 Task: Find connections with filter location Danlí with filter topic #cybersecuritywith filter profile language Potuguese with filter current company ZF Group with filter school Dr. B. R. Ambedkar Open University, Hyderabad with filter industry Water, Waste, Steam, and Air Conditioning Services with filter service category Demand Generation with filter keywords title Account Executive
Action: Mouse pressed left at (698, 91)
Screenshot: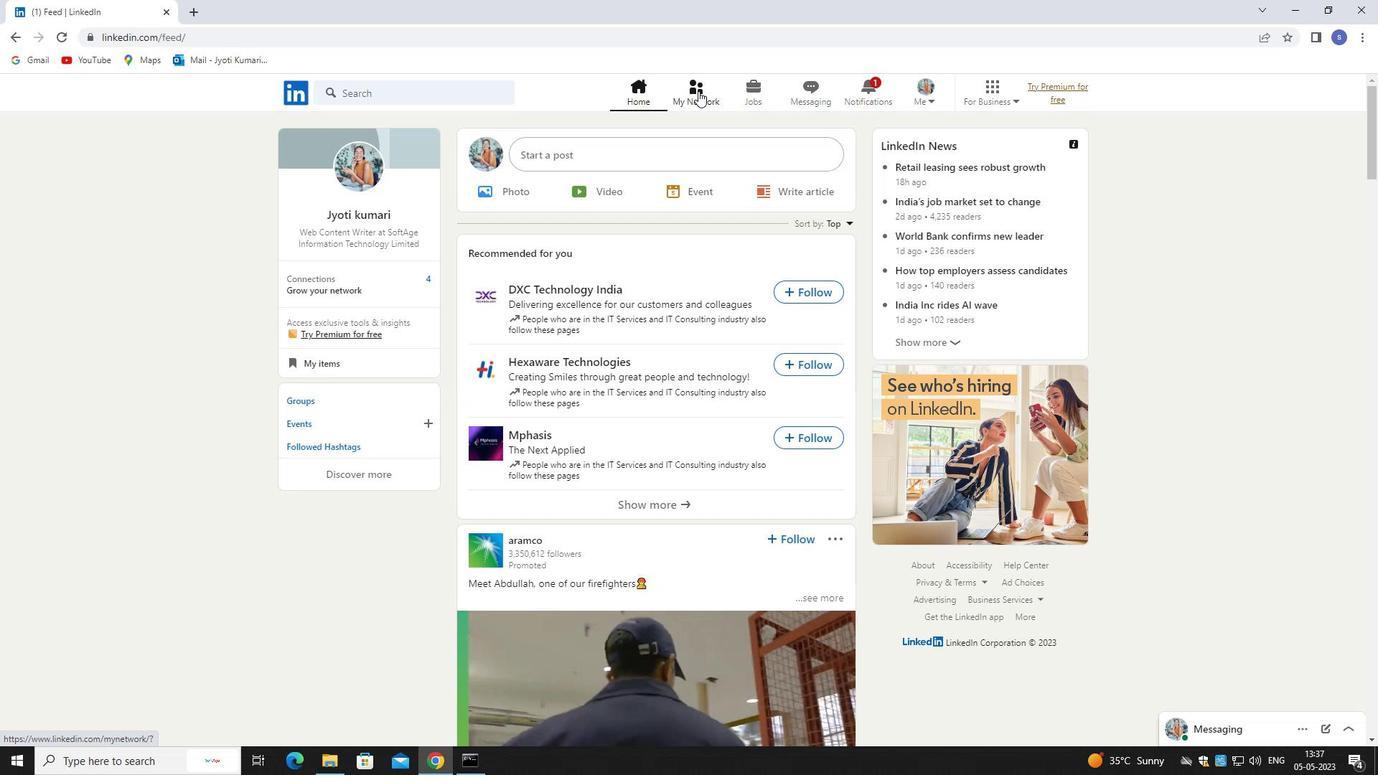 
Action: Mouse pressed left at (698, 91)
Screenshot: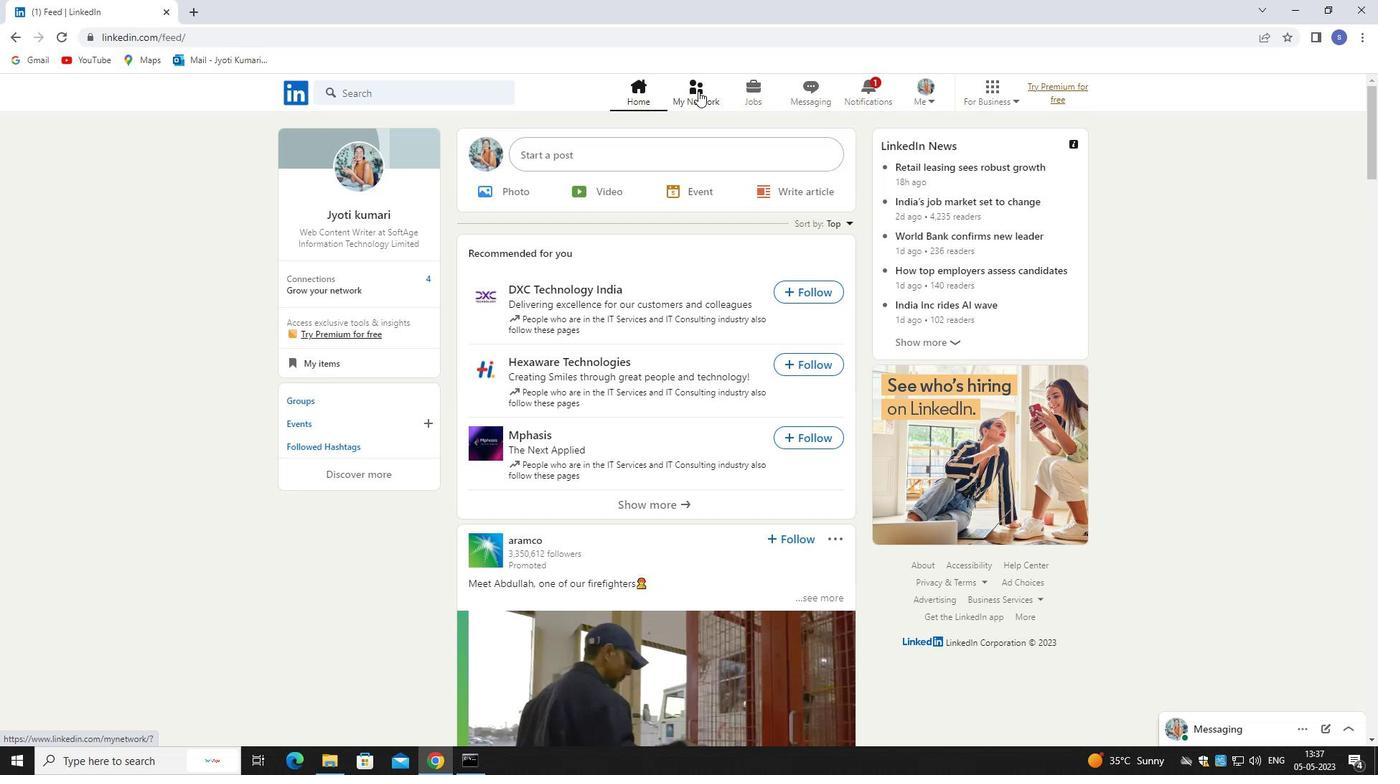 
Action: Mouse moved to (418, 167)
Screenshot: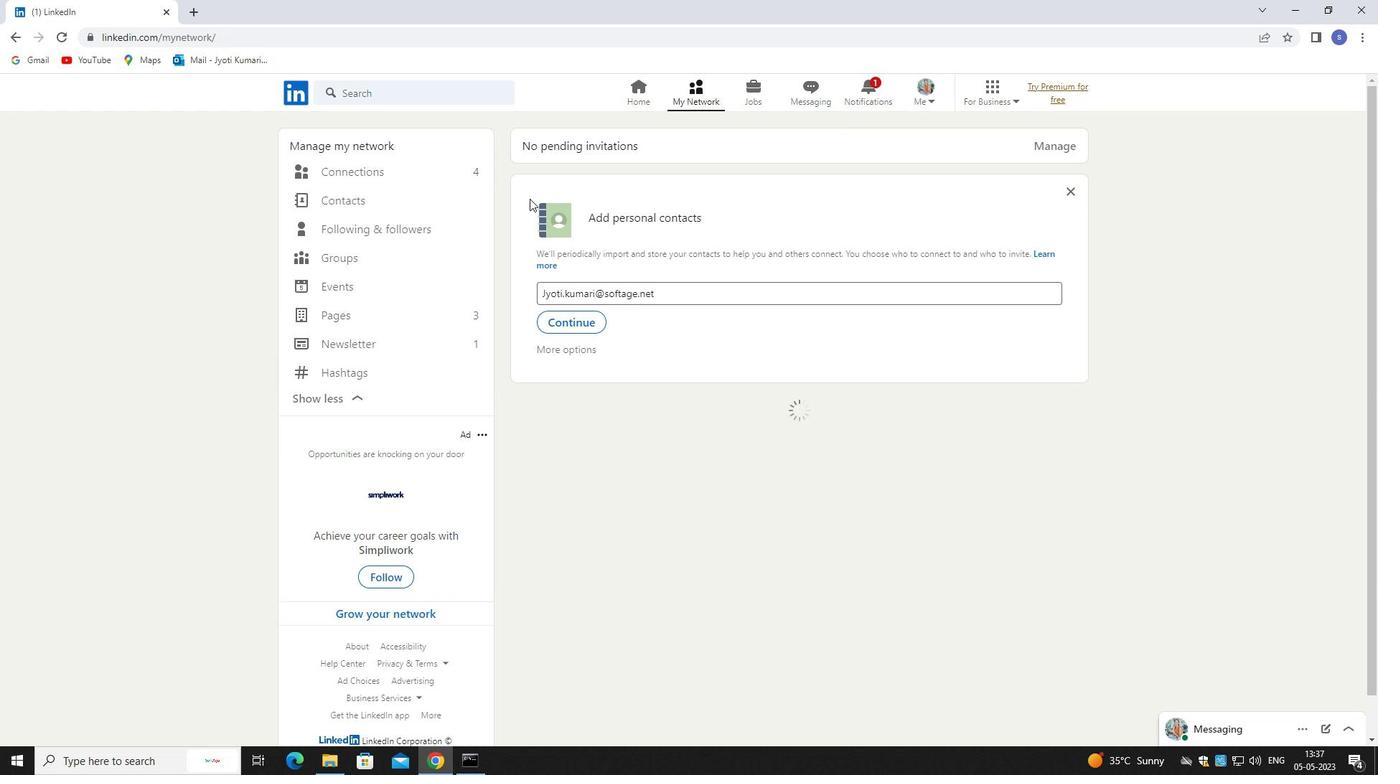 
Action: Mouse pressed left at (418, 167)
Screenshot: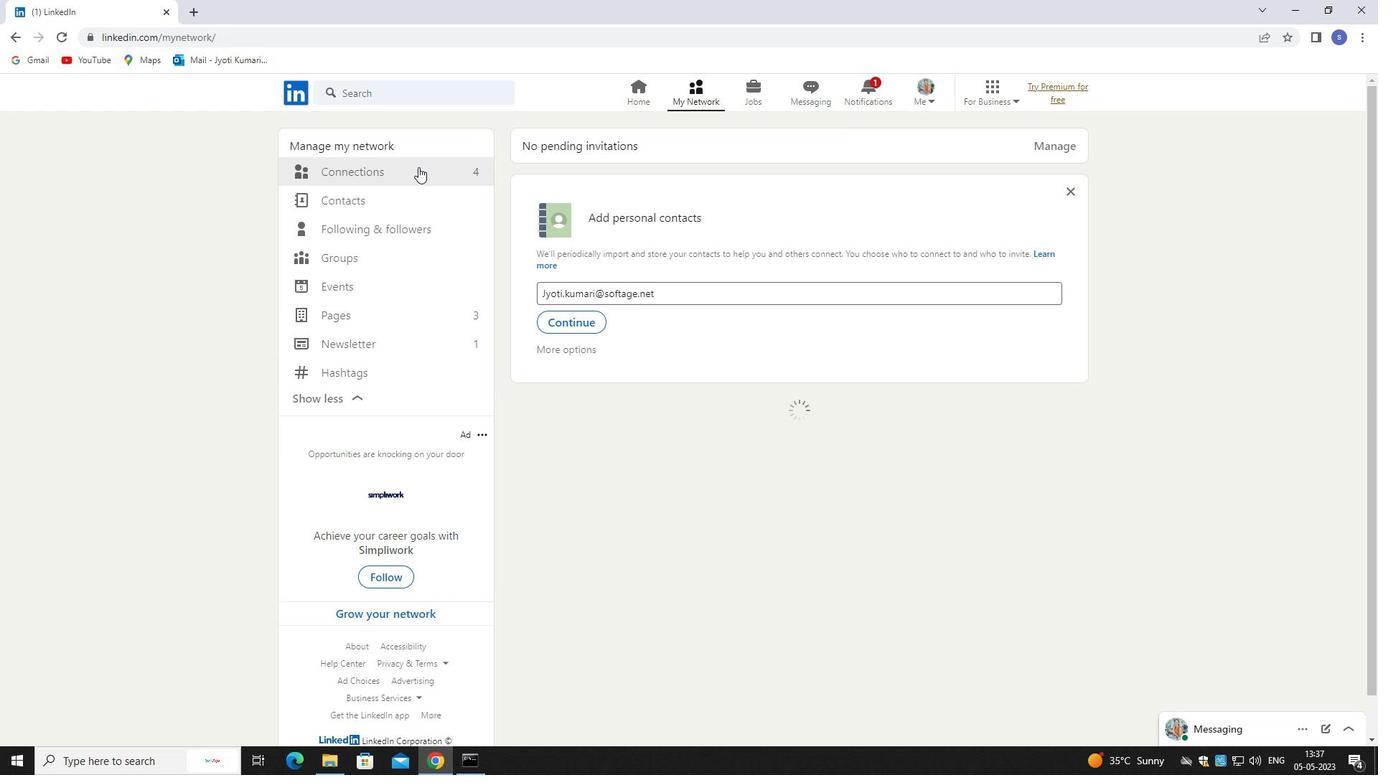 
Action: Mouse pressed left at (418, 167)
Screenshot: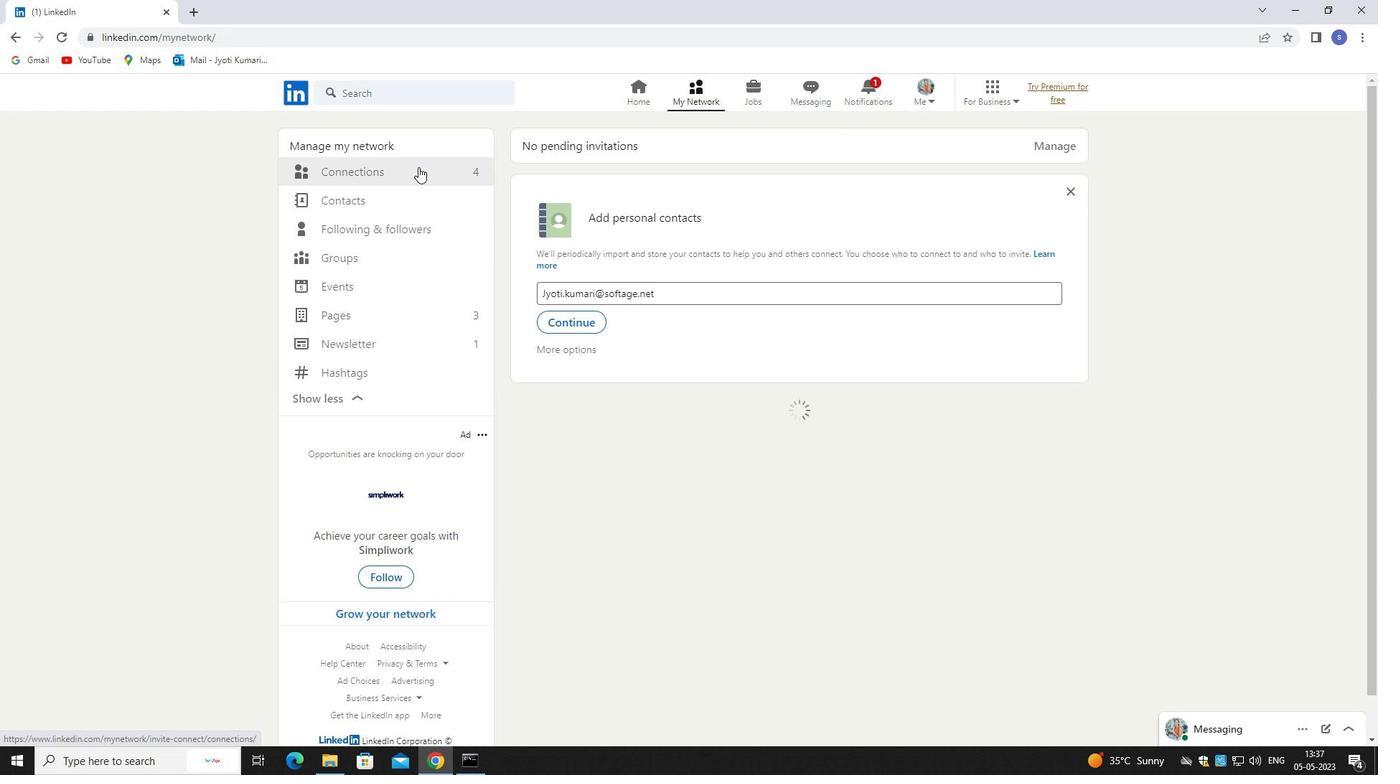 
Action: Mouse moved to (412, 163)
Screenshot: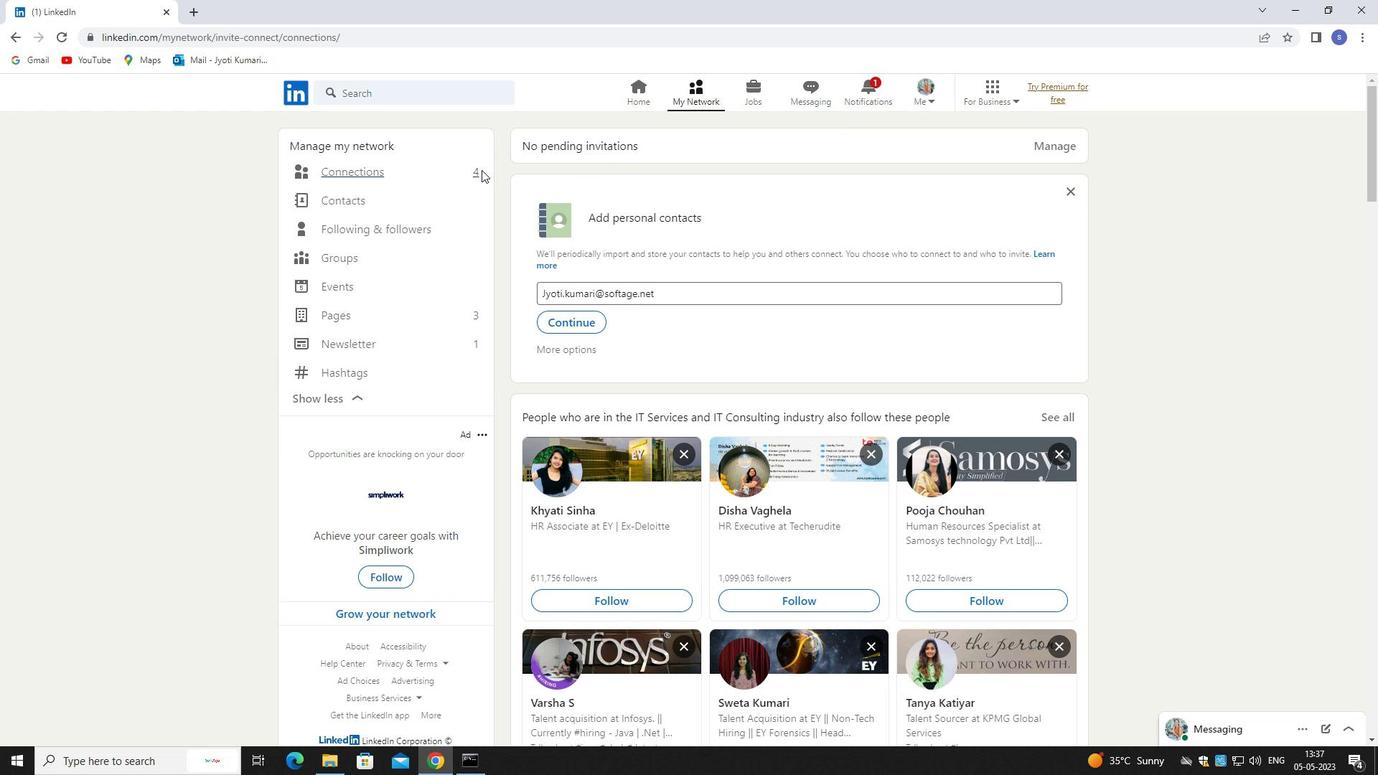 
Action: Mouse pressed left at (412, 163)
Screenshot: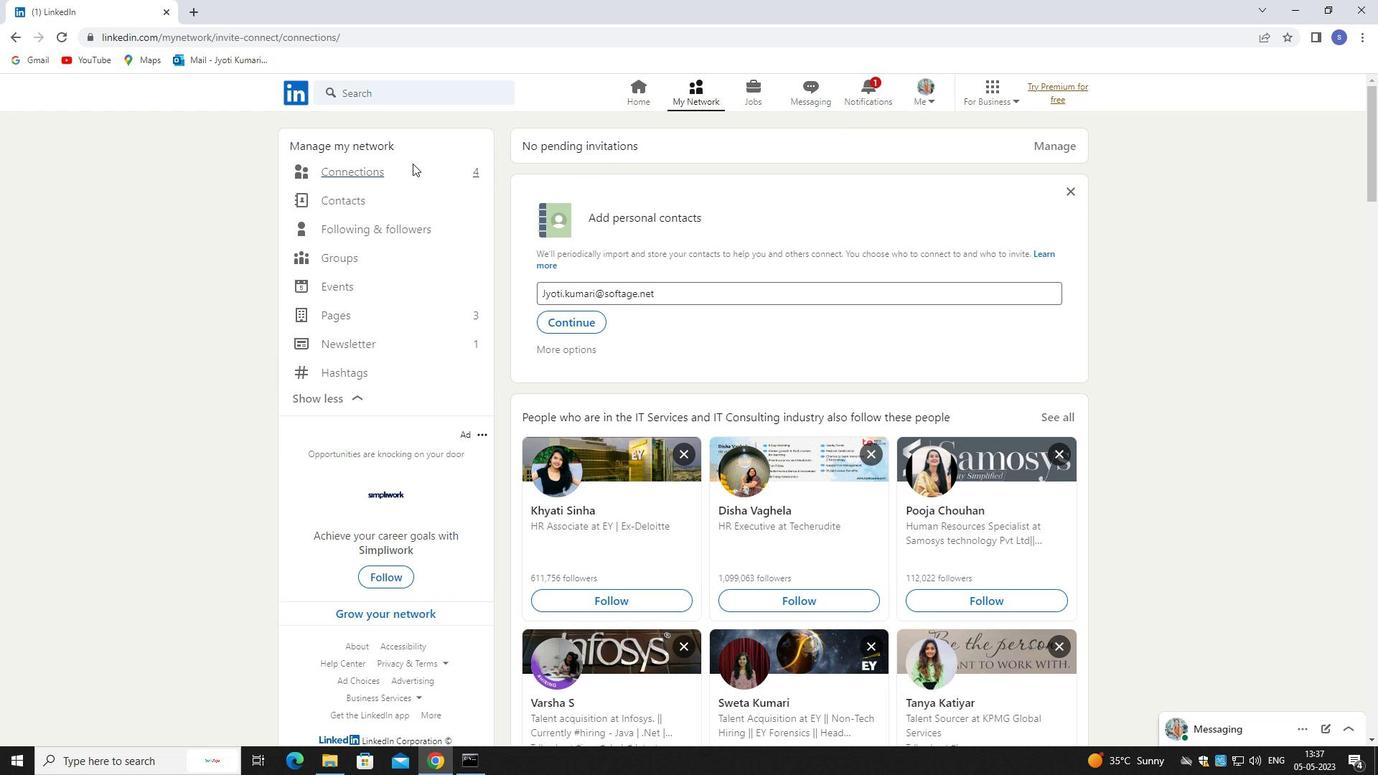 
Action: Mouse pressed left at (412, 163)
Screenshot: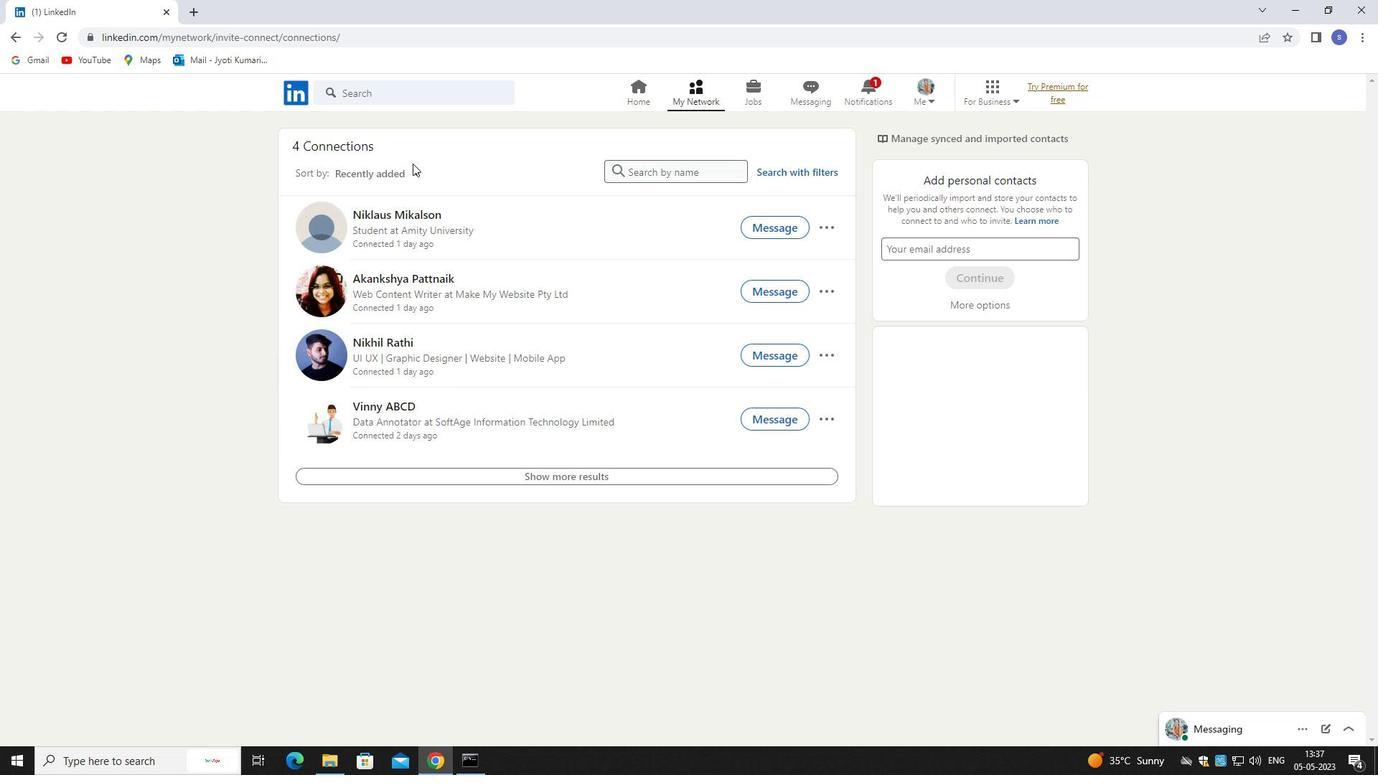 
Action: Mouse moved to (807, 169)
Screenshot: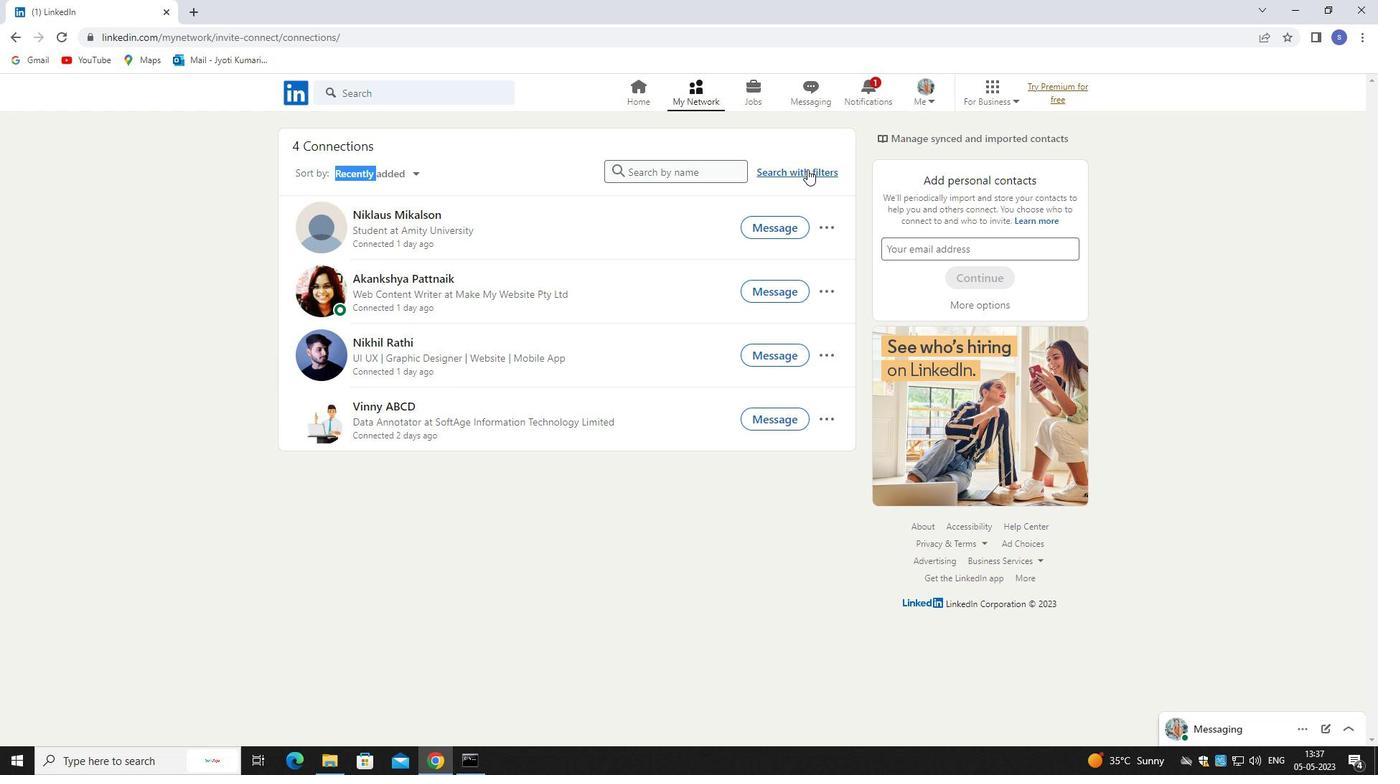 
Action: Mouse pressed left at (807, 169)
Screenshot: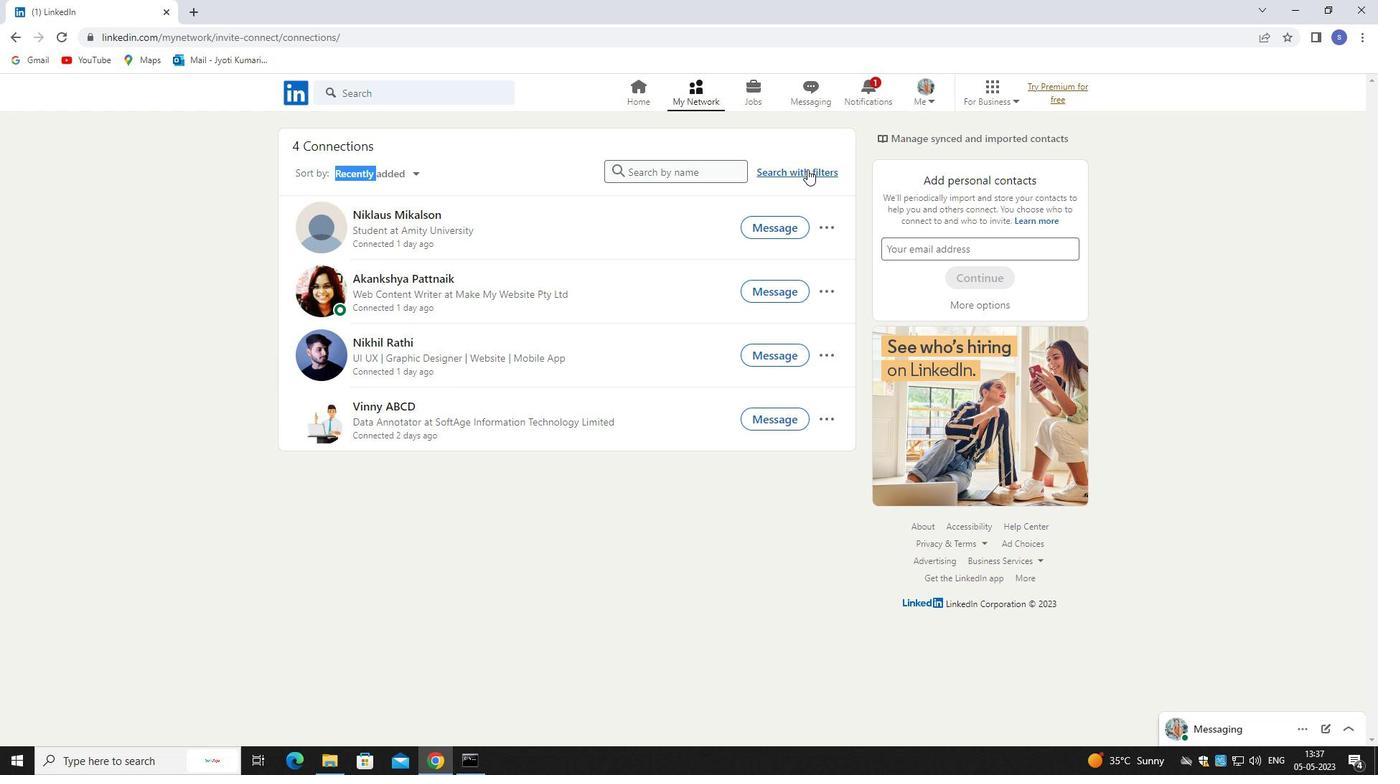 
Action: Mouse moved to (725, 130)
Screenshot: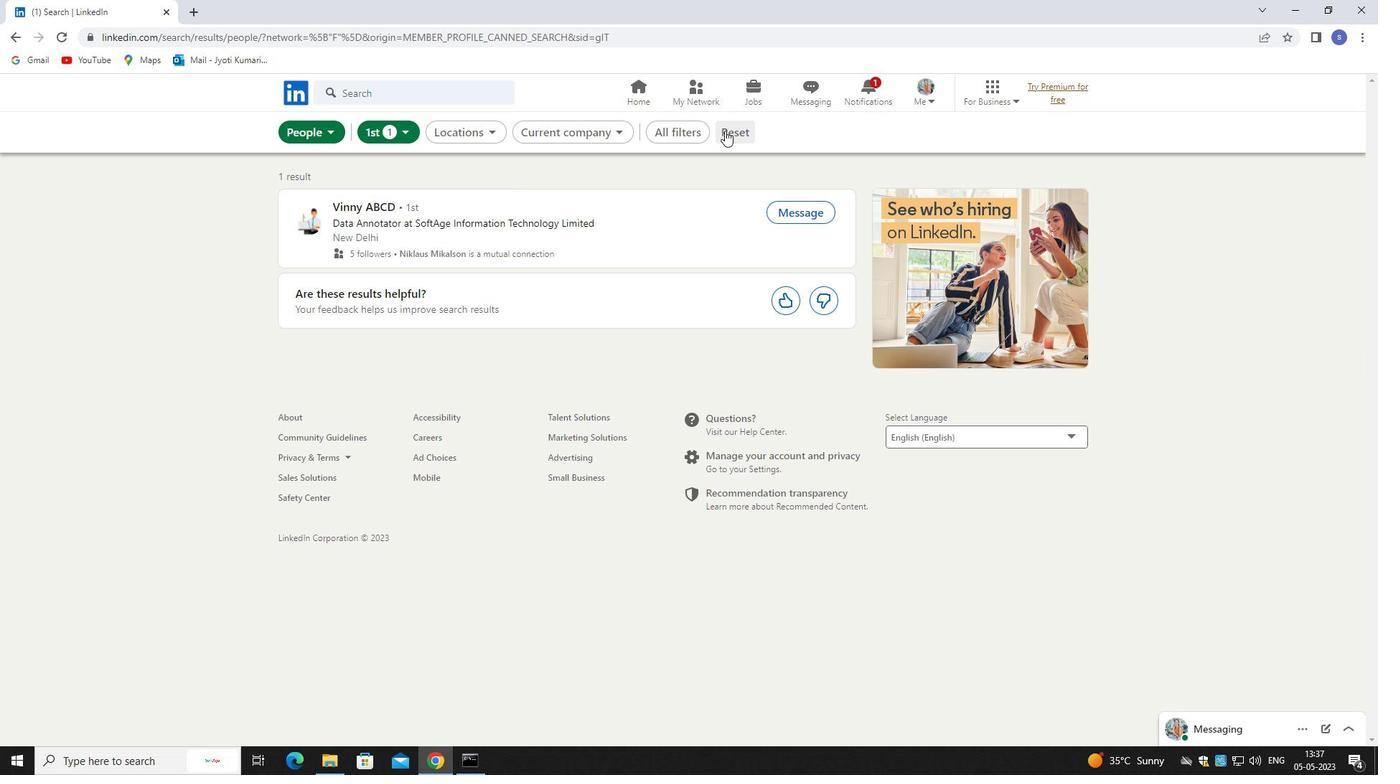 
Action: Mouse pressed left at (725, 130)
Screenshot: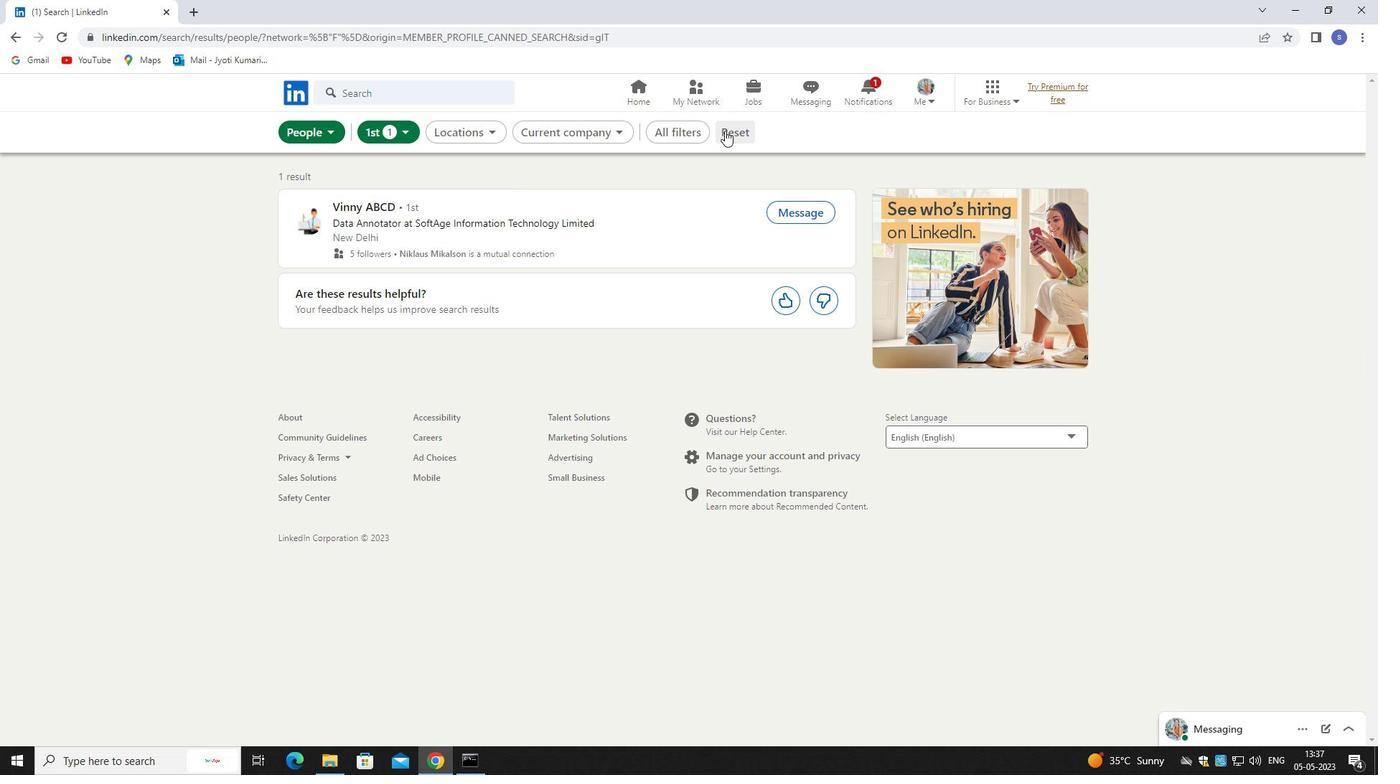 
Action: Mouse moved to (697, 133)
Screenshot: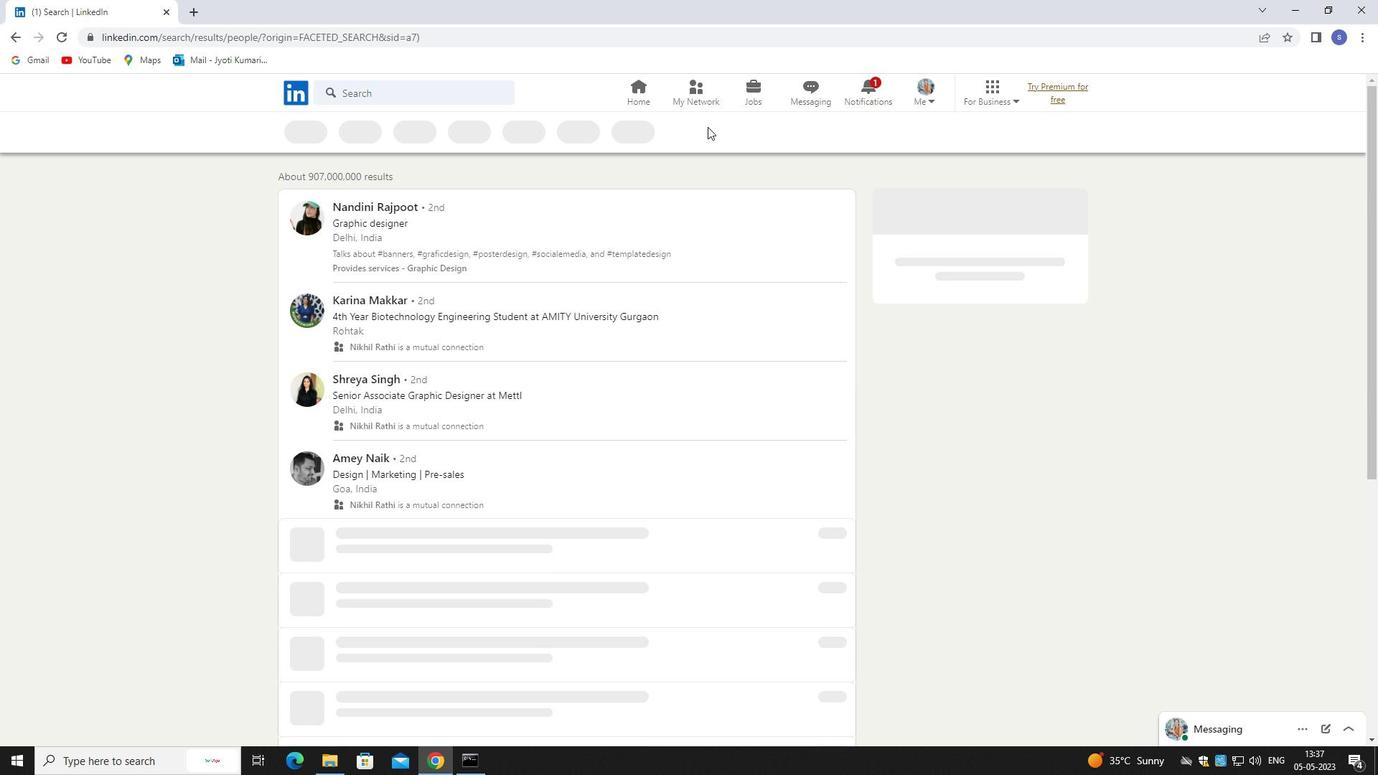 
Action: Mouse pressed left at (697, 133)
Screenshot: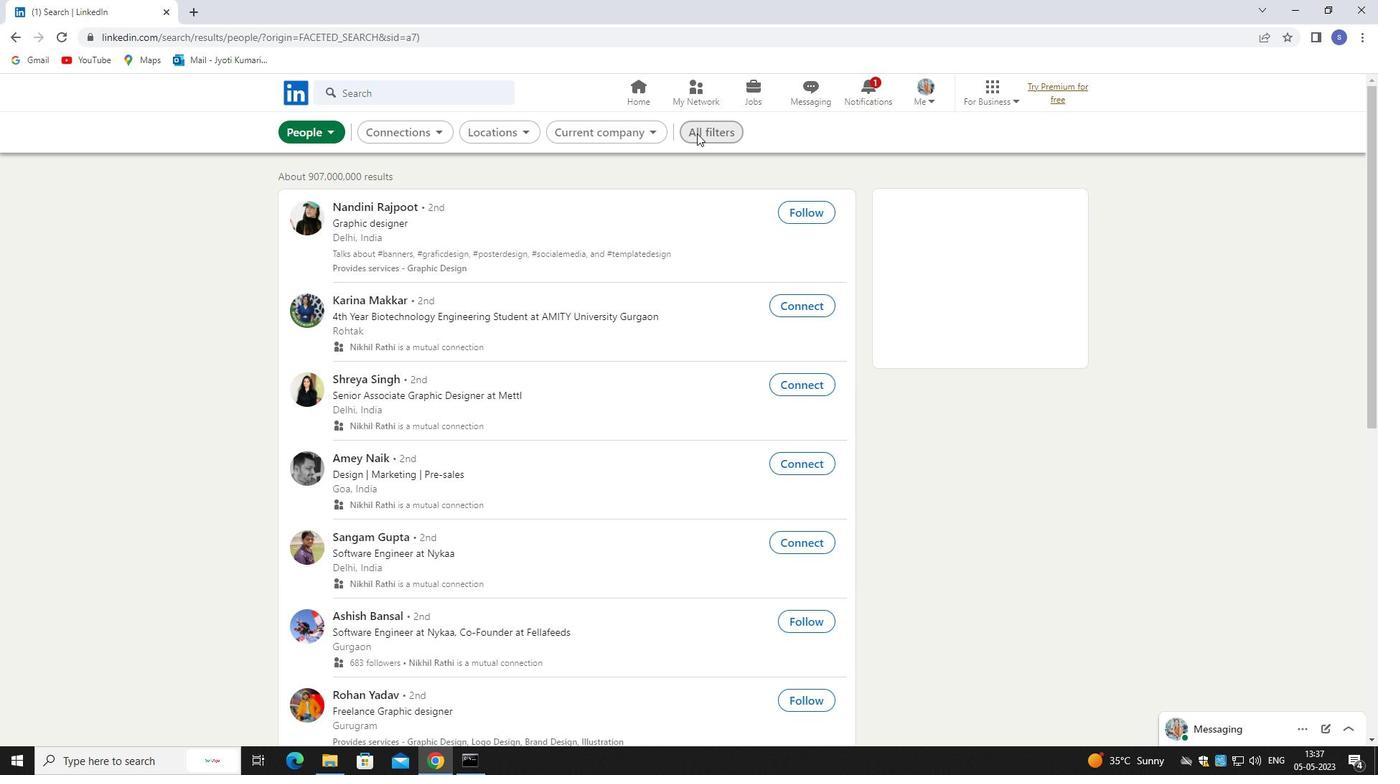 
Action: Mouse moved to (1210, 566)
Screenshot: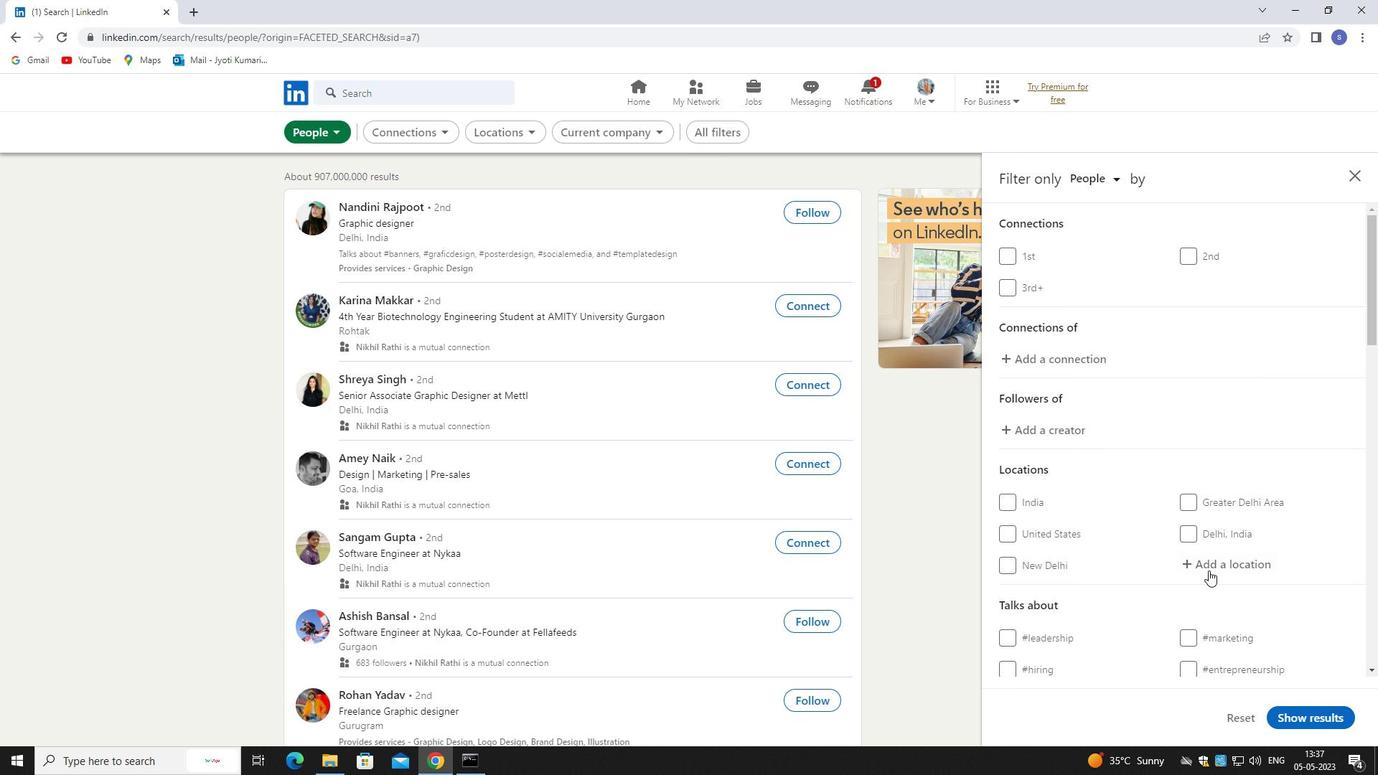 
Action: Mouse pressed left at (1210, 566)
Screenshot: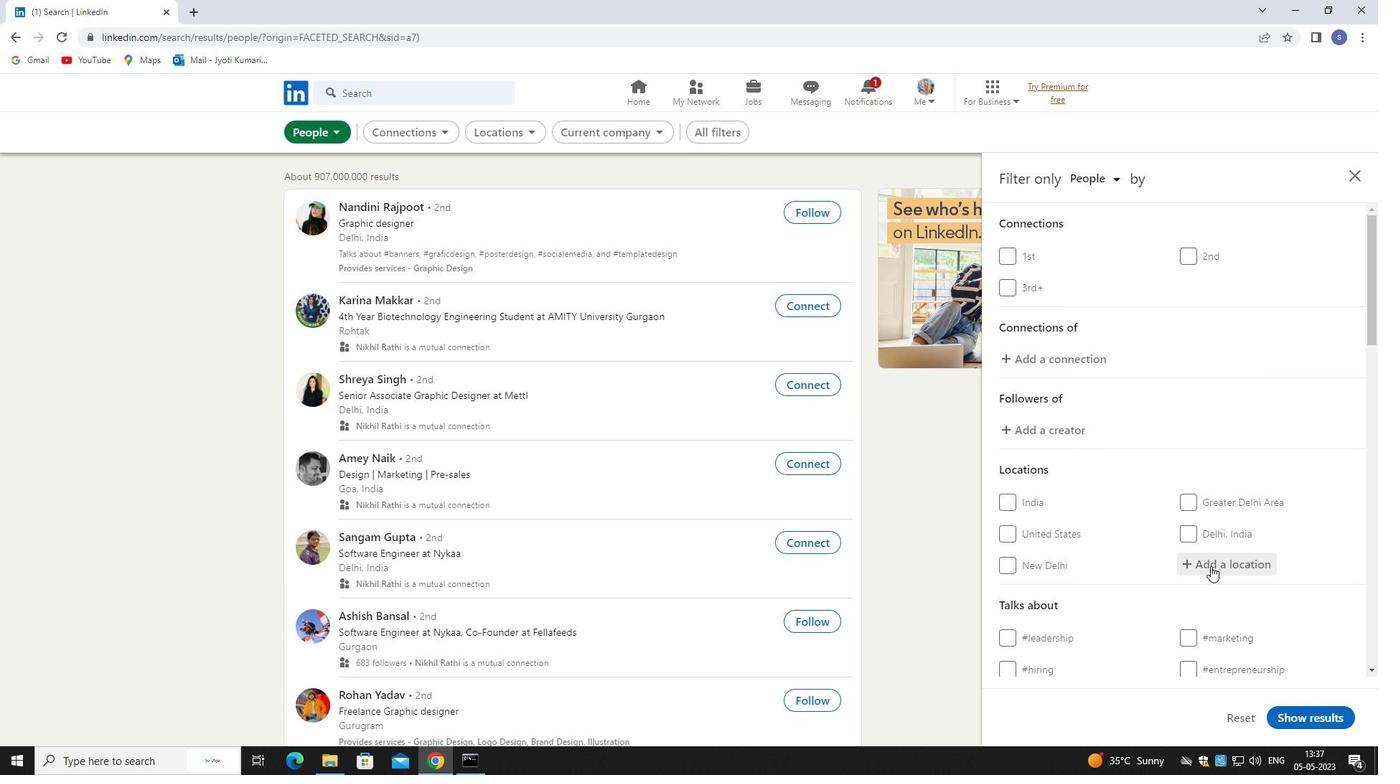 
Action: Key pressed danli
Screenshot: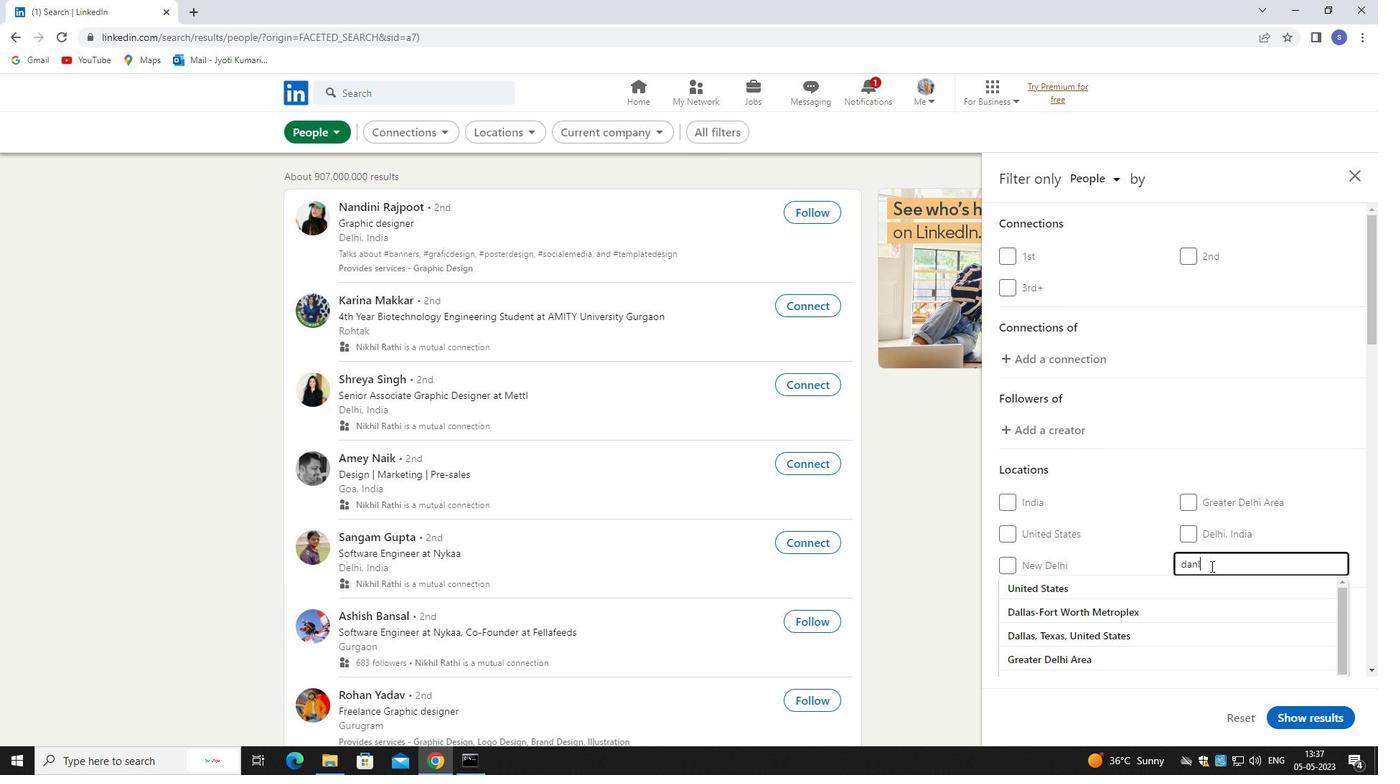 
Action: Mouse moved to (1205, 587)
Screenshot: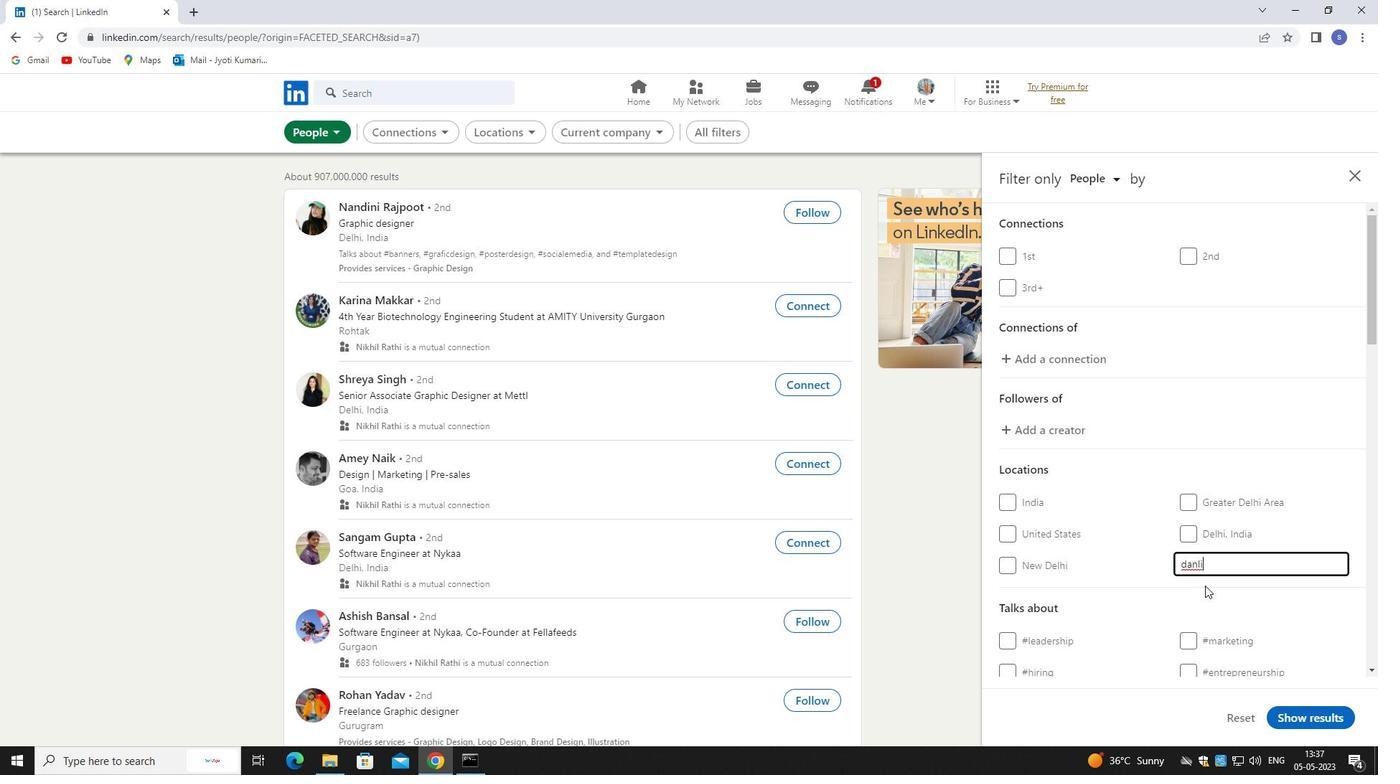 
Action: Mouse scrolled (1205, 586) with delta (0, 0)
Screenshot: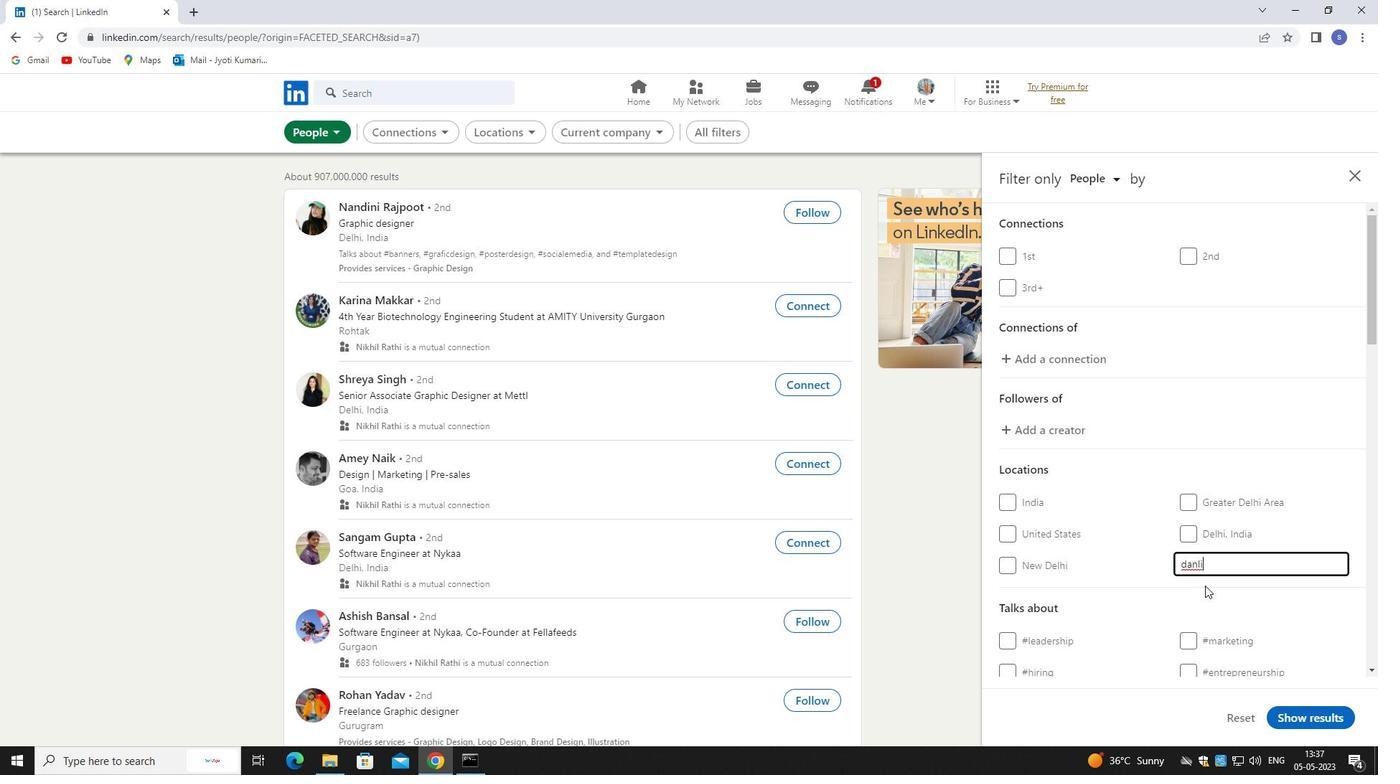 
Action: Mouse moved to (1205, 587)
Screenshot: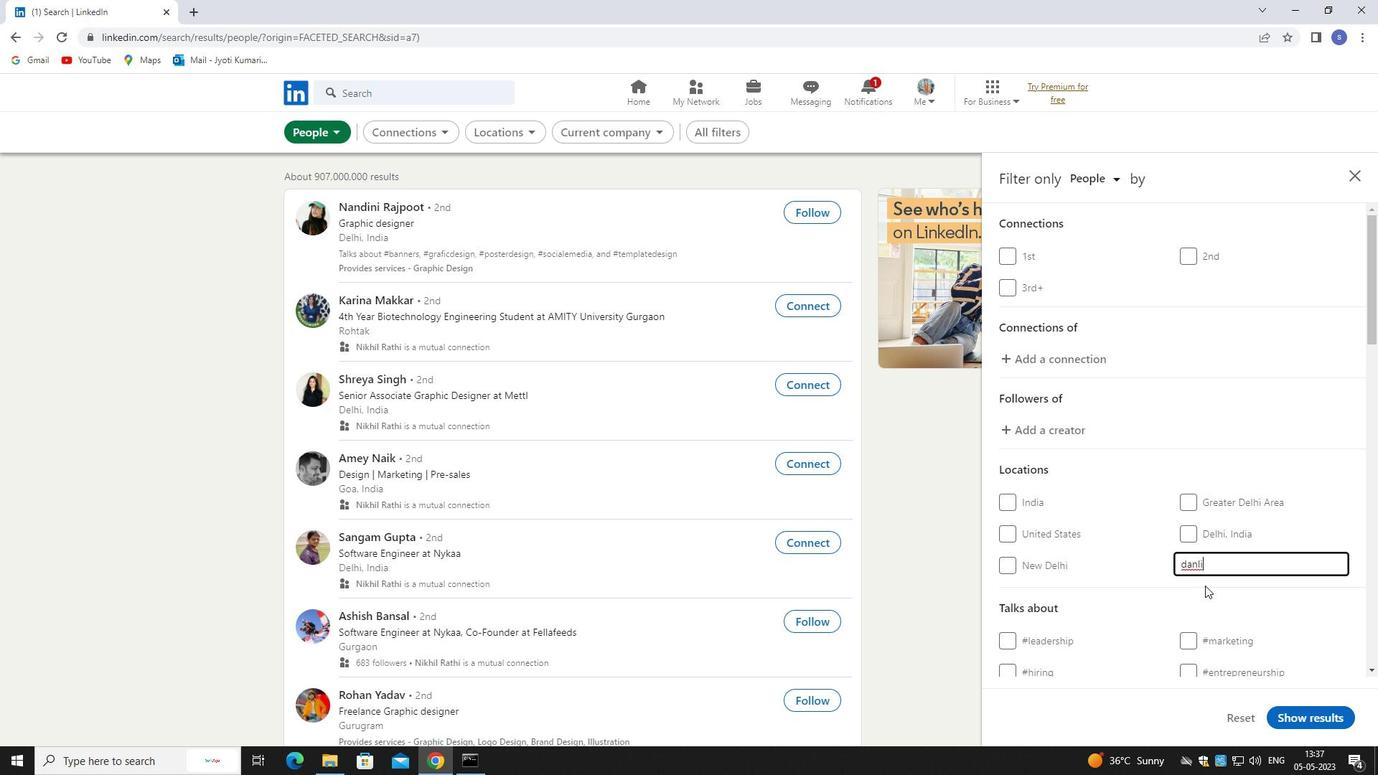 
Action: Mouse scrolled (1205, 587) with delta (0, 0)
Screenshot: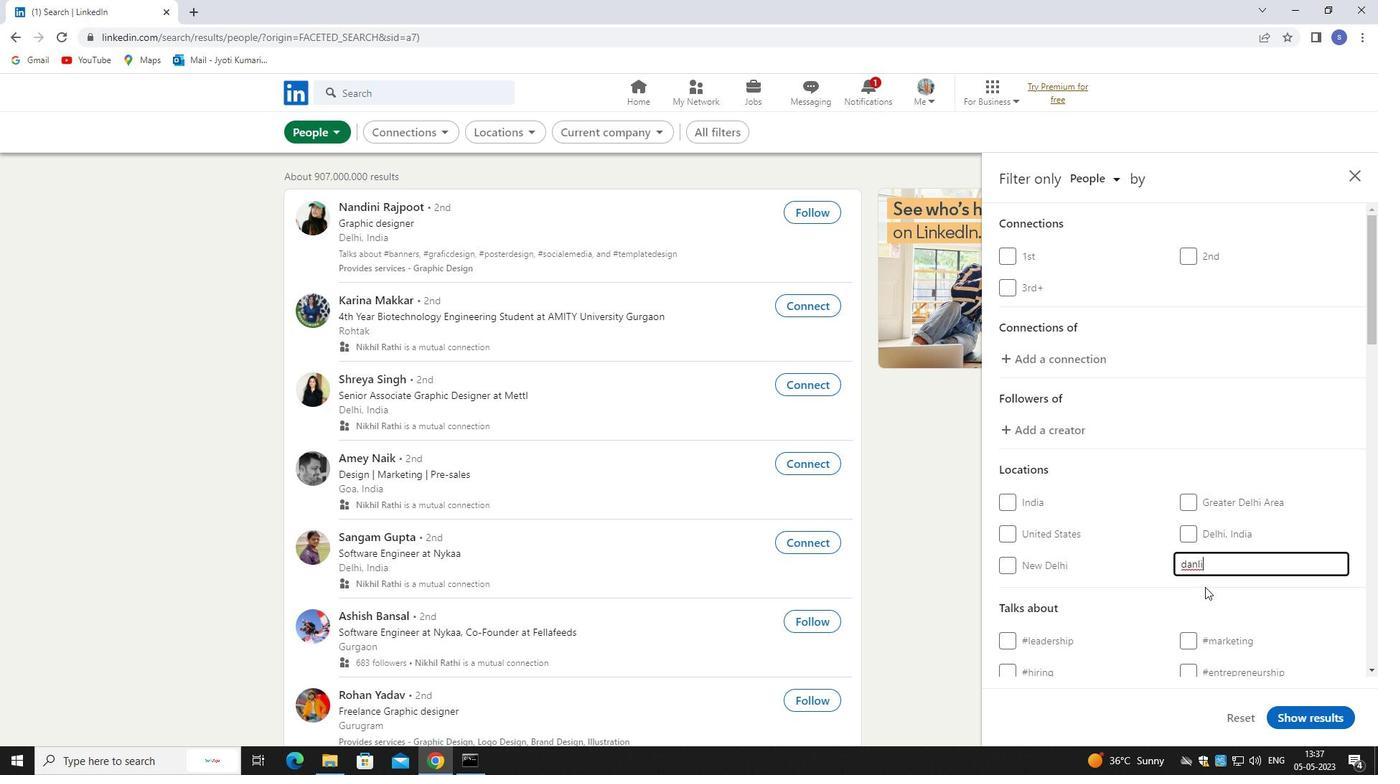 
Action: Mouse moved to (1205, 590)
Screenshot: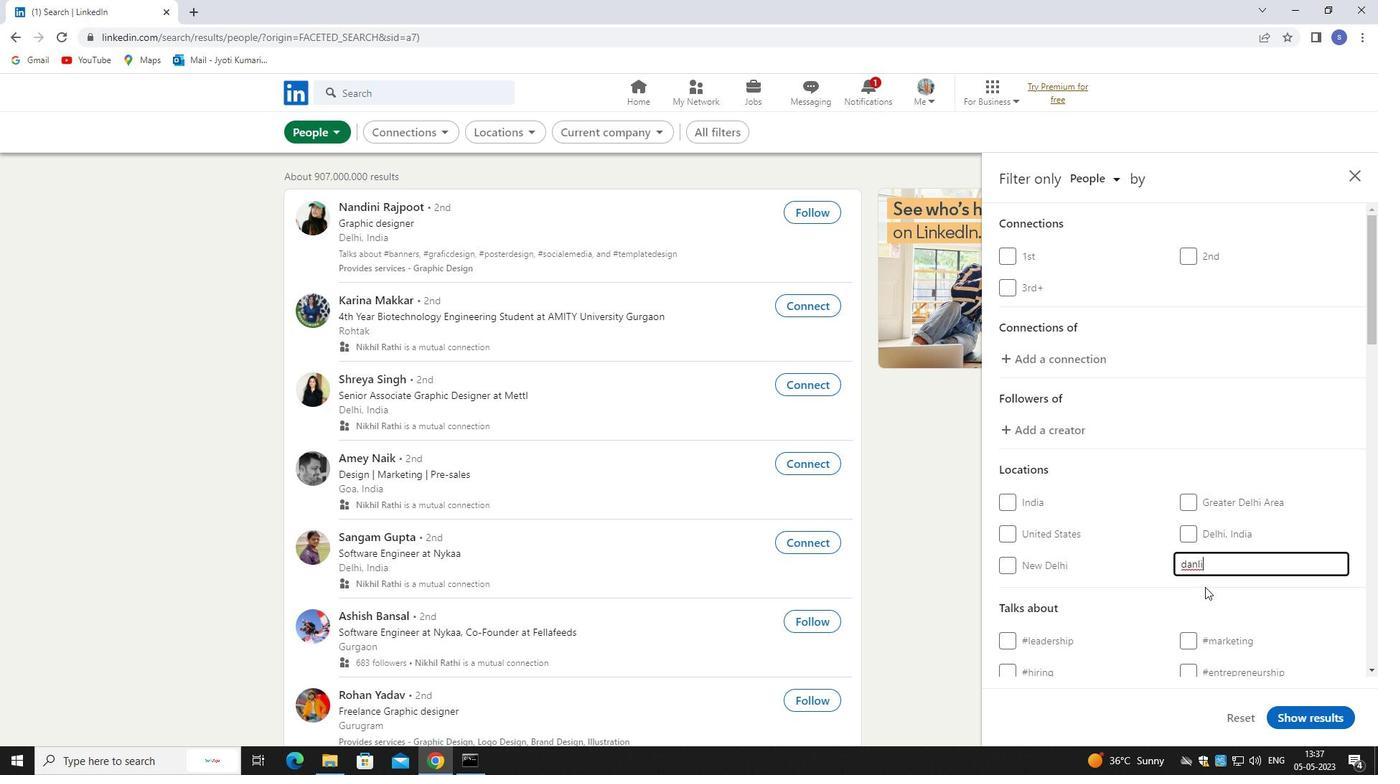 
Action: Mouse scrolled (1205, 589) with delta (0, 0)
Screenshot: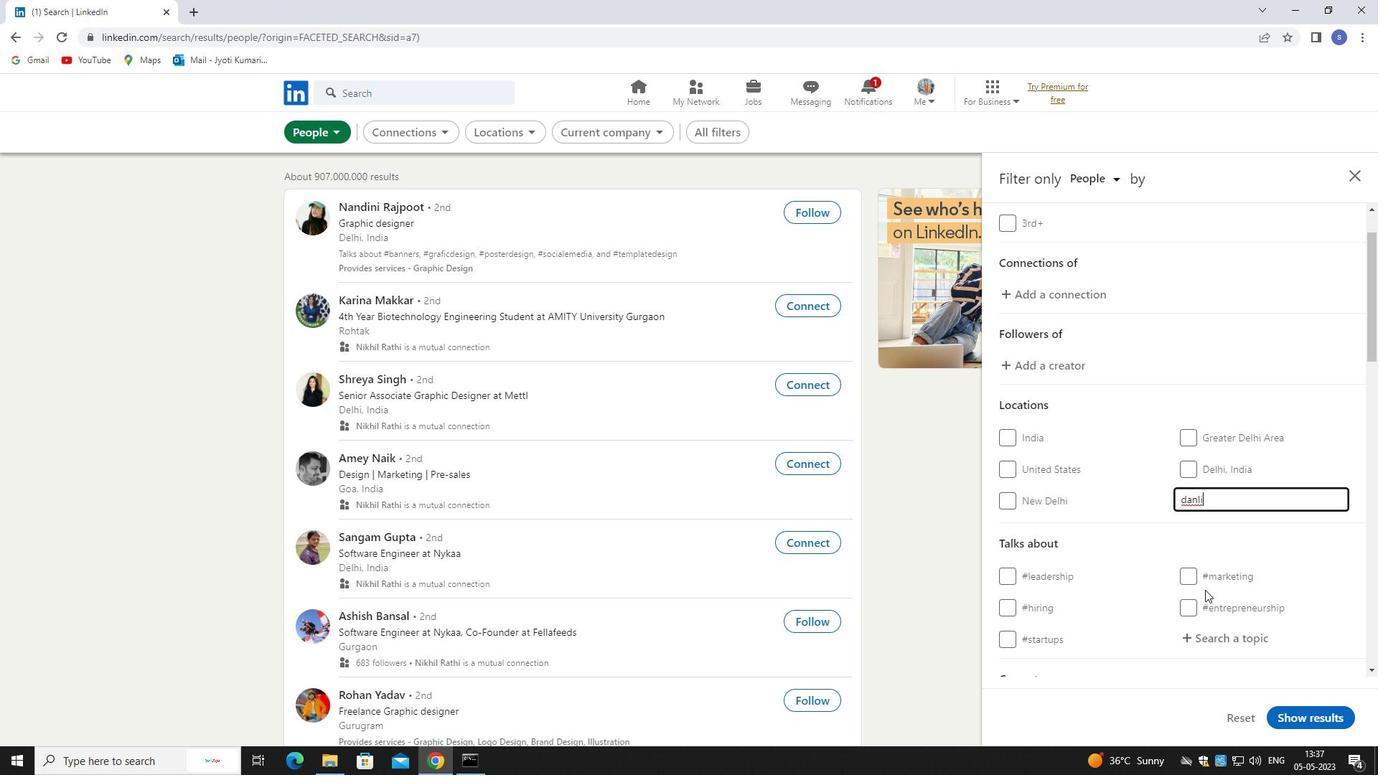 
Action: Mouse moved to (1222, 490)
Screenshot: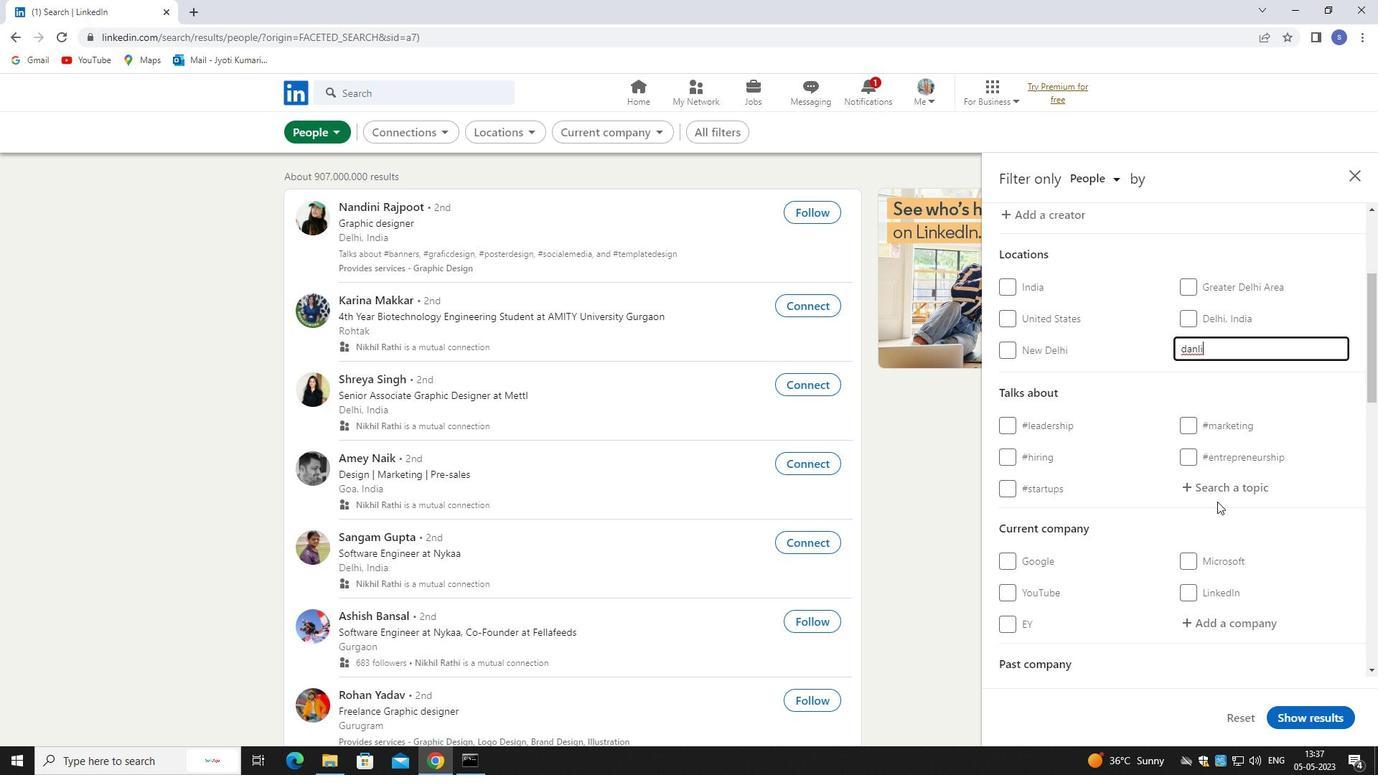 
Action: Mouse pressed left at (1222, 490)
Screenshot: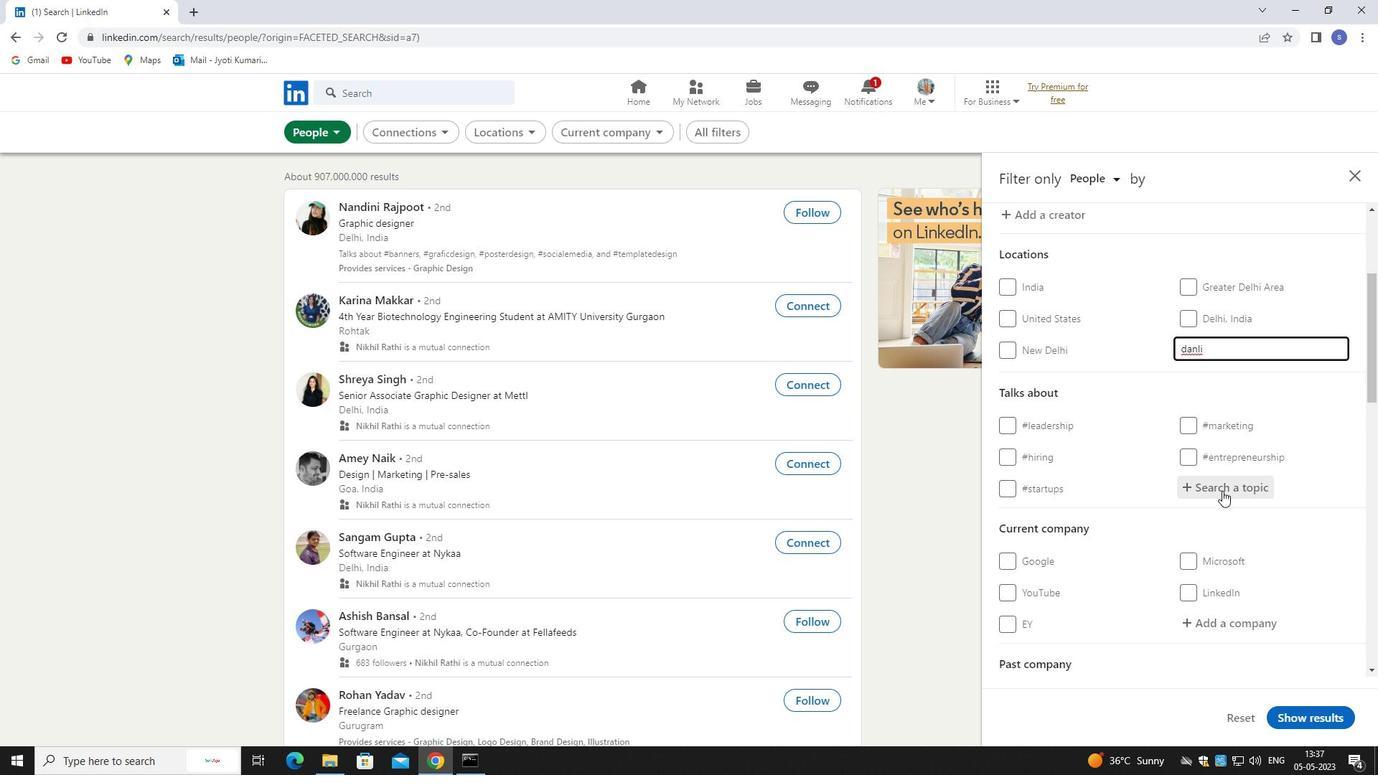 
Action: Mouse moved to (1203, 490)
Screenshot: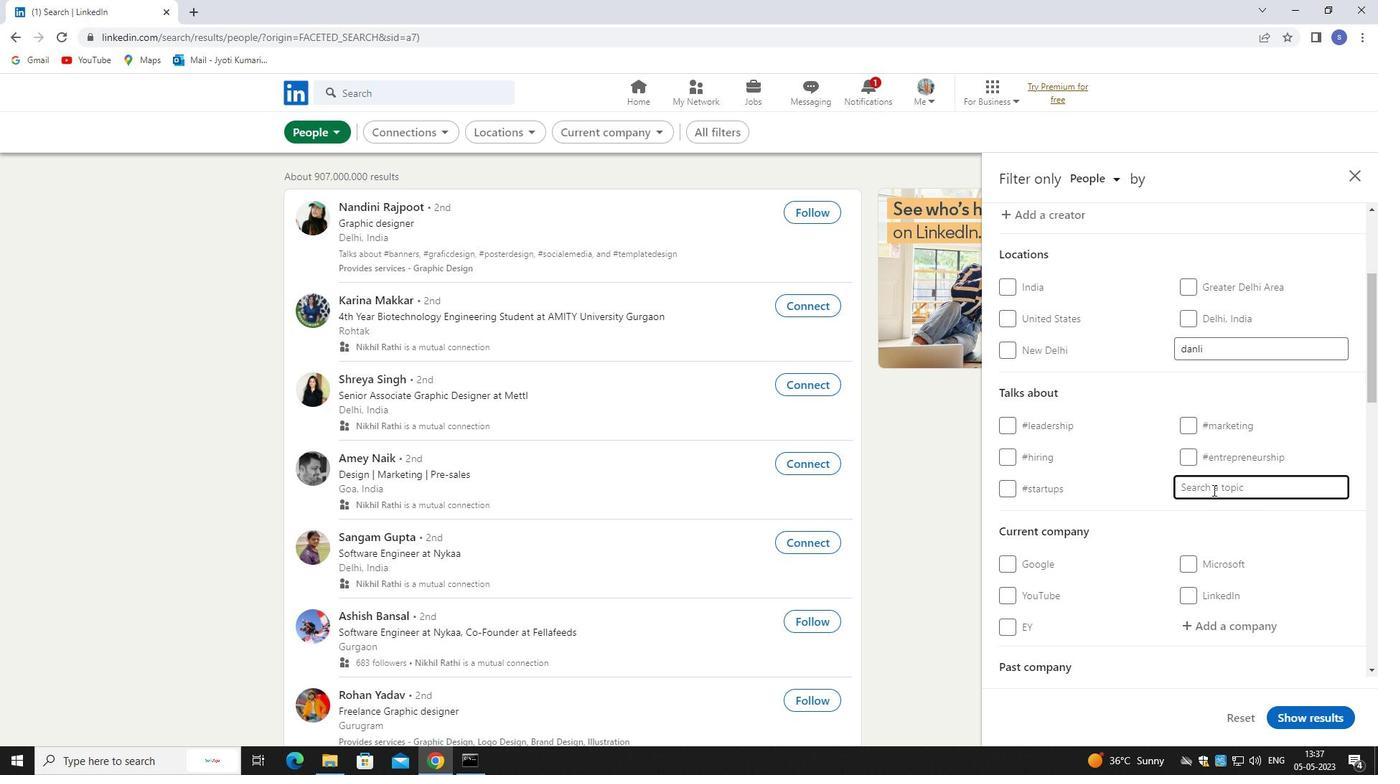 
Action: Key pressed cyberse
Screenshot: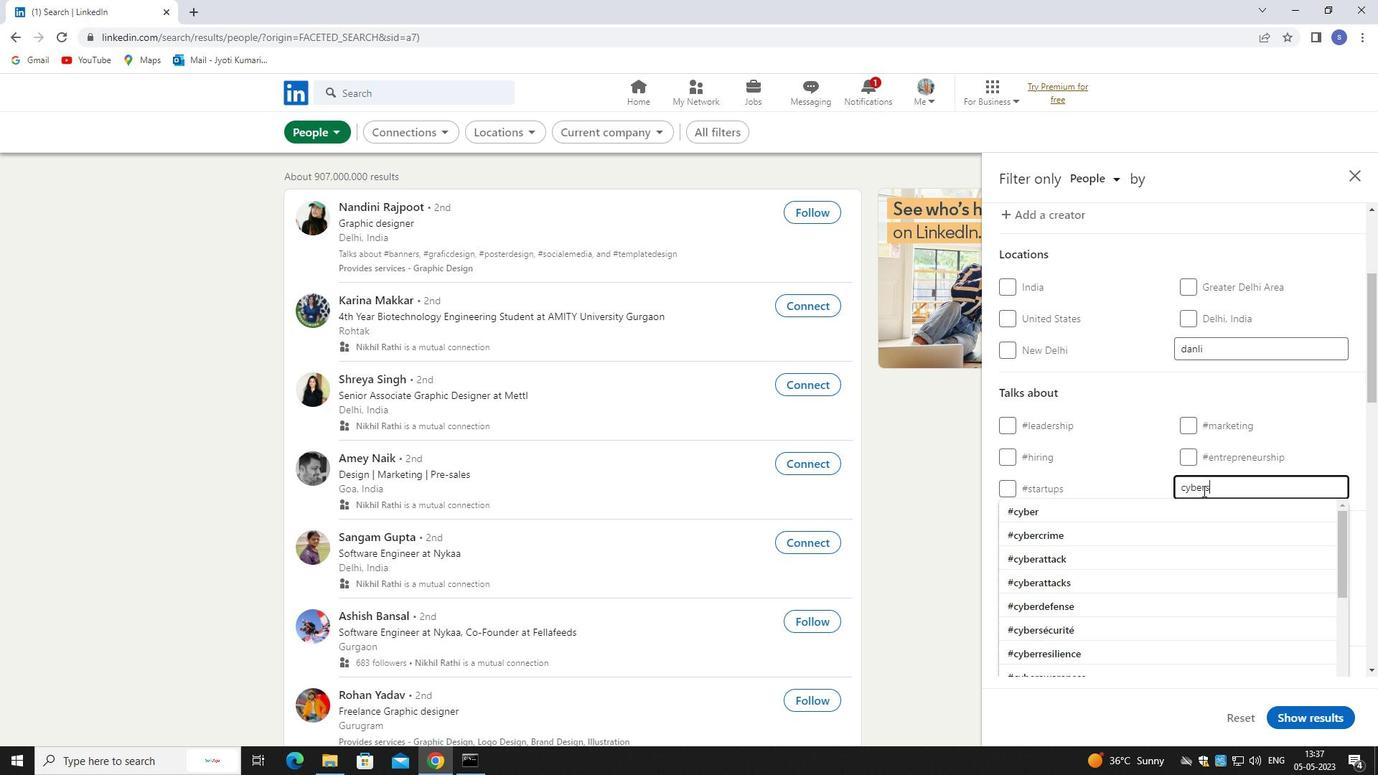 
Action: Mouse moved to (1208, 502)
Screenshot: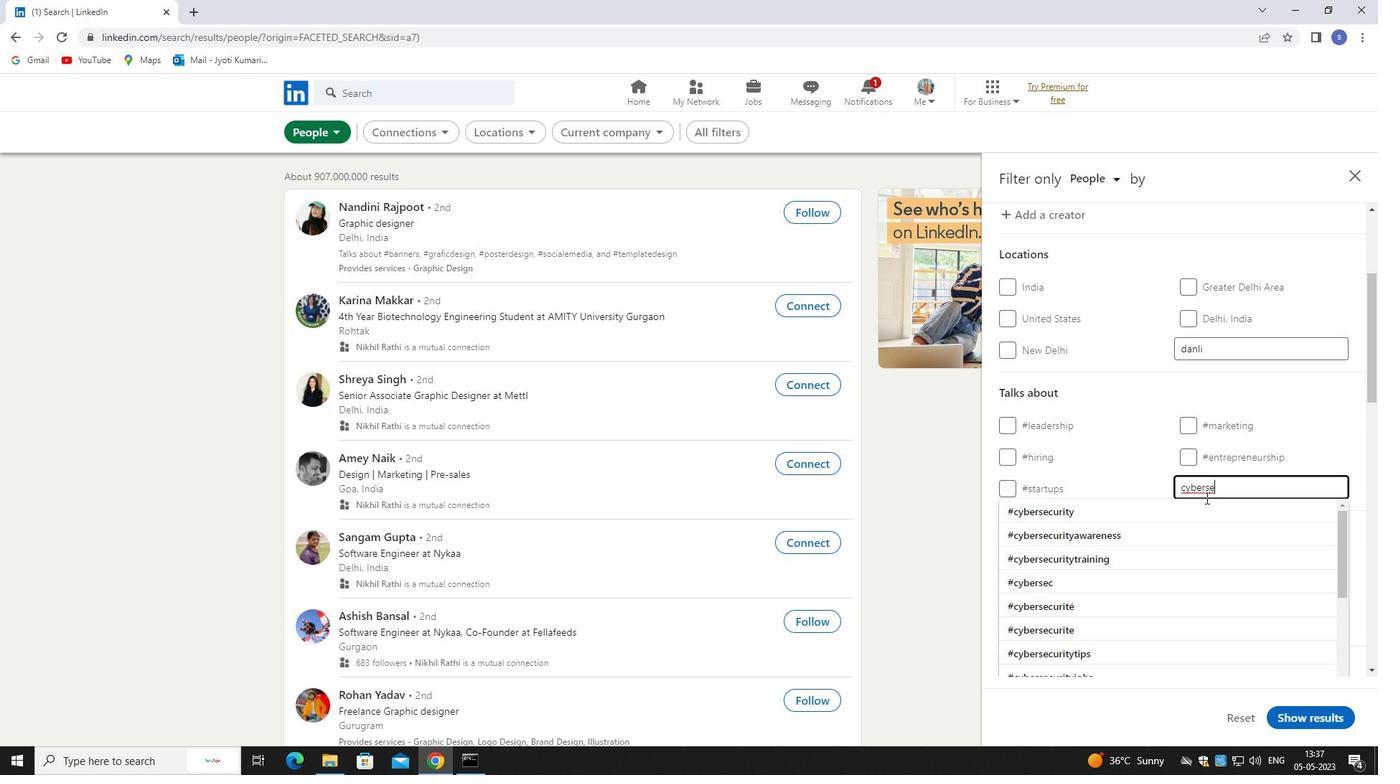 
Action: Mouse pressed left at (1208, 502)
Screenshot: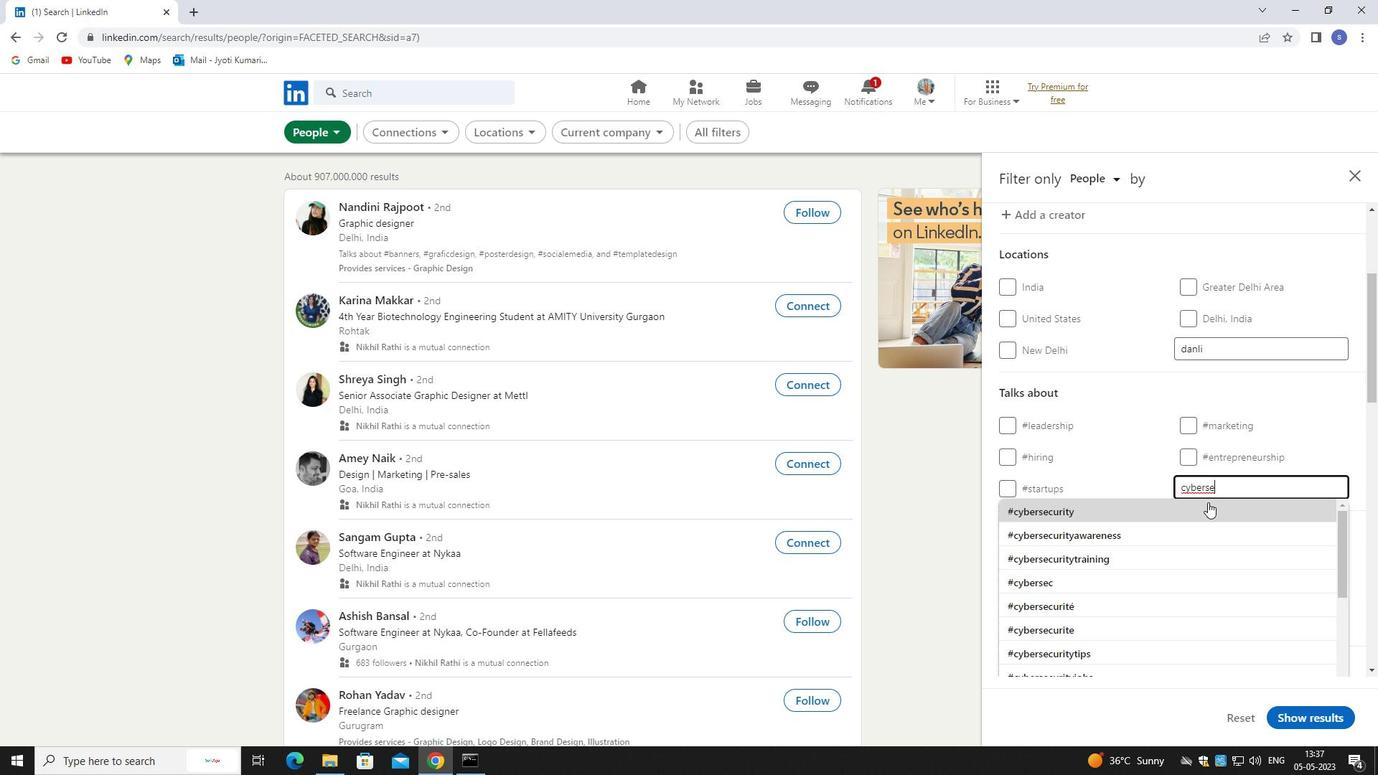 
Action: Mouse scrolled (1208, 501) with delta (0, 0)
Screenshot: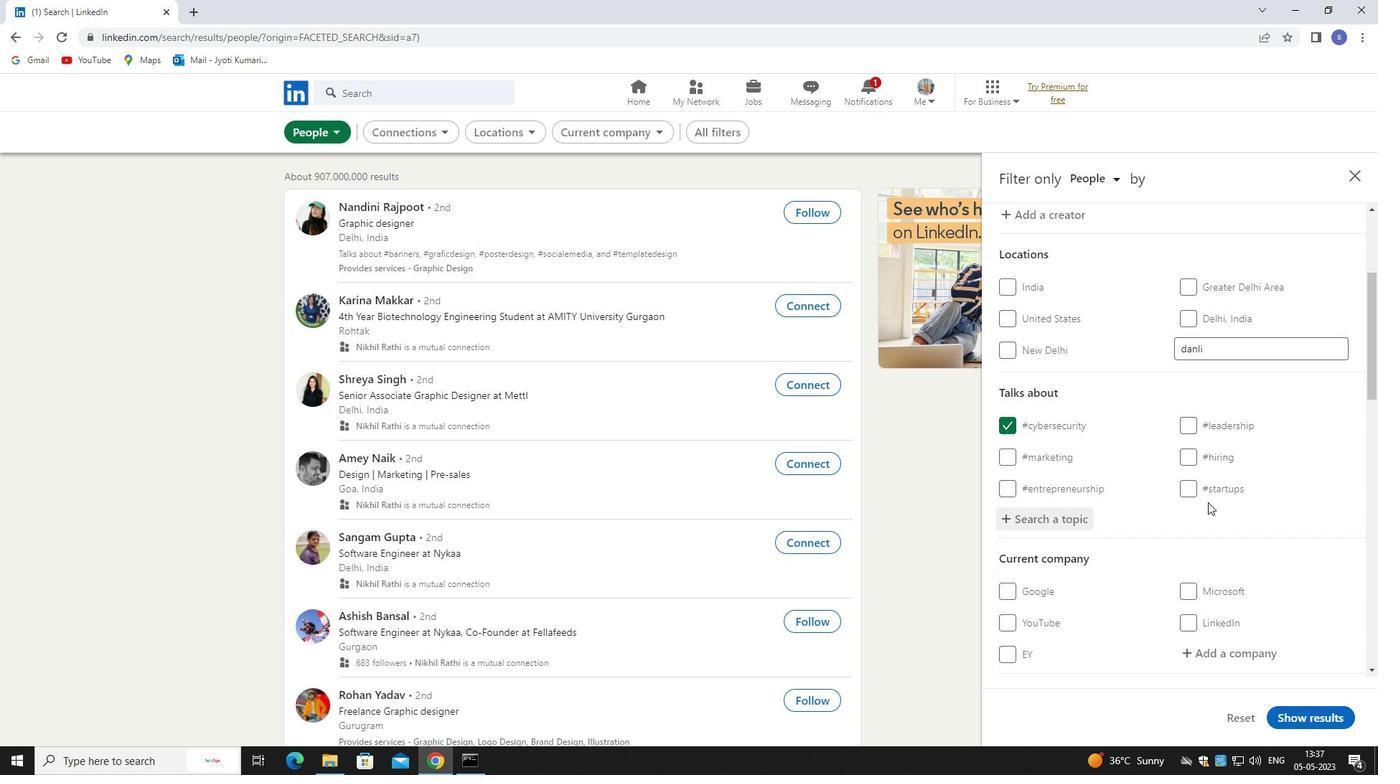 
Action: Mouse scrolled (1208, 501) with delta (0, 0)
Screenshot: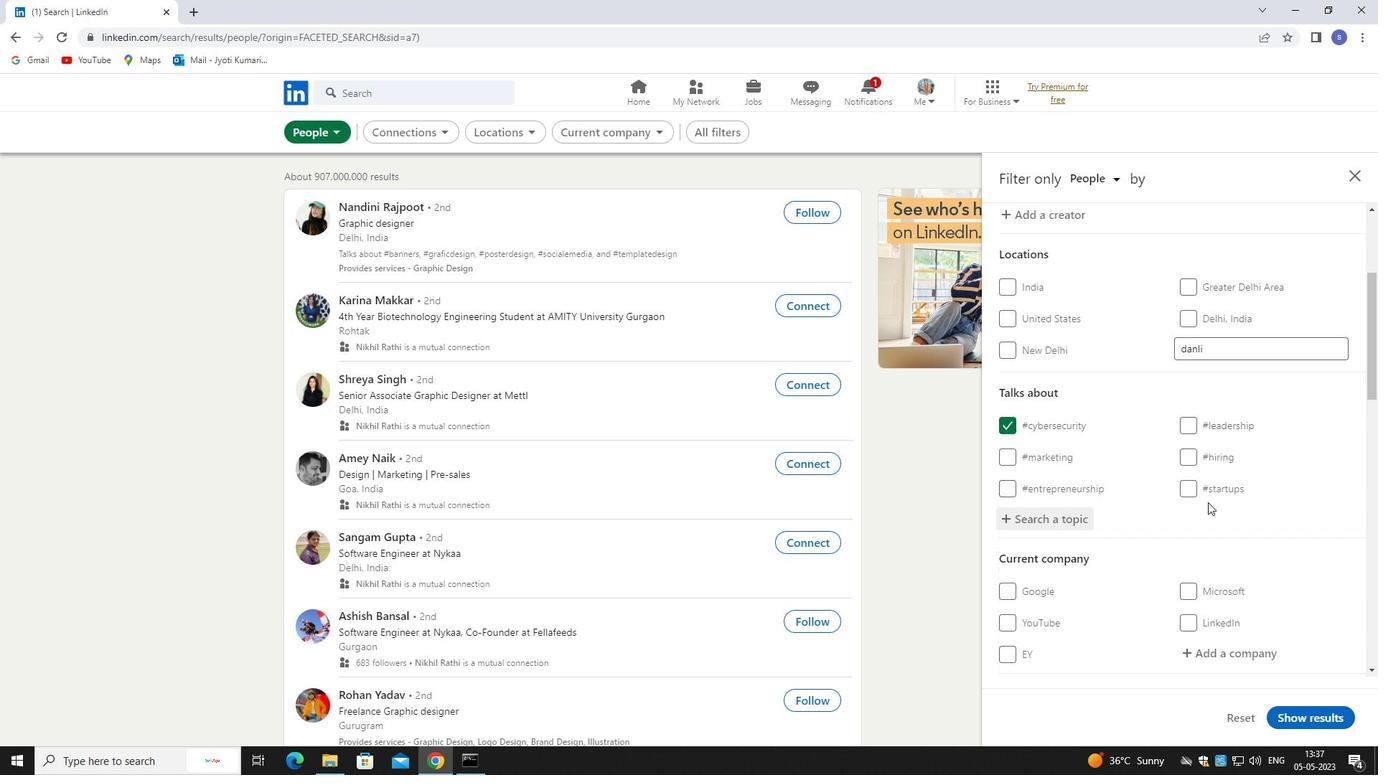 
Action: Mouse scrolled (1208, 501) with delta (0, 0)
Screenshot: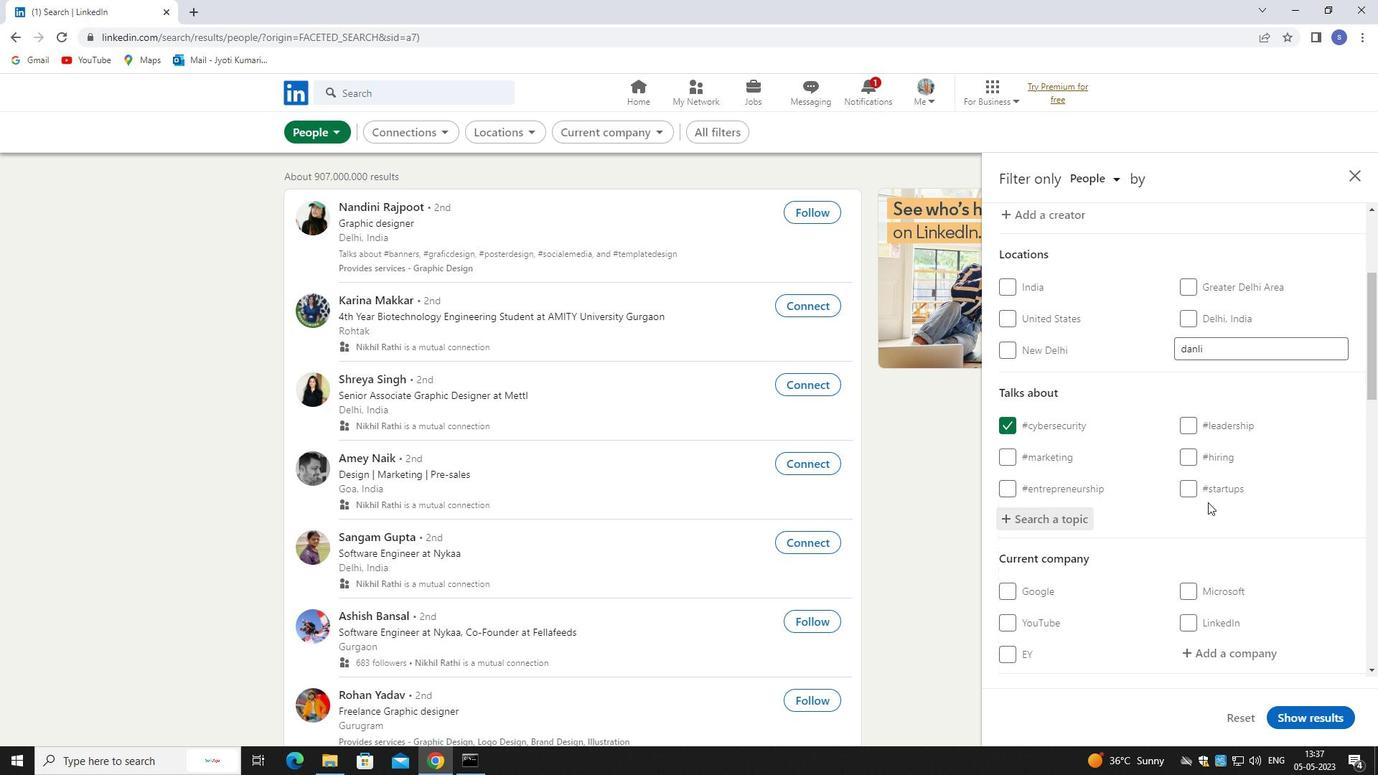 
Action: Mouse scrolled (1208, 501) with delta (0, 0)
Screenshot: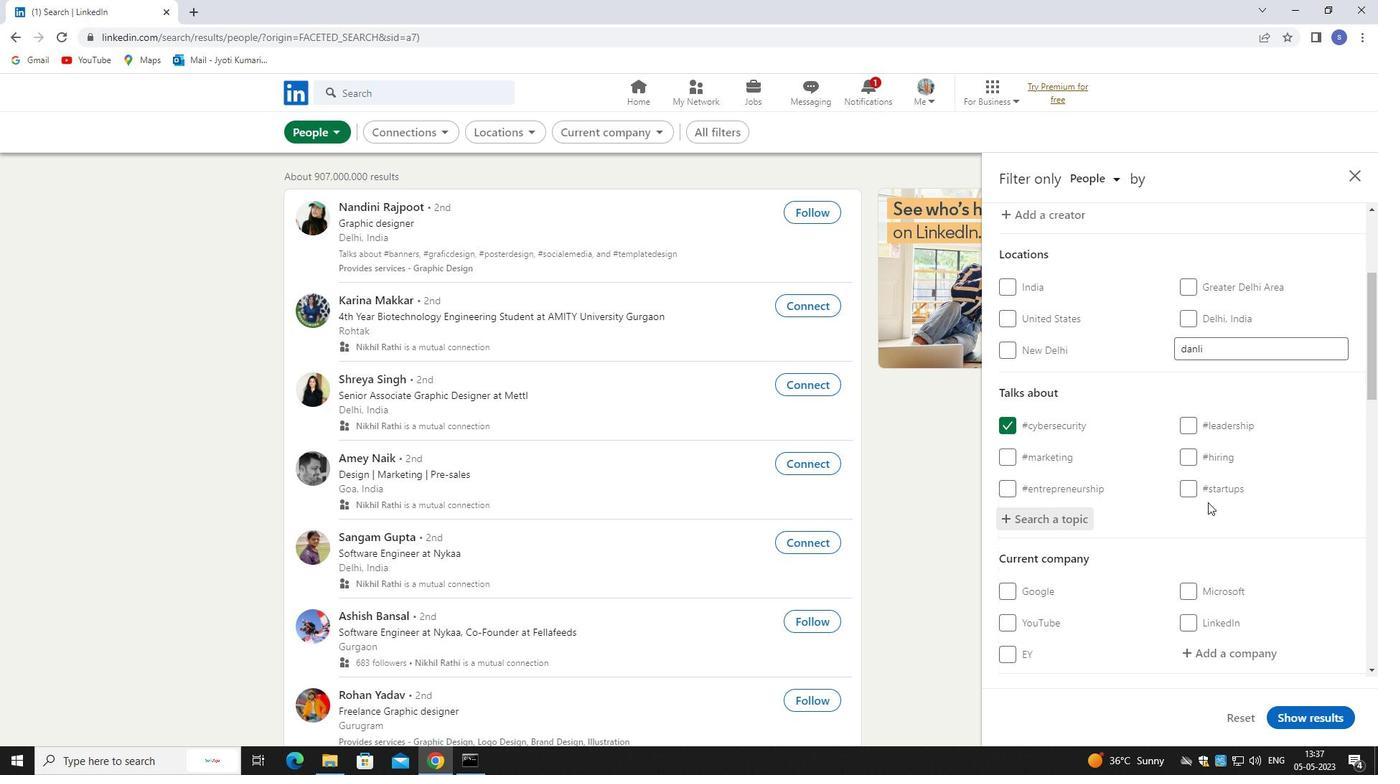 
Action: Mouse moved to (1236, 363)
Screenshot: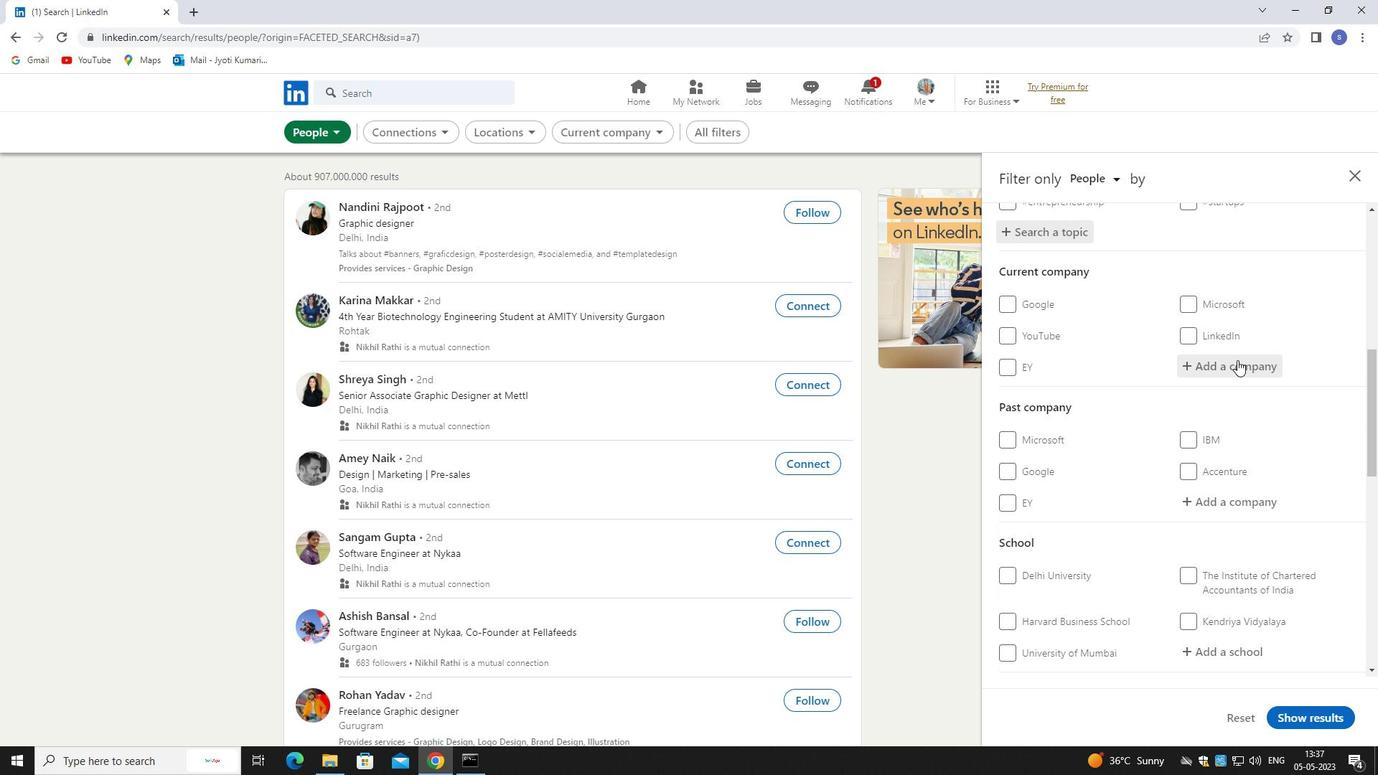 
Action: Mouse pressed left at (1236, 363)
Screenshot: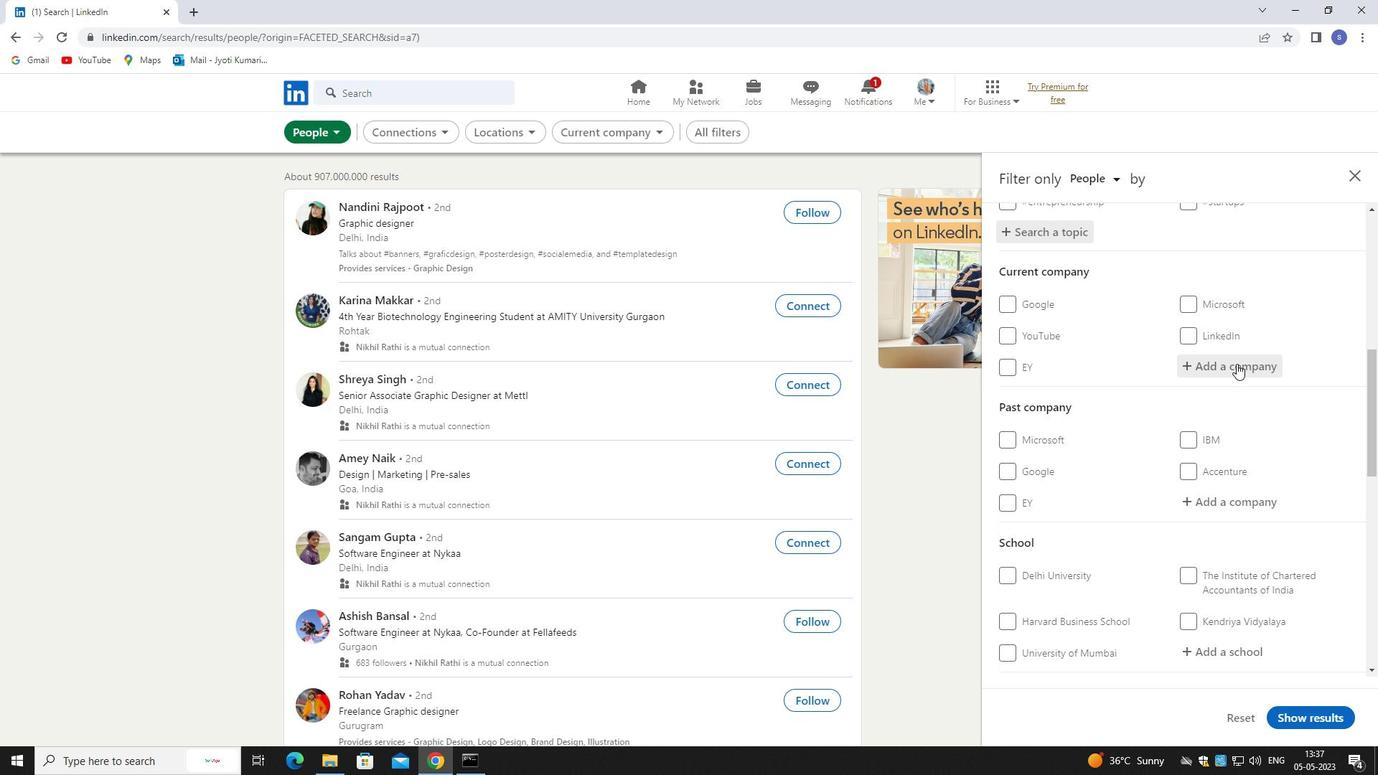 
Action: Mouse moved to (1221, 364)
Screenshot: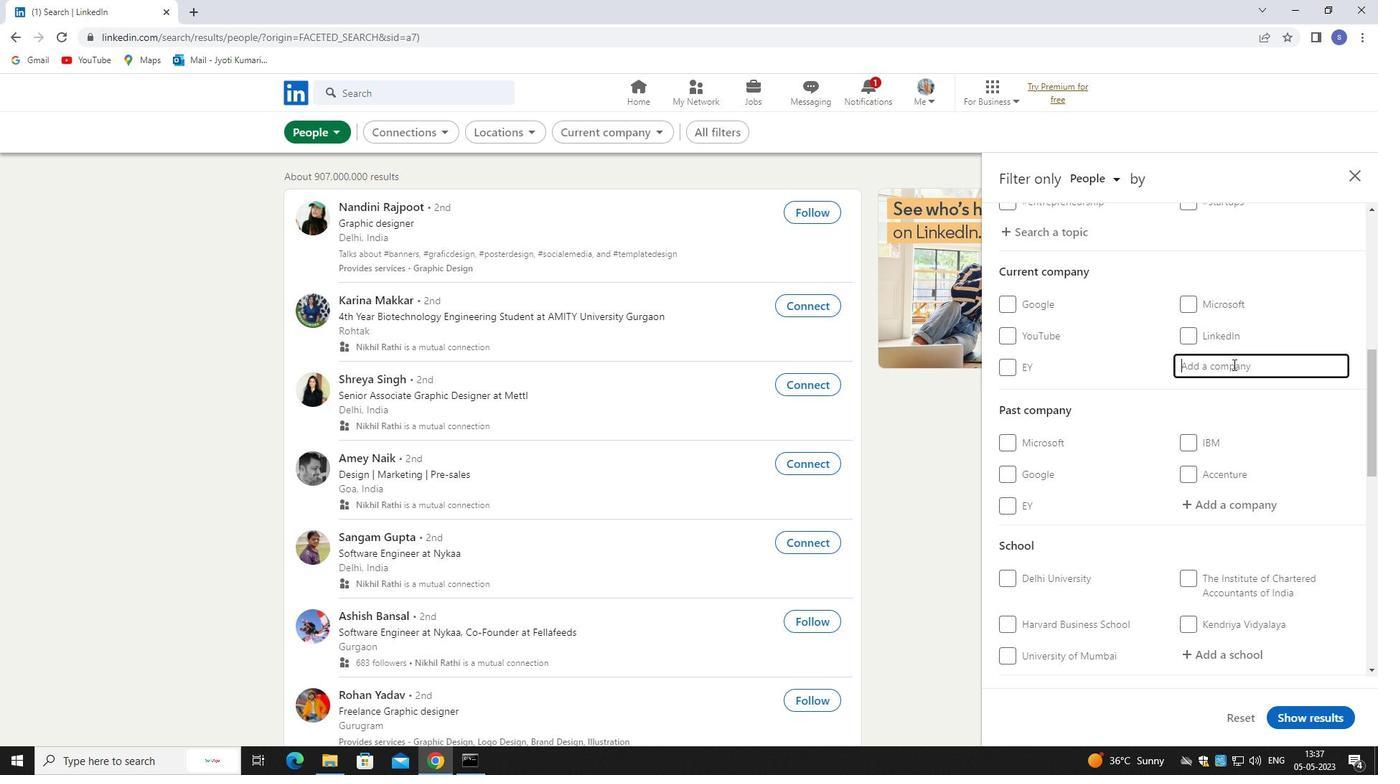 
Action: Key pressed ze<Key.space>grou[
Screenshot: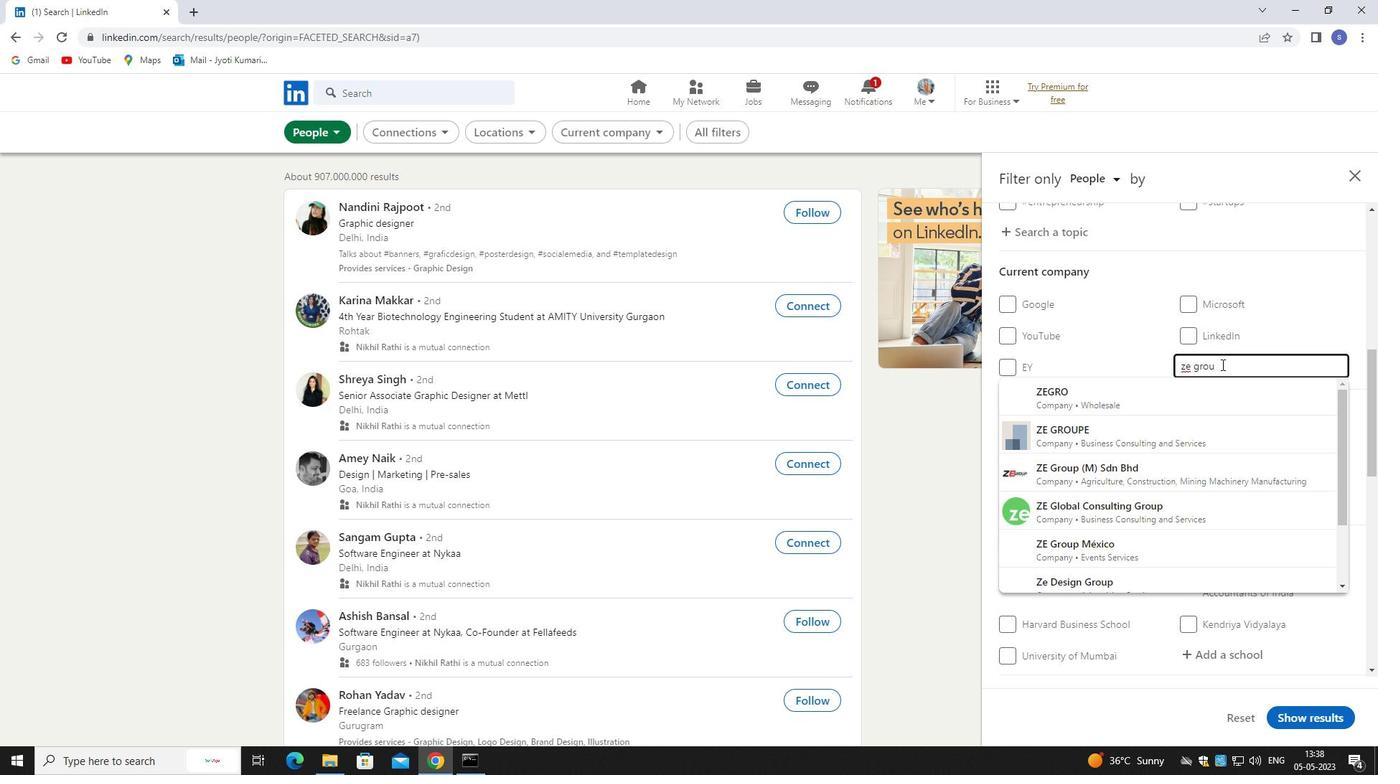 
Action: Mouse moved to (1230, 389)
Screenshot: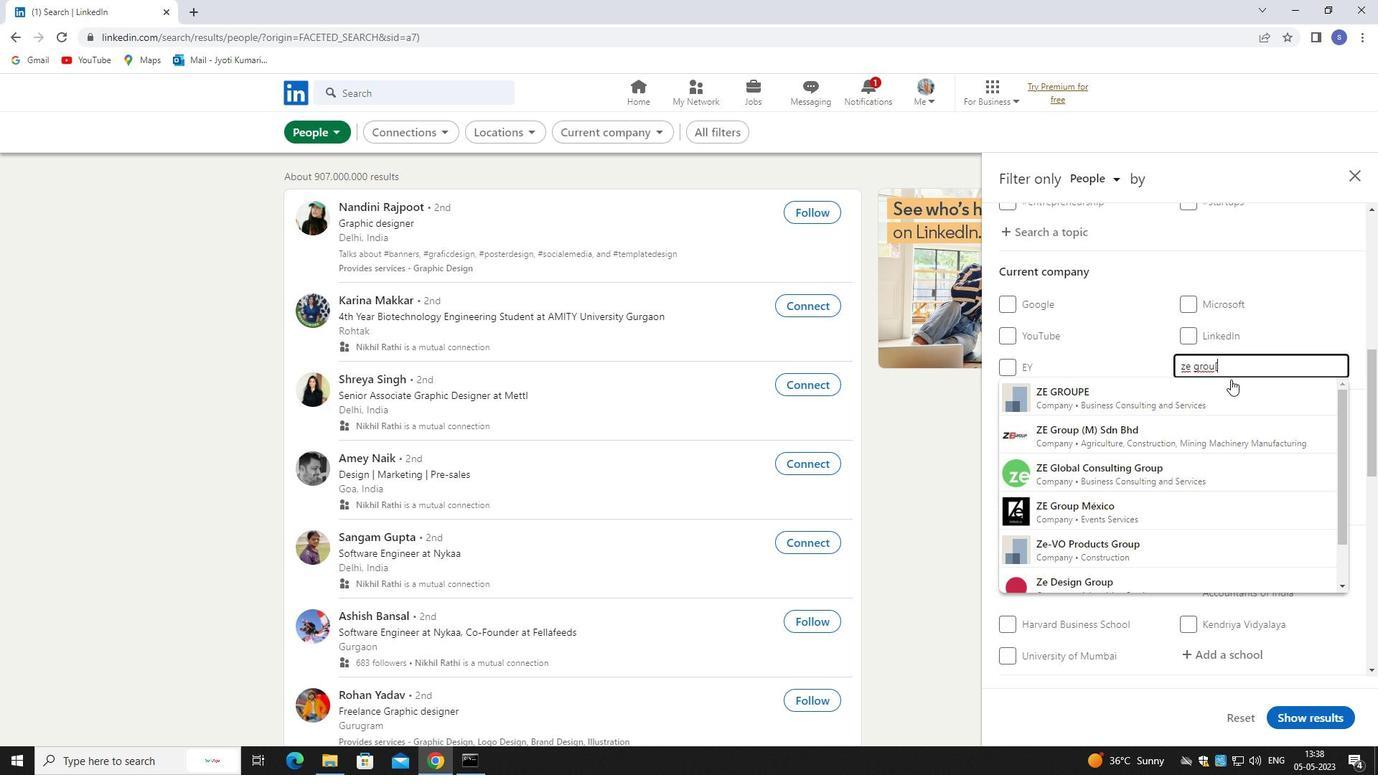 
Action: Mouse pressed left at (1230, 389)
Screenshot: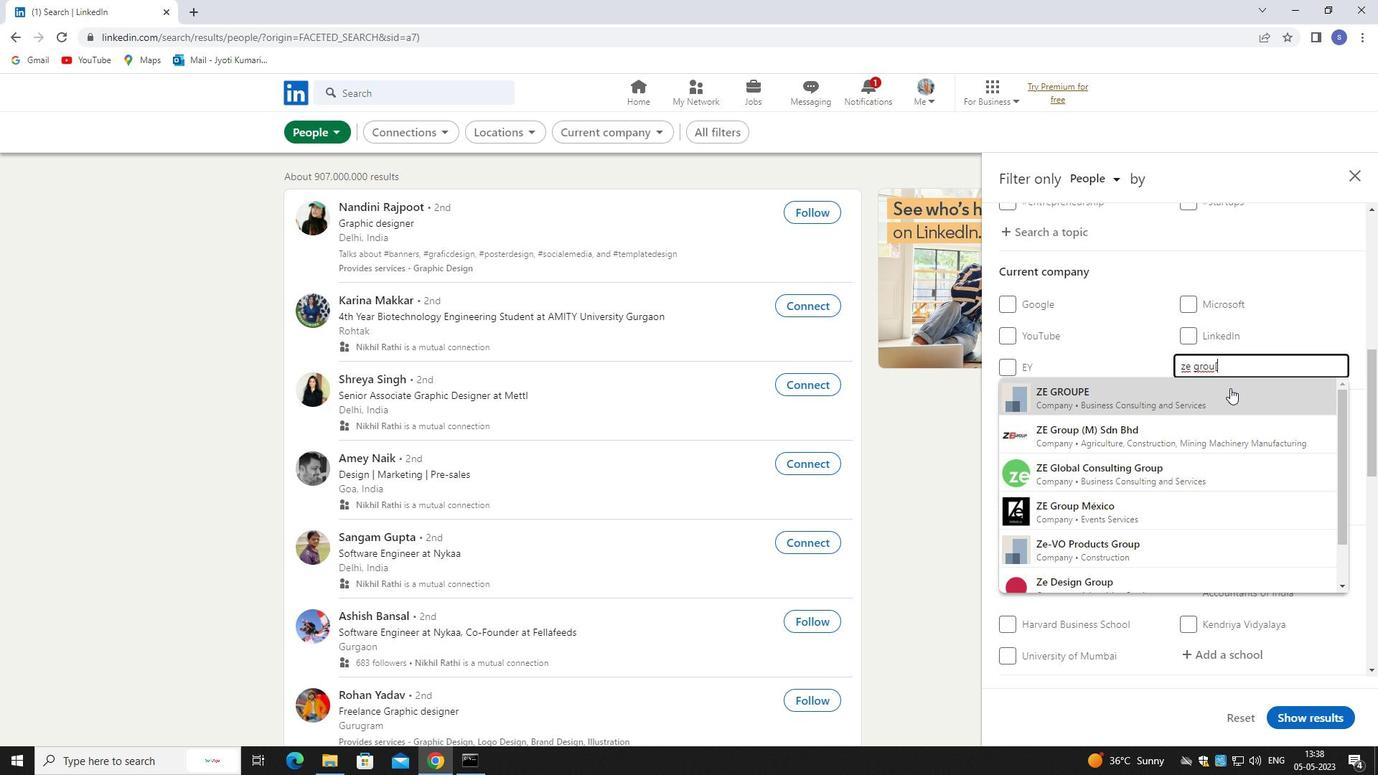 
Action: Mouse moved to (1232, 391)
Screenshot: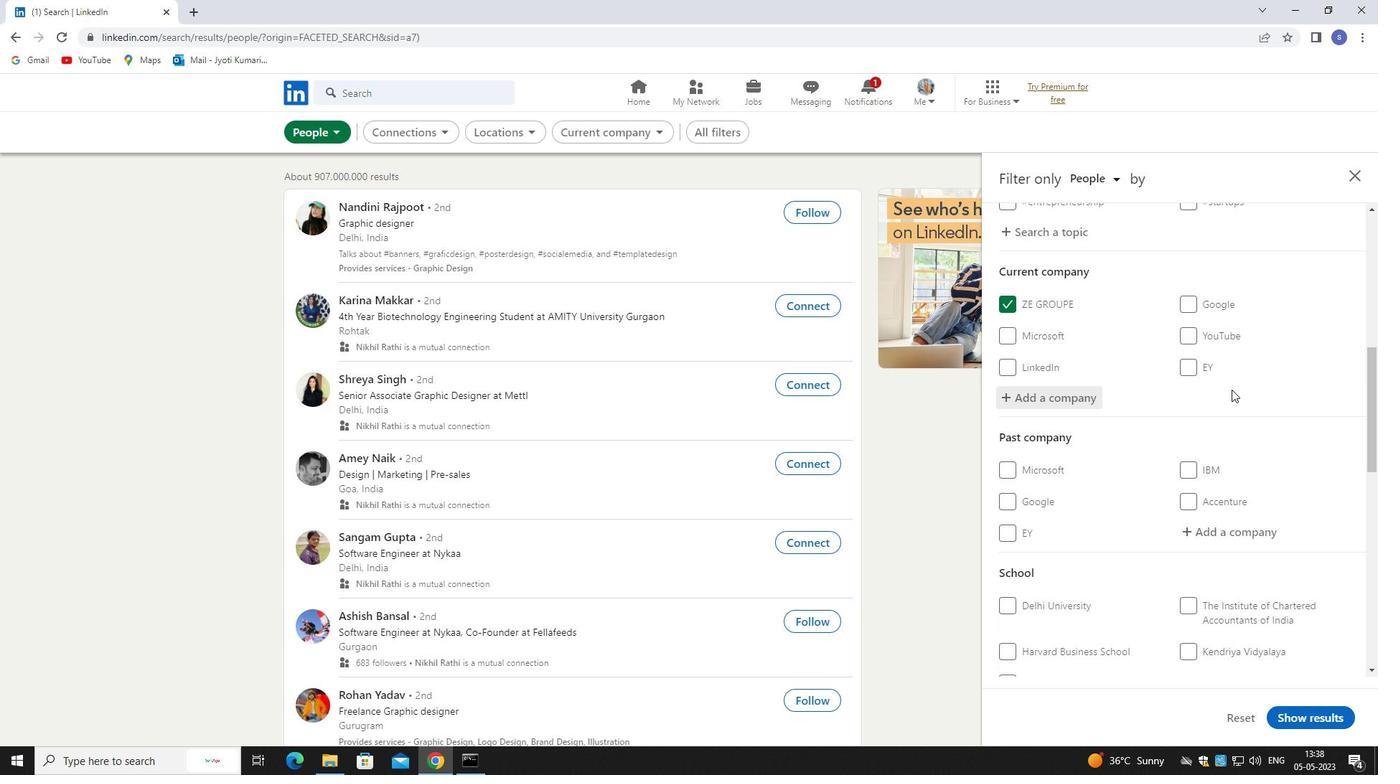 
Action: Mouse scrolled (1232, 390) with delta (0, 0)
Screenshot: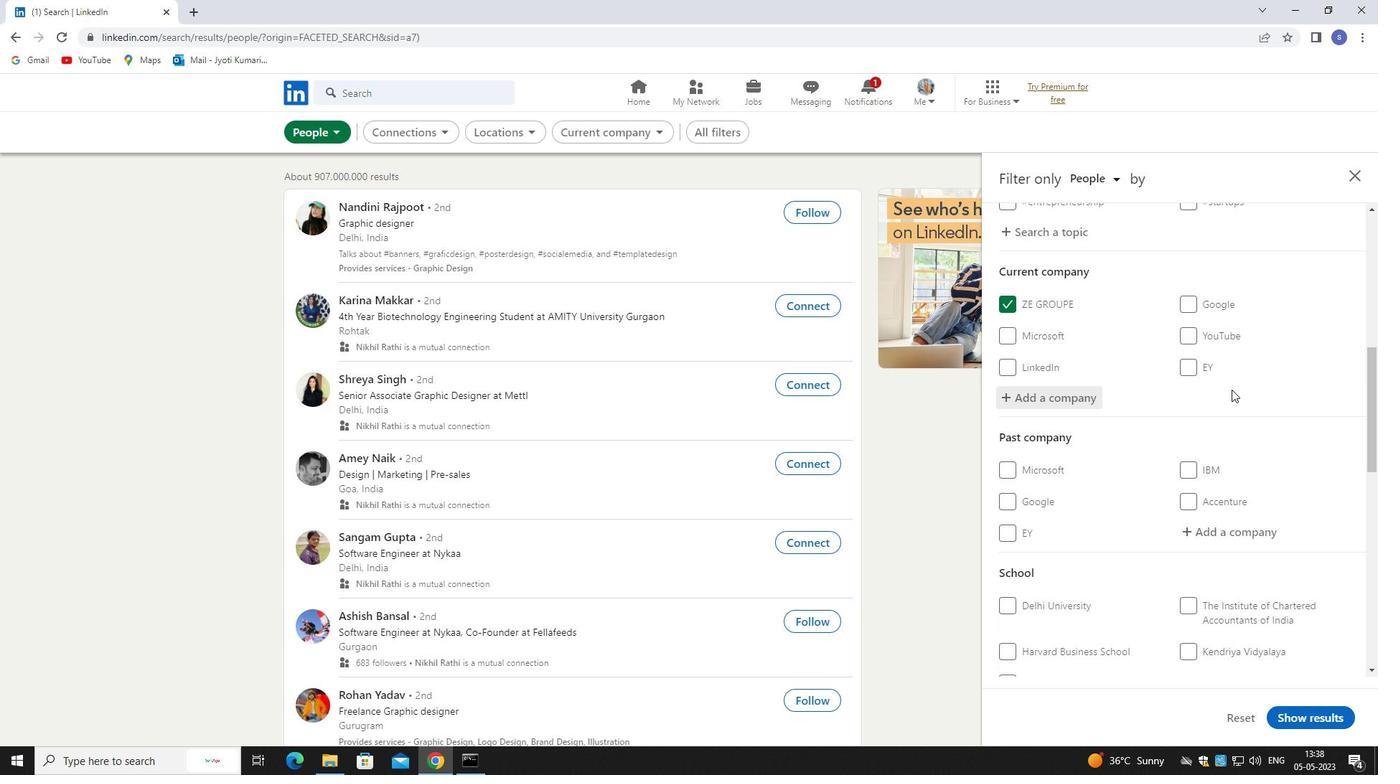 
Action: Mouse moved to (1241, 402)
Screenshot: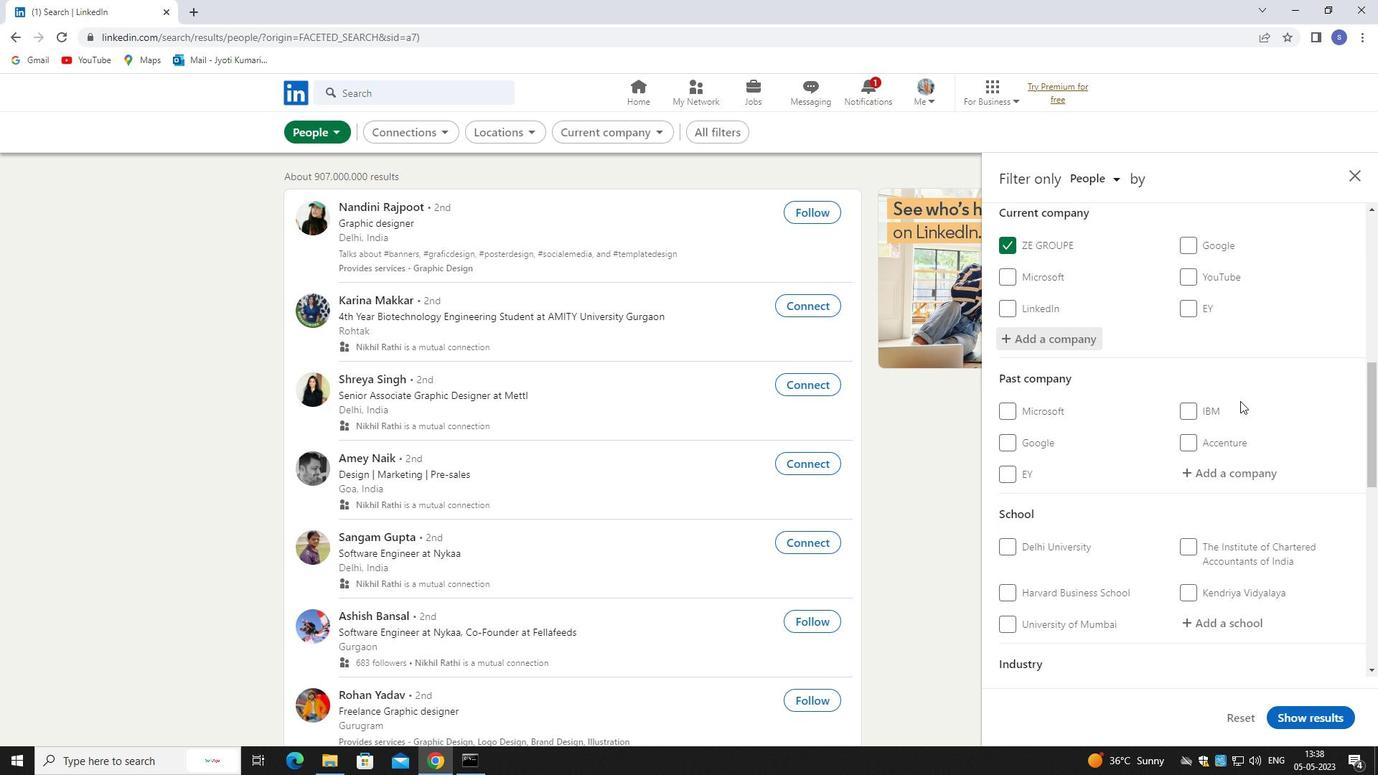 
Action: Mouse scrolled (1241, 401) with delta (0, 0)
Screenshot: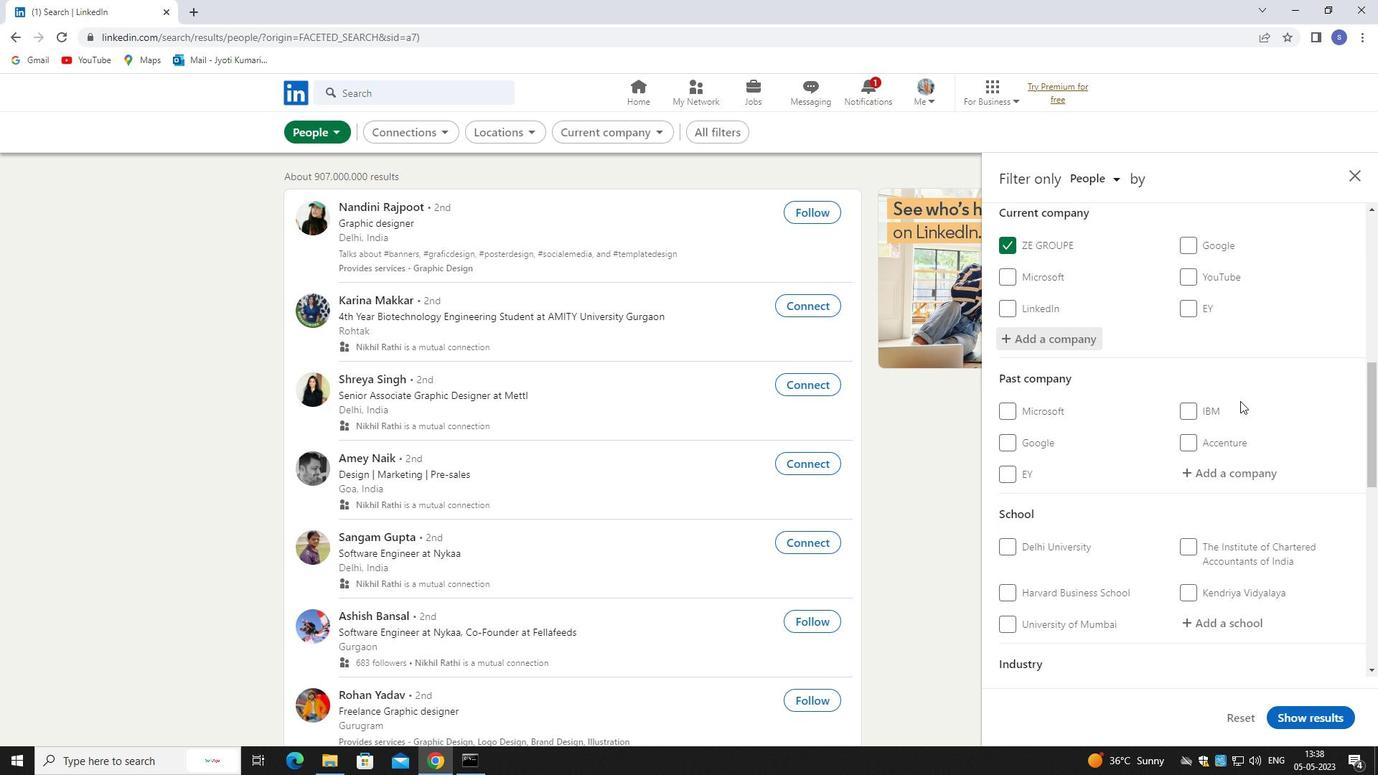 
Action: Mouse moved to (1215, 544)
Screenshot: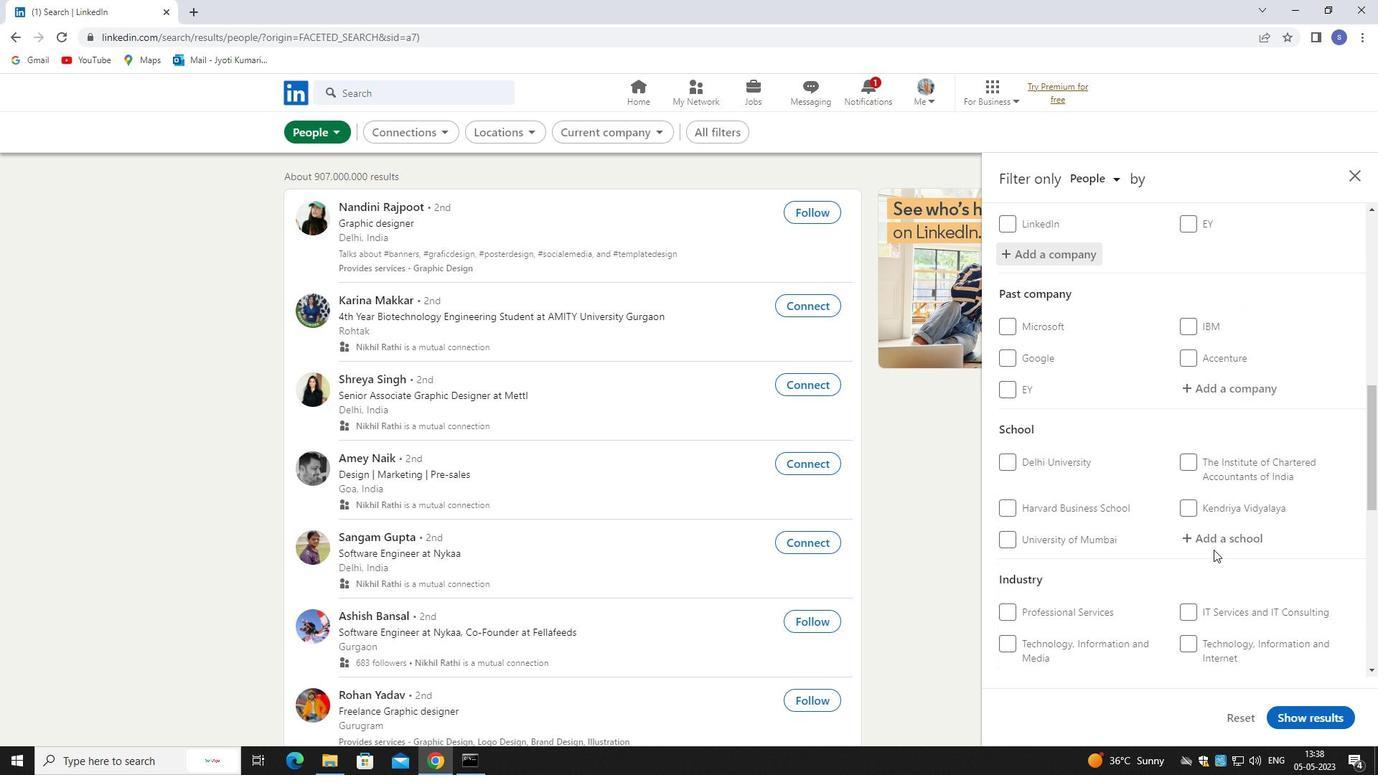 
Action: Mouse pressed left at (1215, 544)
Screenshot: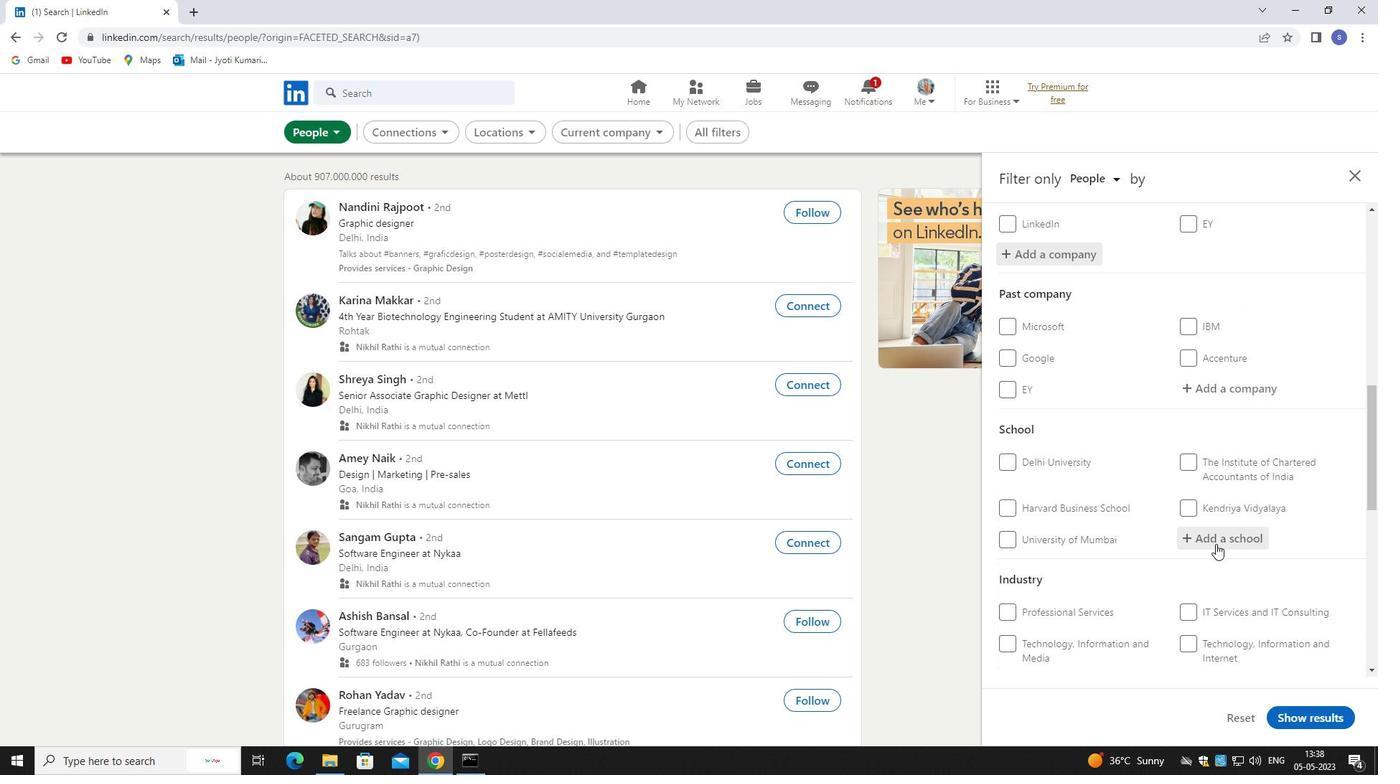 
Action: Mouse moved to (1218, 541)
Screenshot: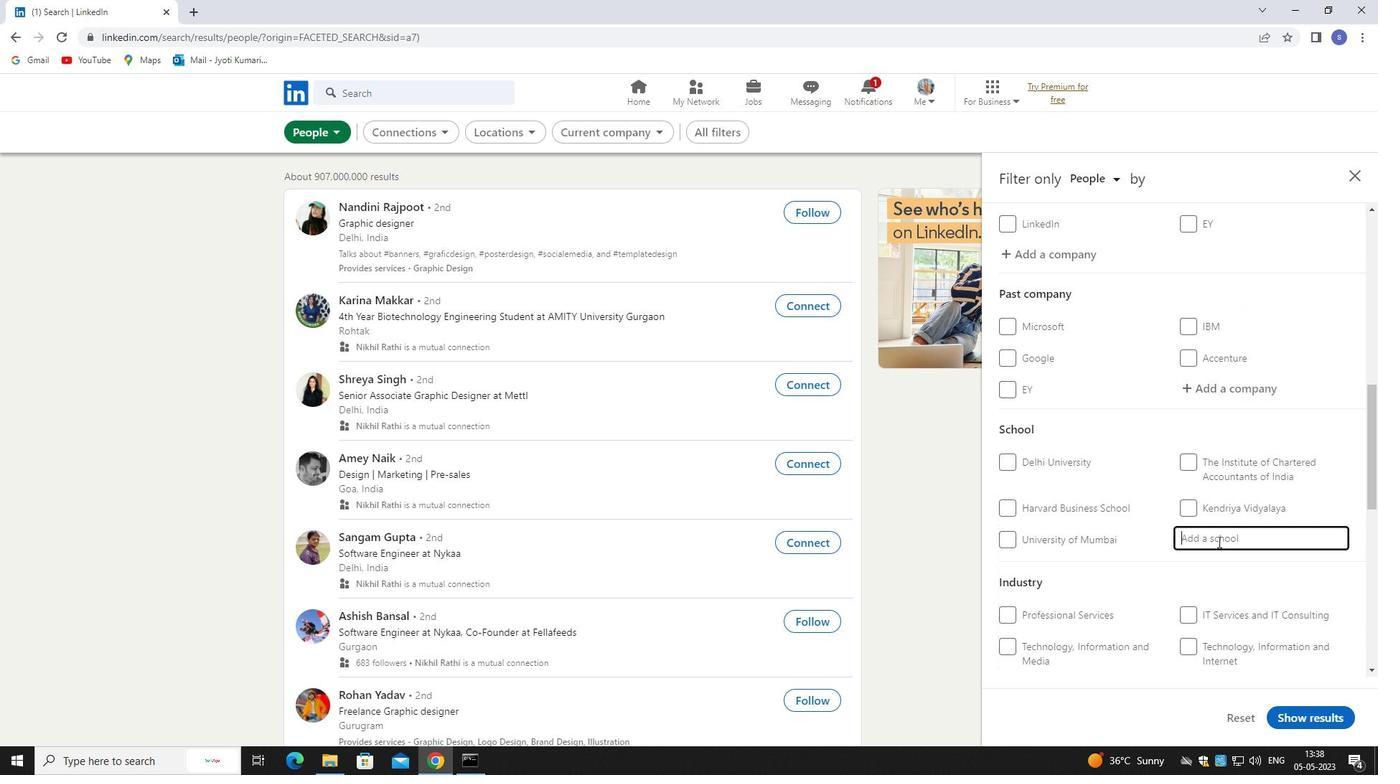 
Action: Key pressed de.<Key.space>b<Key.space>r.<Key.left><Key.left><Key.left><Key.left><Key.left><Key.left><Key.backspace>r<Key.right><Key.right><Key.right><Key.right><Key.right><Key.right>
Screenshot: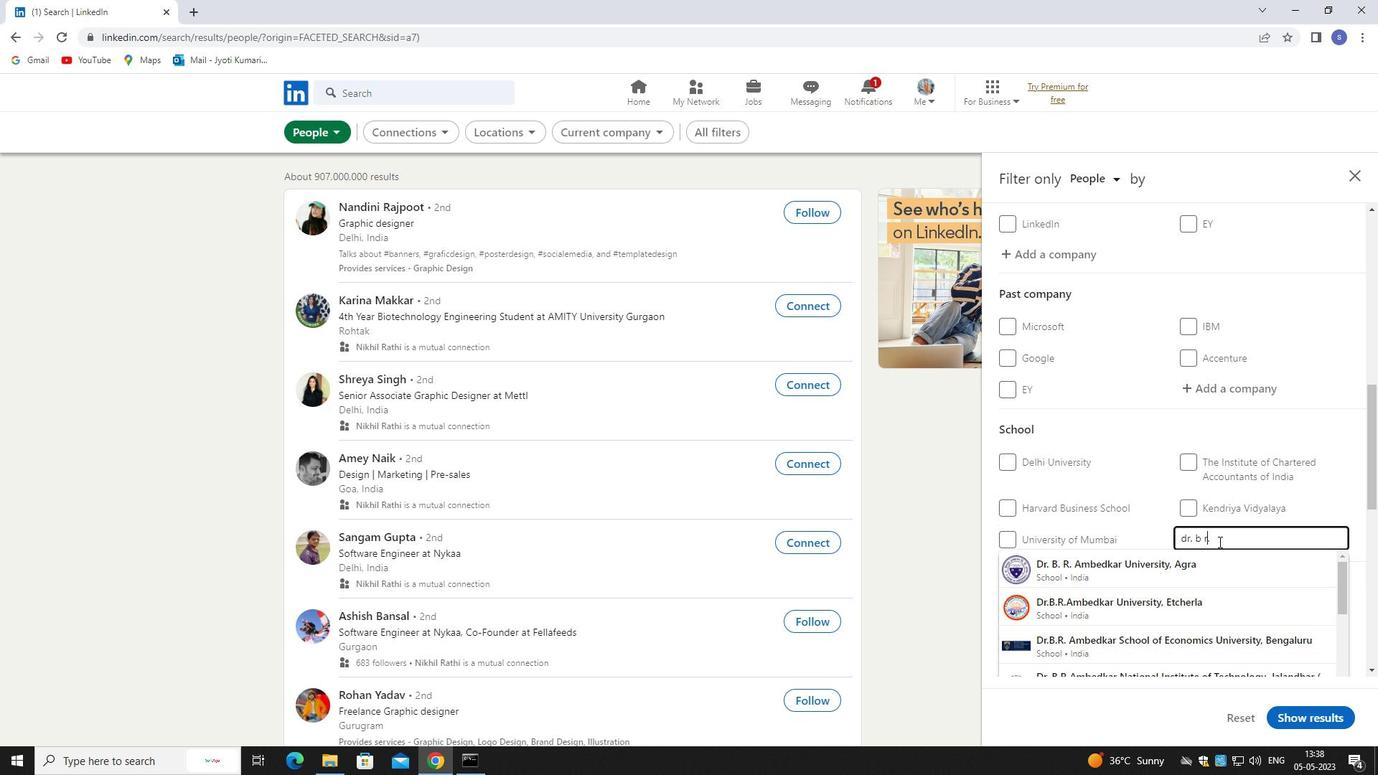 
Action: Mouse moved to (1151, 613)
Screenshot: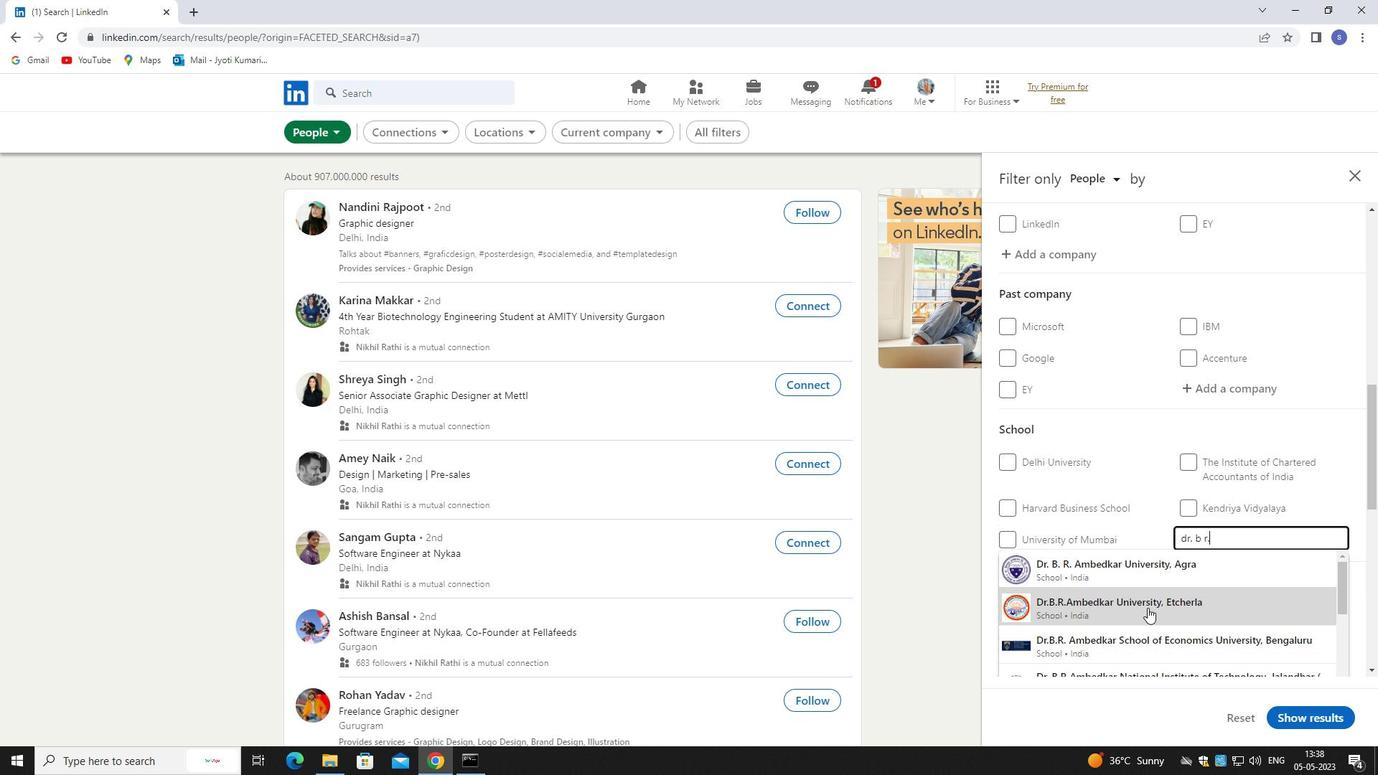 
Action: Mouse scrolled (1151, 613) with delta (0, 0)
Screenshot: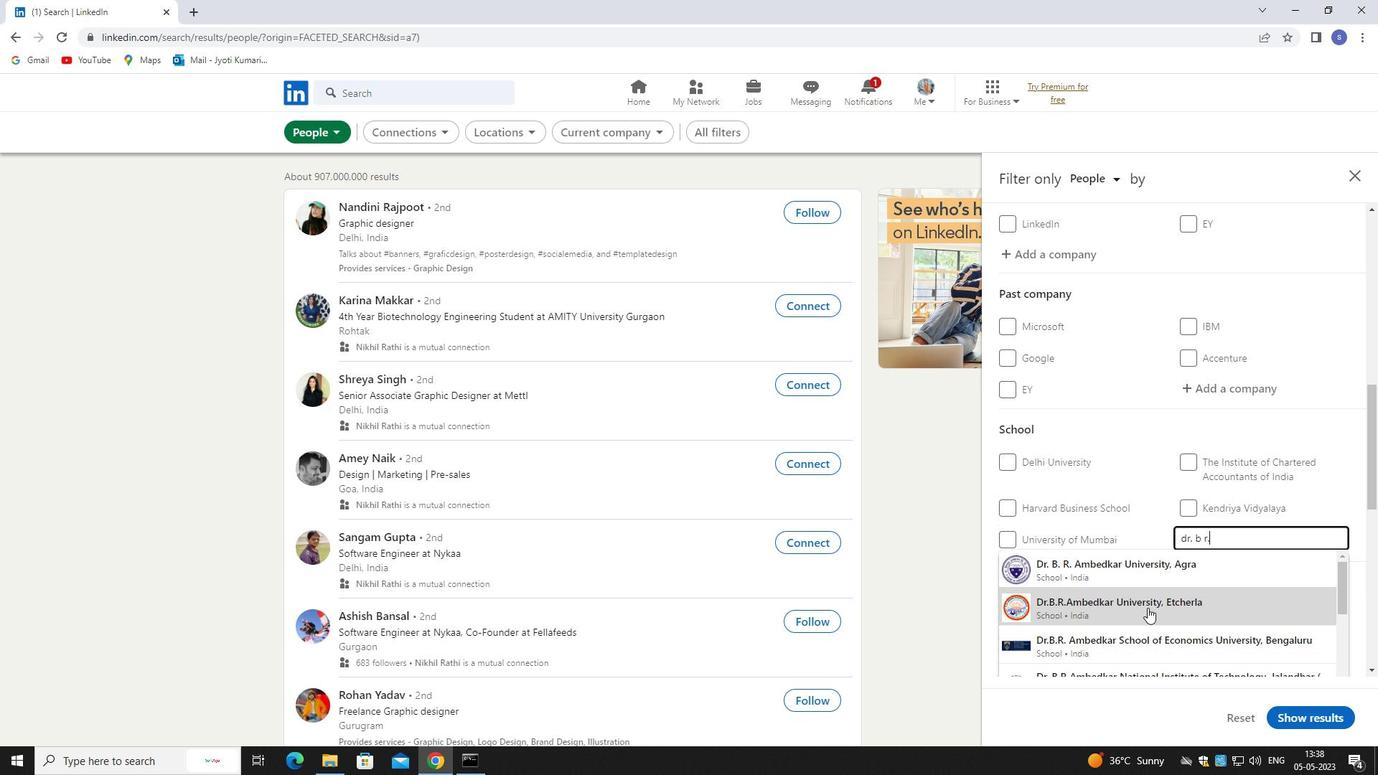 
Action: Mouse moved to (1152, 615)
Screenshot: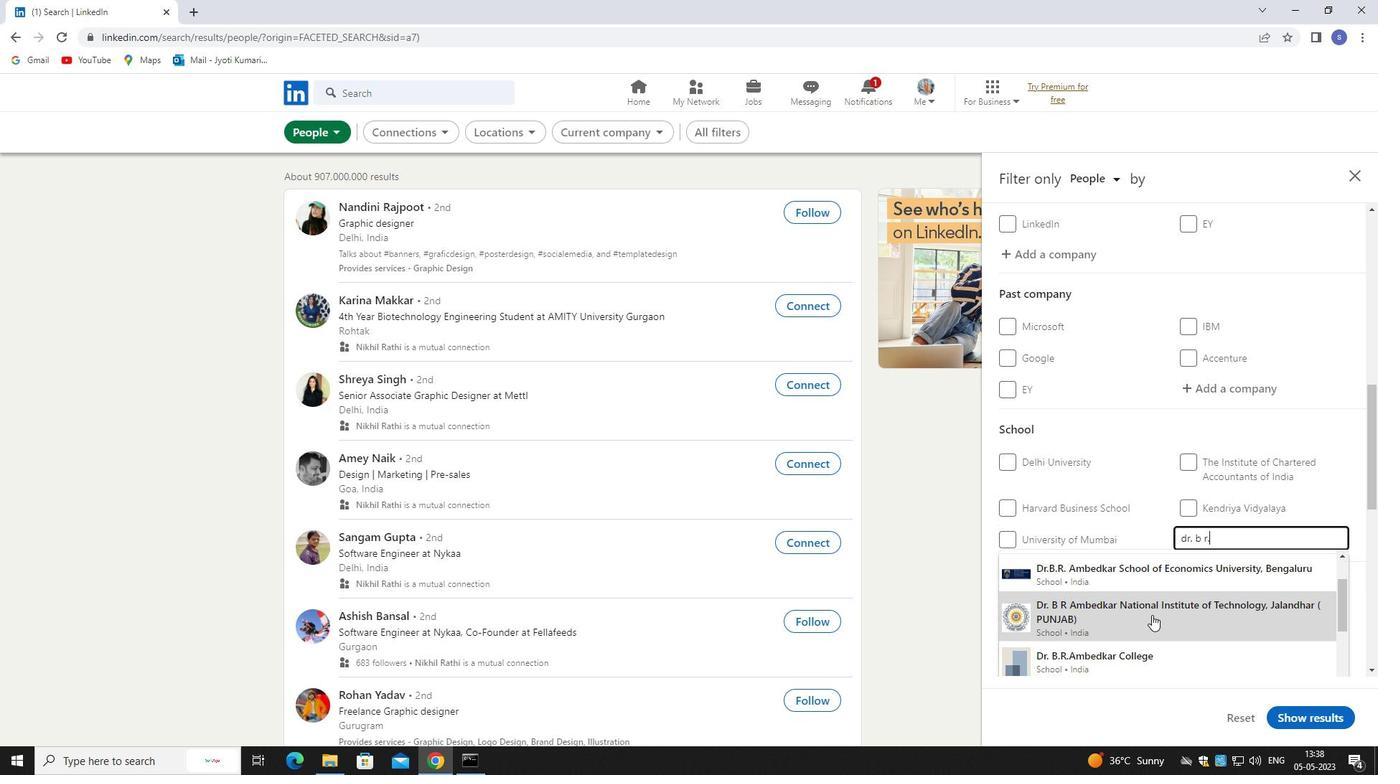 
Action: Mouse scrolled (1152, 615) with delta (0, 0)
Screenshot: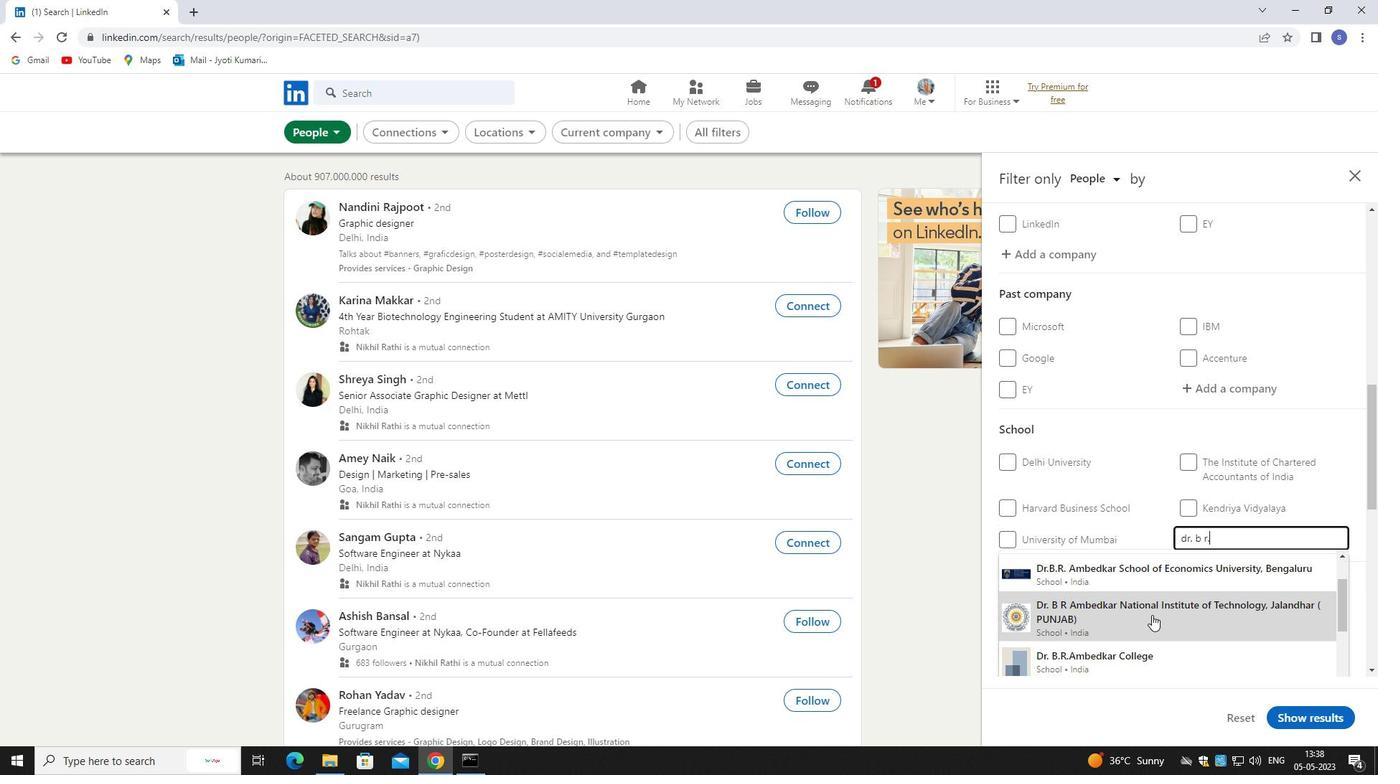
Action: Mouse moved to (1153, 616)
Screenshot: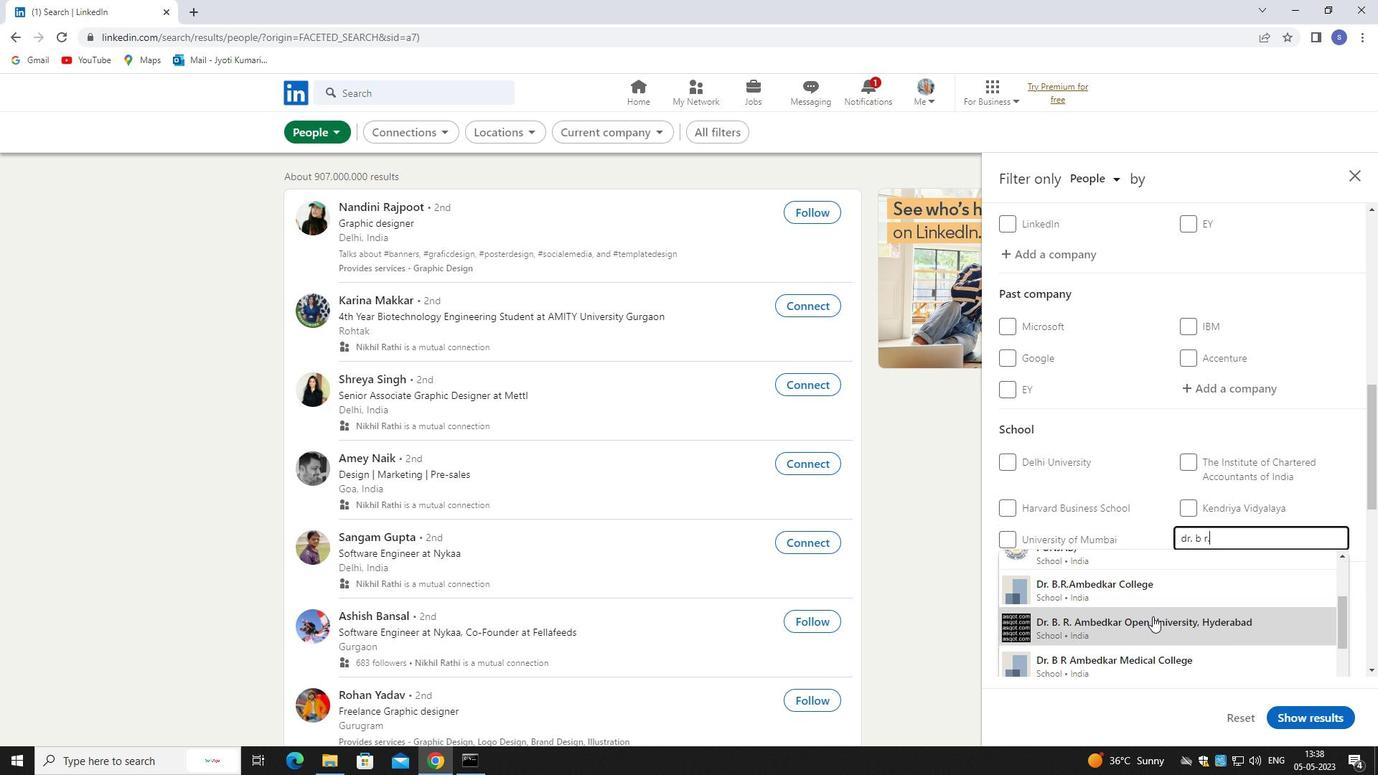 
Action: Mouse pressed left at (1153, 616)
Screenshot: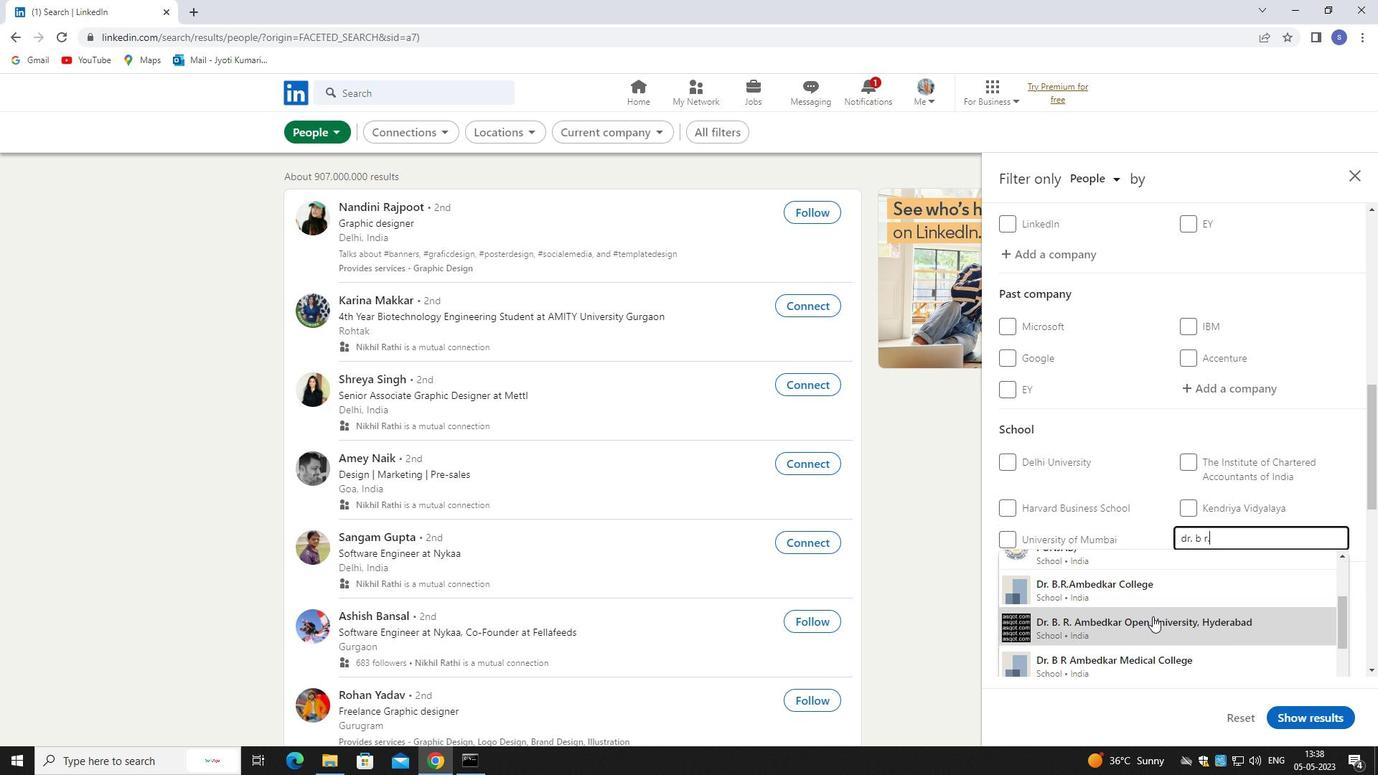 
Action: Mouse moved to (1153, 613)
Screenshot: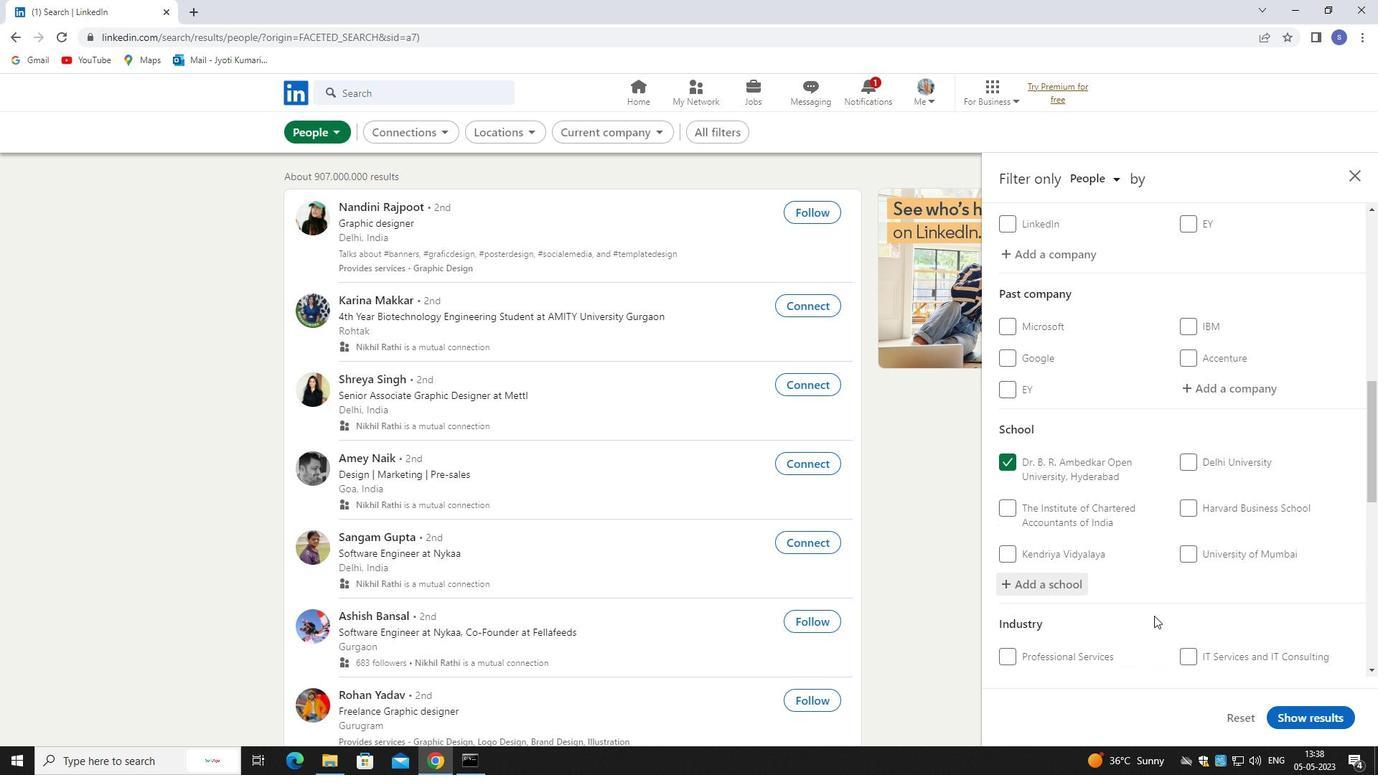 
Action: Mouse scrolled (1153, 613) with delta (0, 0)
Screenshot: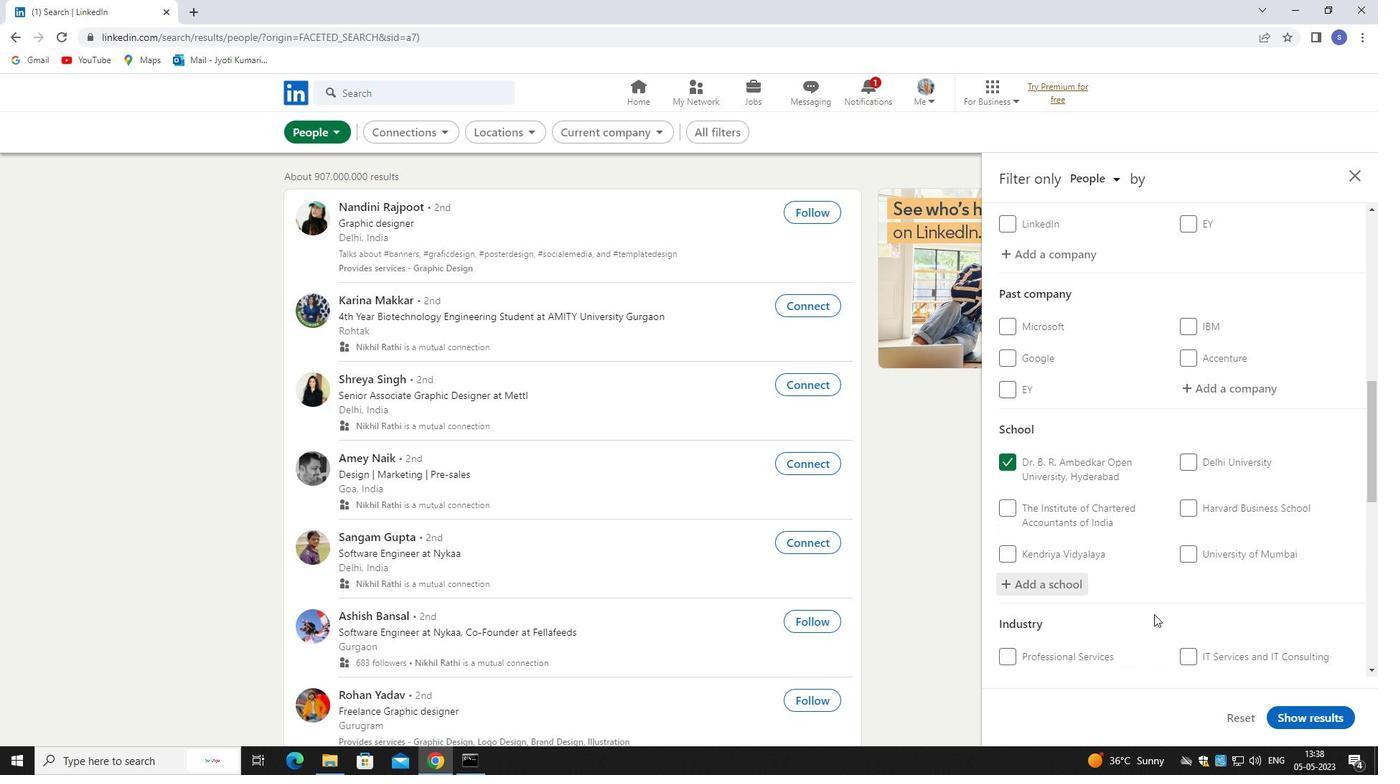 
Action: Mouse scrolled (1153, 613) with delta (0, 0)
Screenshot: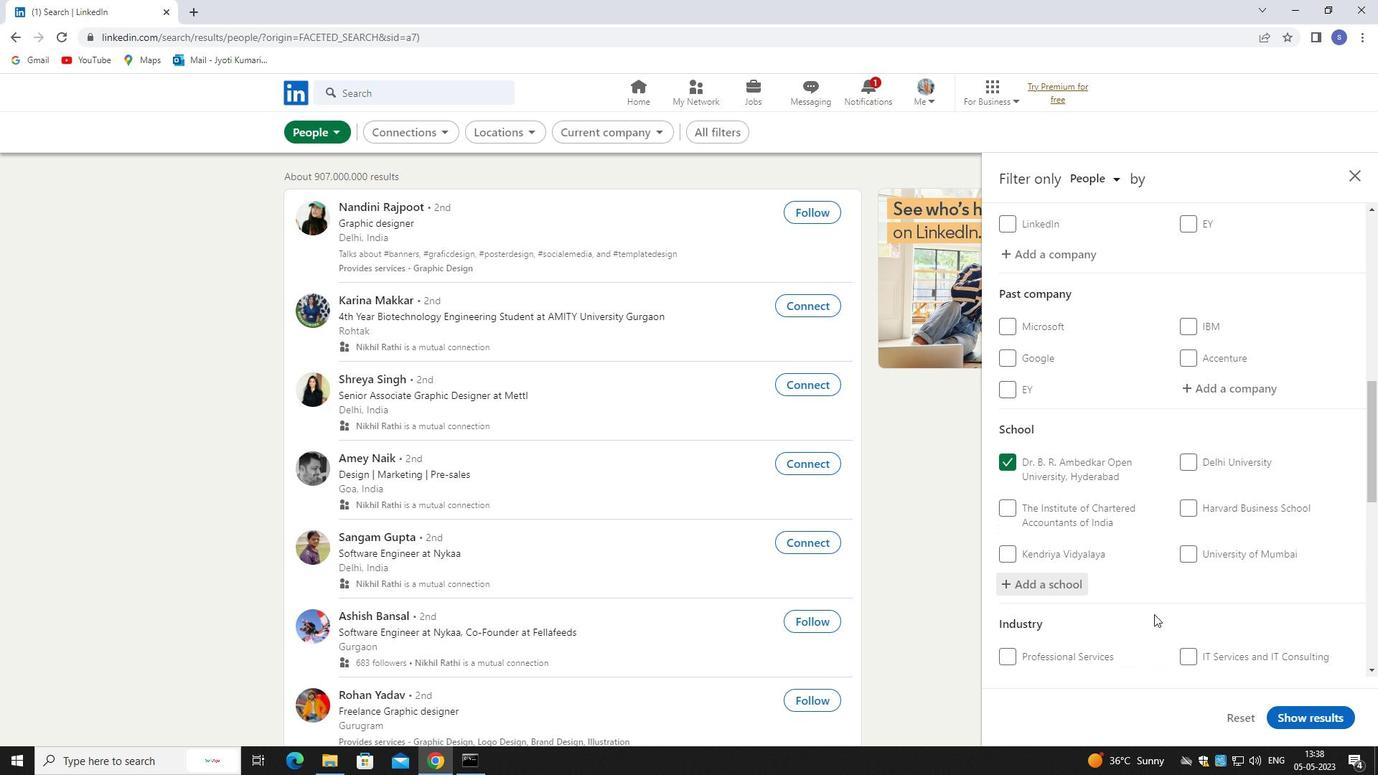 
Action: Mouse moved to (1153, 610)
Screenshot: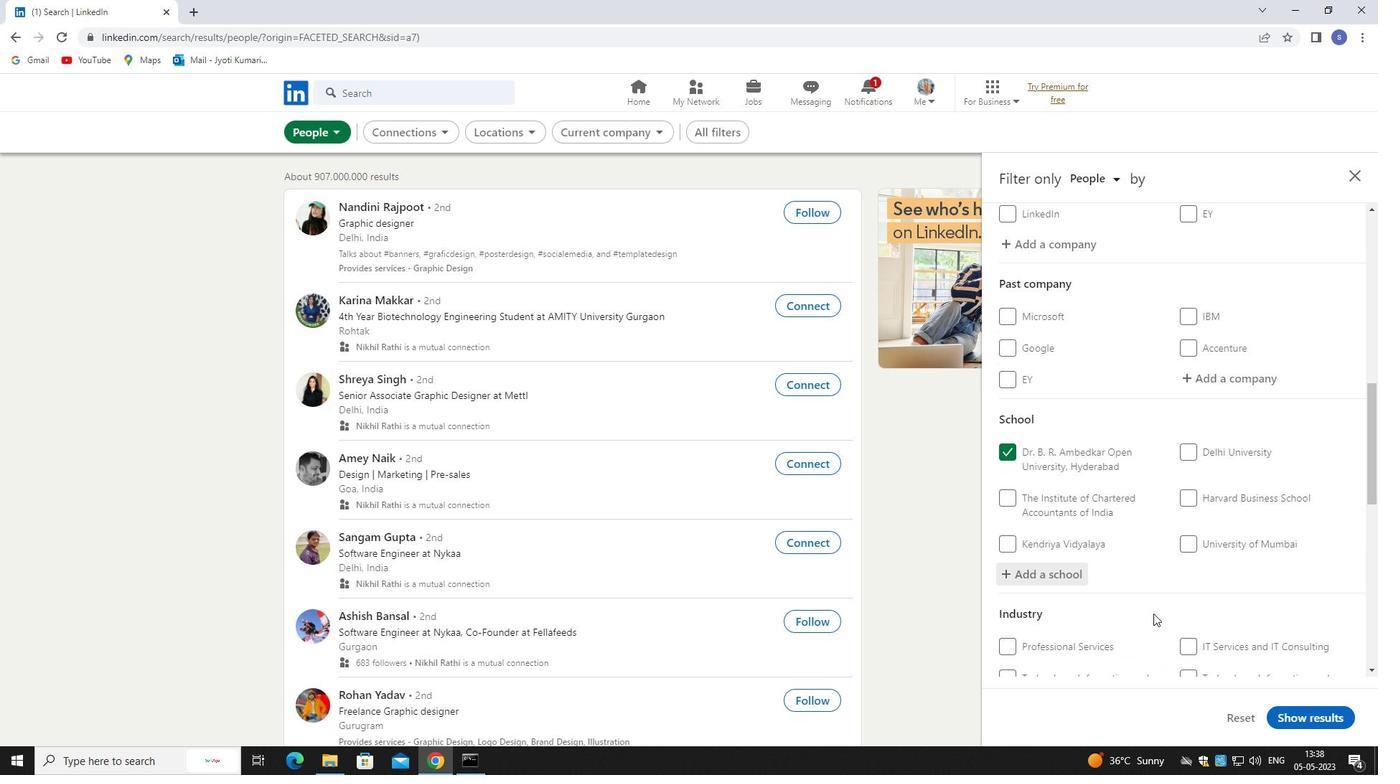
Action: Mouse scrolled (1153, 609) with delta (0, 0)
Screenshot: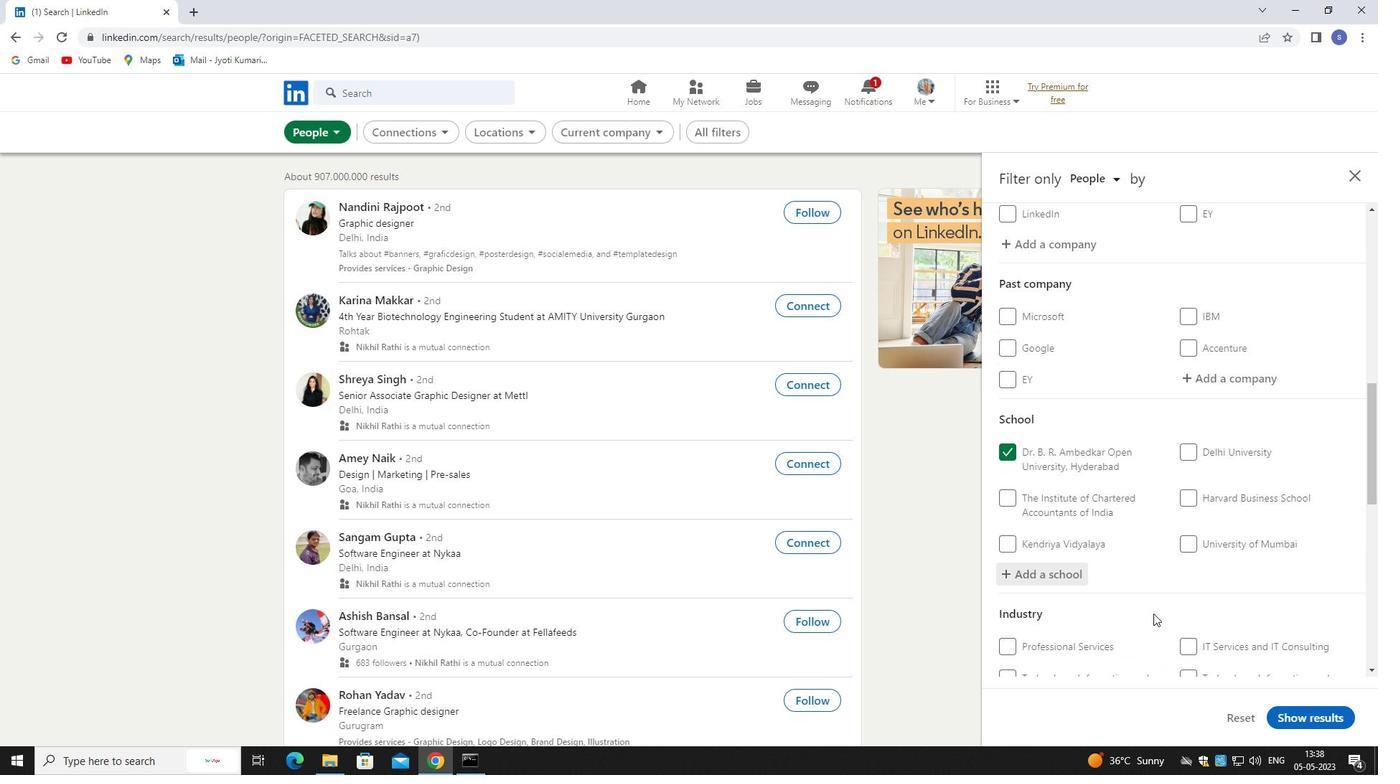 
Action: Mouse moved to (1205, 516)
Screenshot: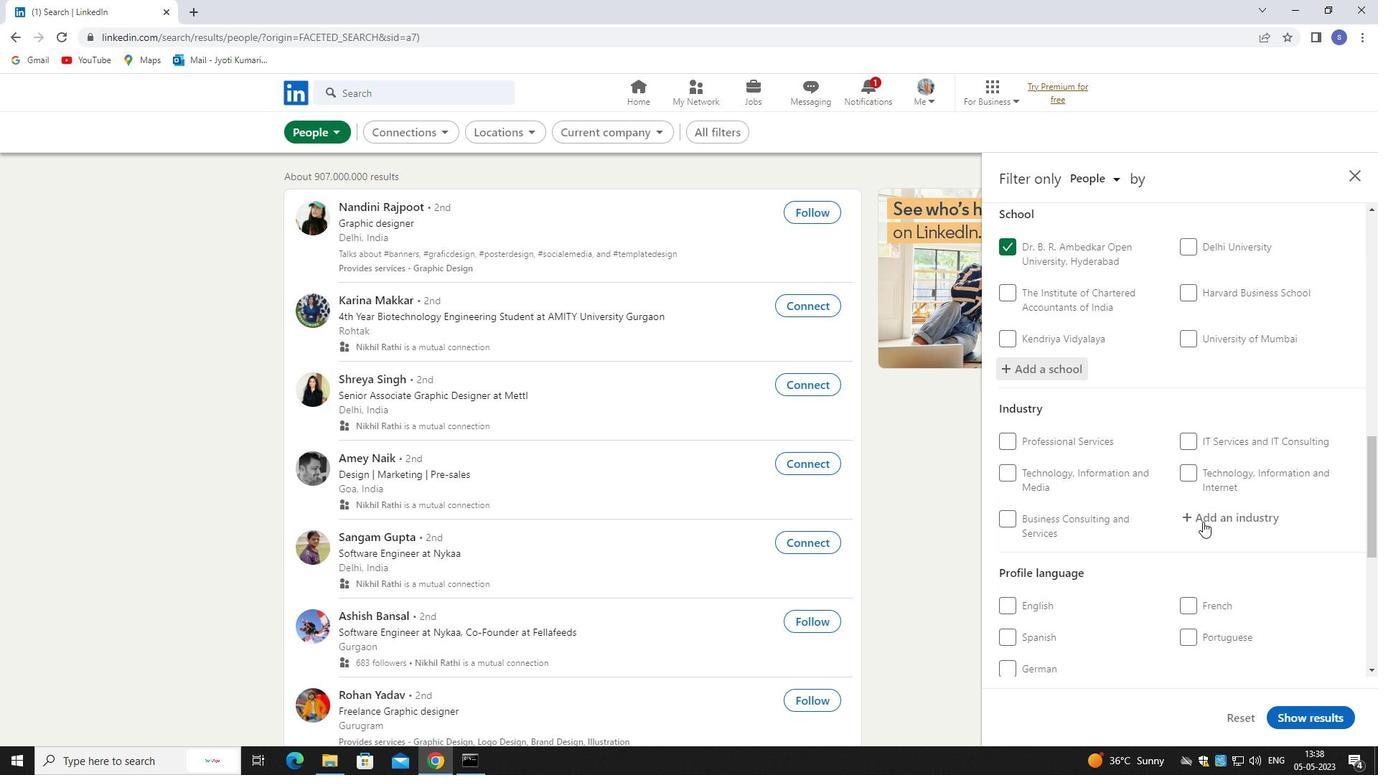 
Action: Mouse pressed left at (1205, 516)
Screenshot: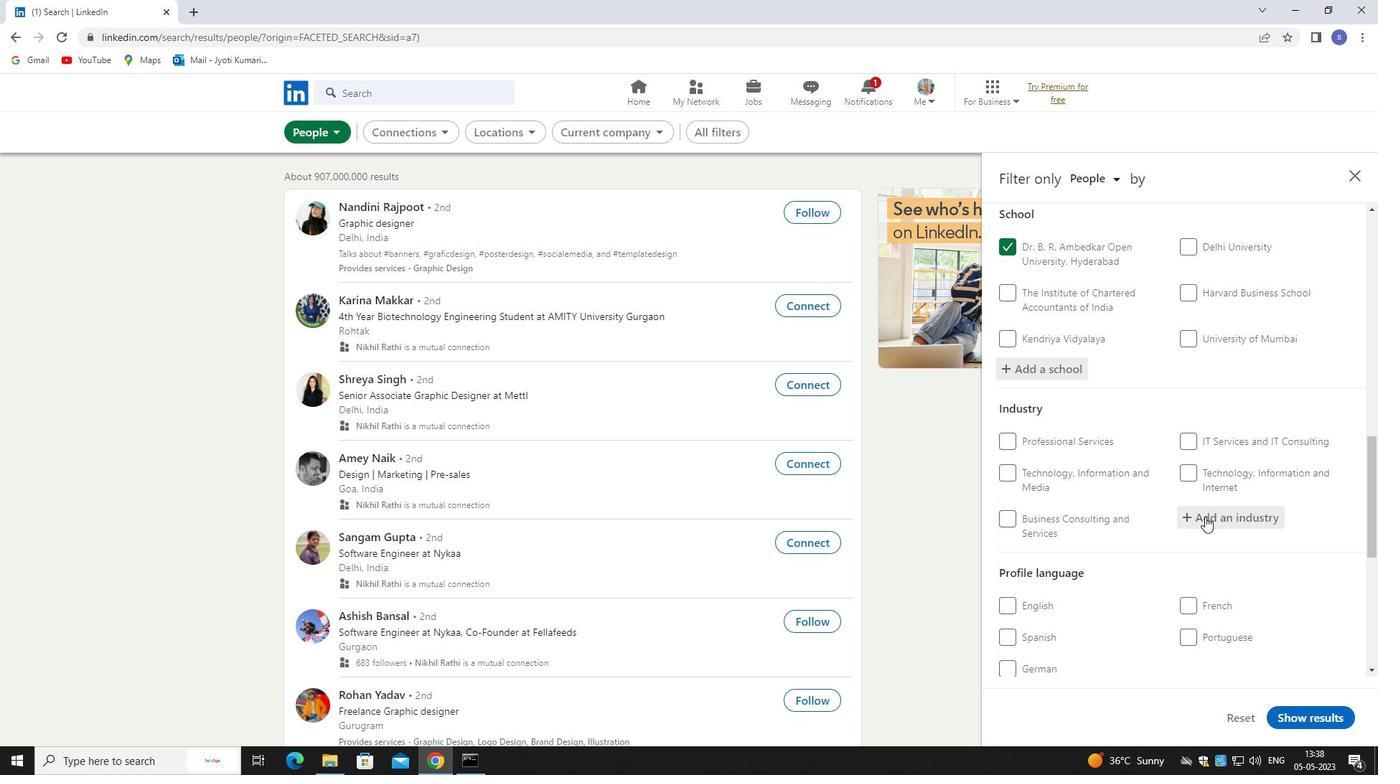 
Action: Mouse moved to (1205, 516)
Screenshot: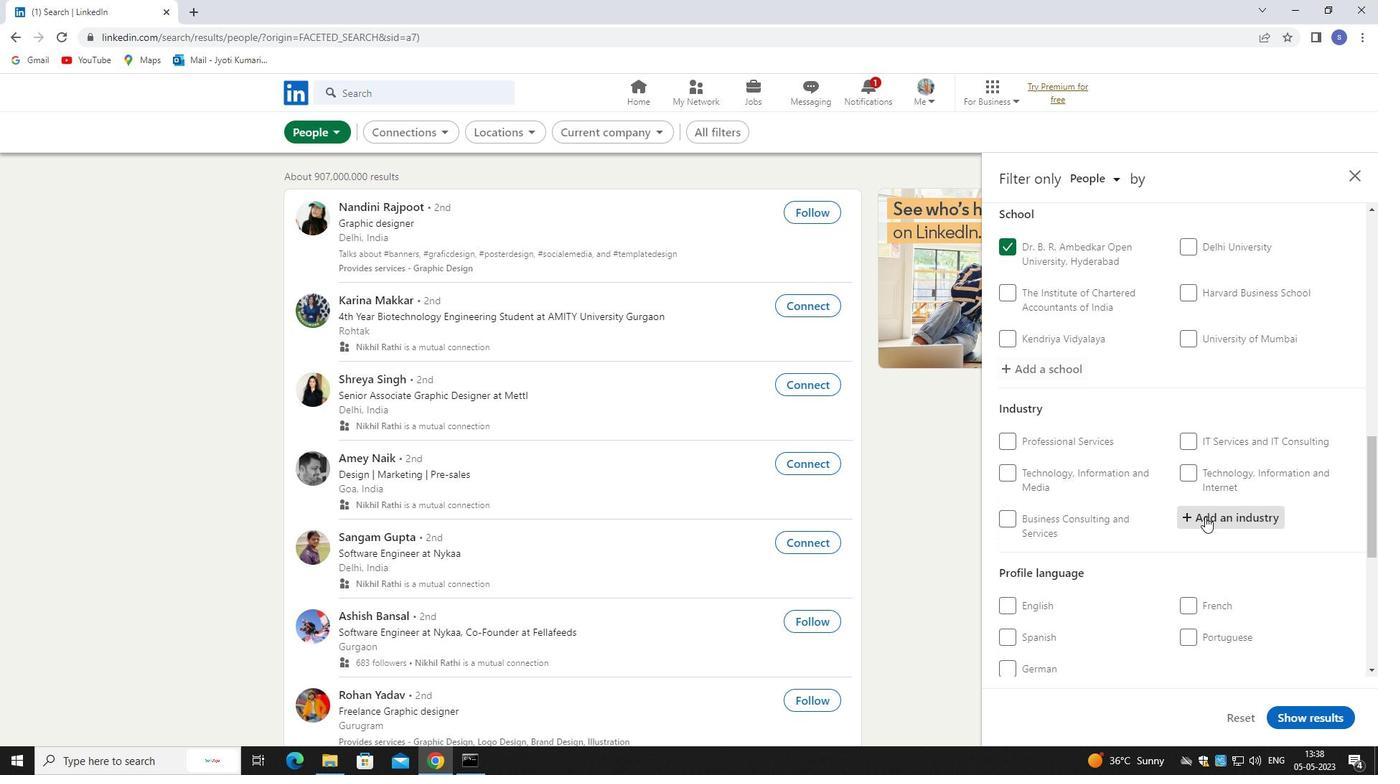 
Action: Key pressed water
Screenshot: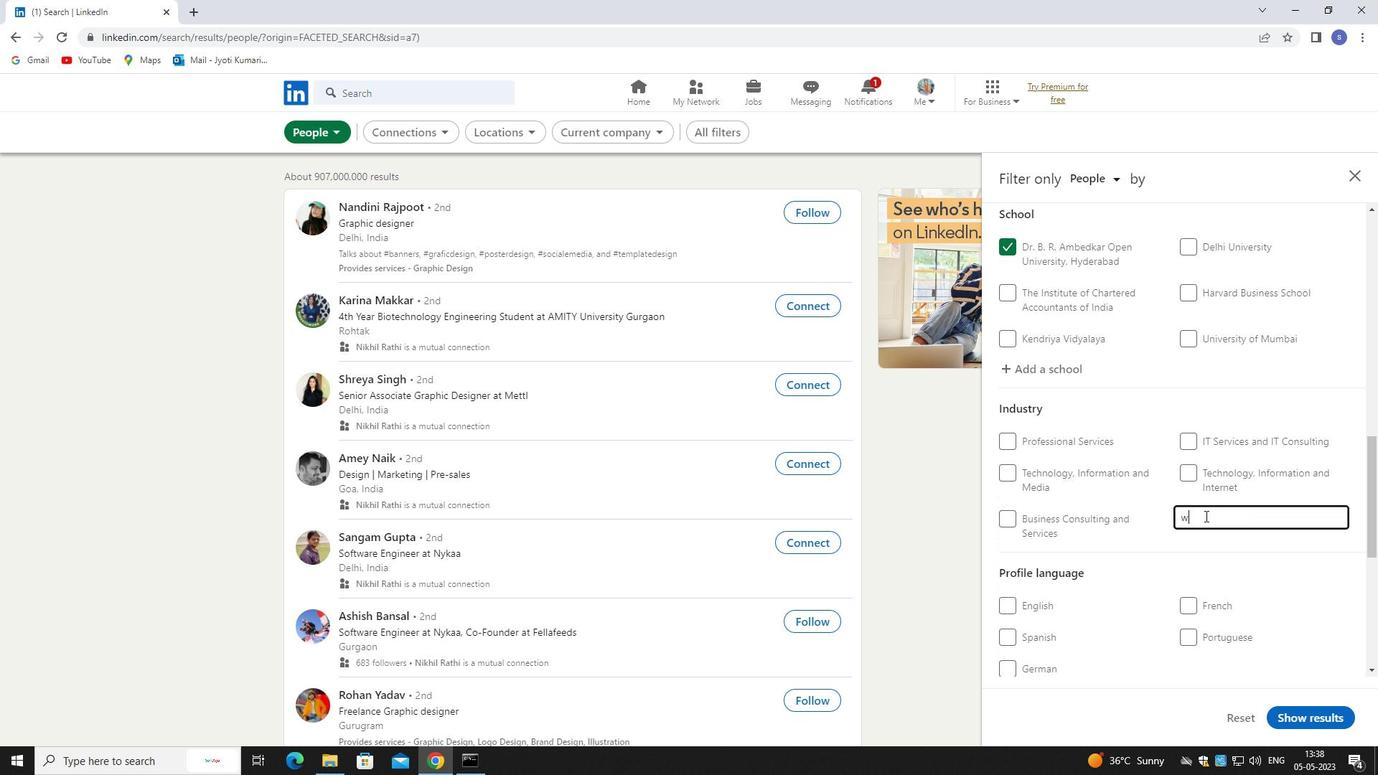 
Action: Mouse moved to (1203, 543)
Screenshot: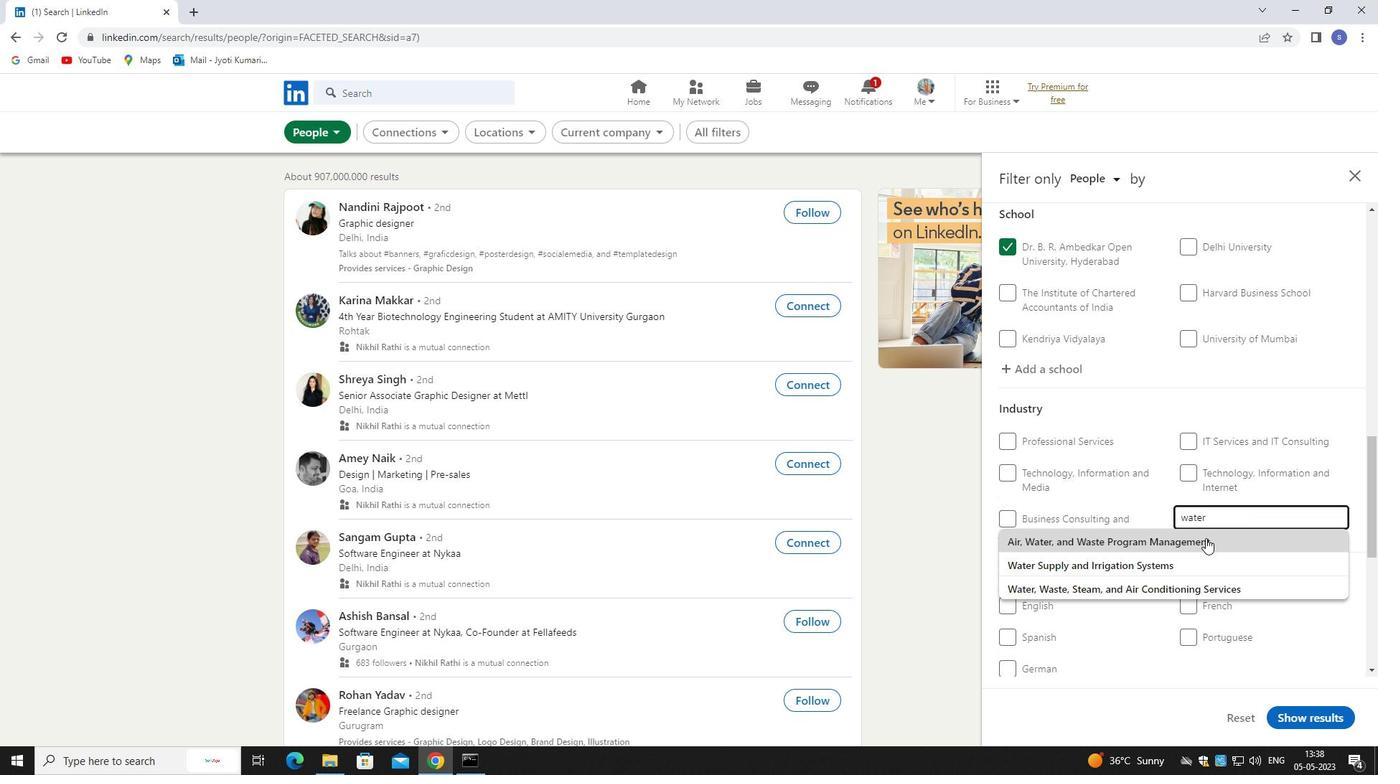 
Action: Mouse pressed left at (1203, 543)
Screenshot: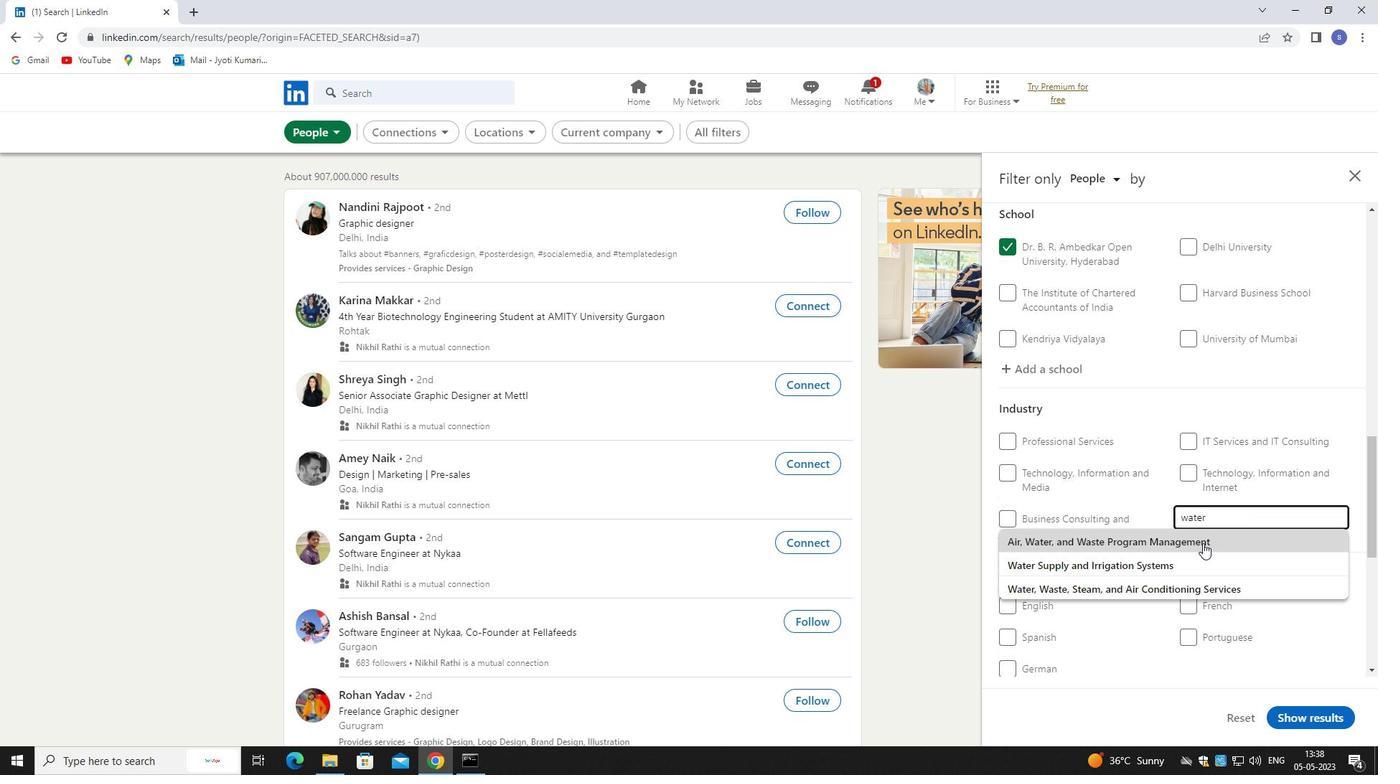 
Action: Mouse scrolled (1203, 542) with delta (0, 0)
Screenshot: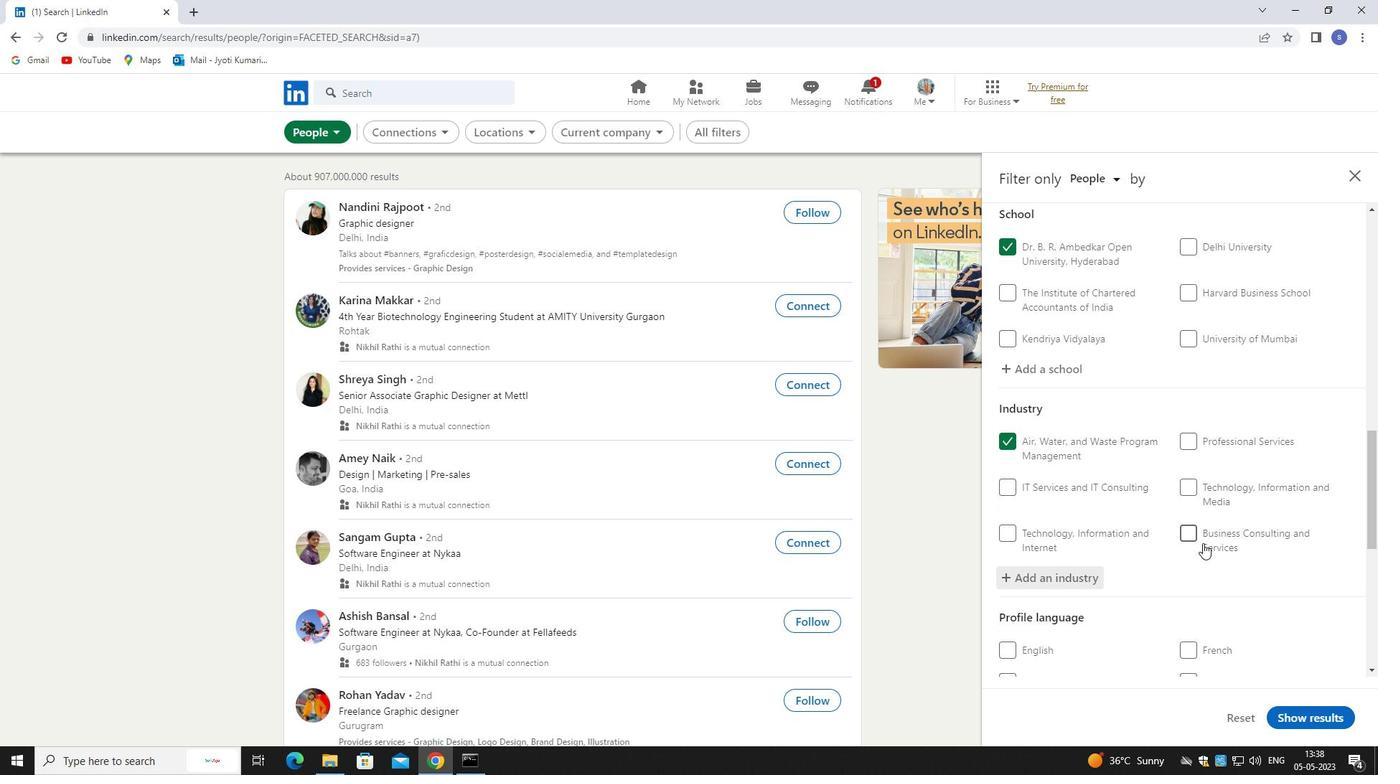 
Action: Mouse scrolled (1203, 542) with delta (0, 0)
Screenshot: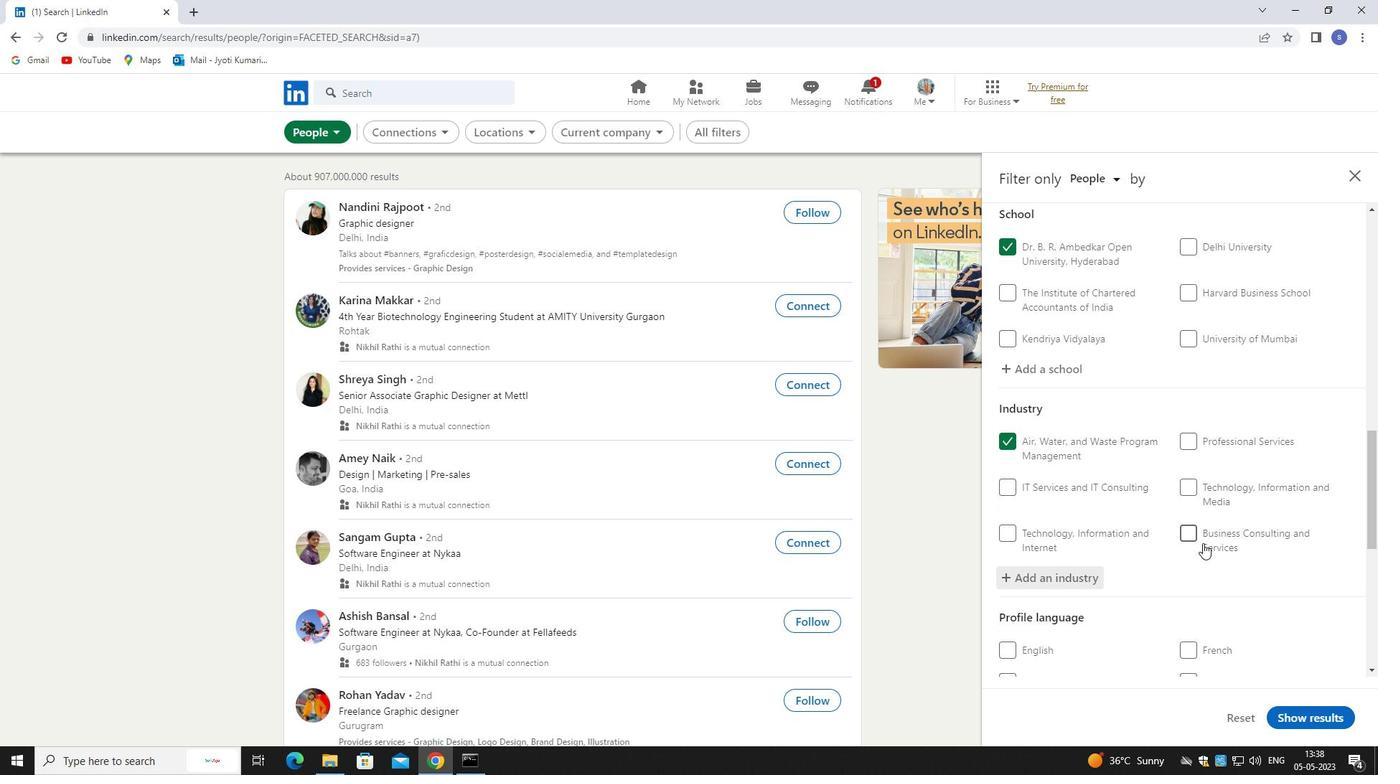 
Action: Mouse scrolled (1203, 542) with delta (0, 0)
Screenshot: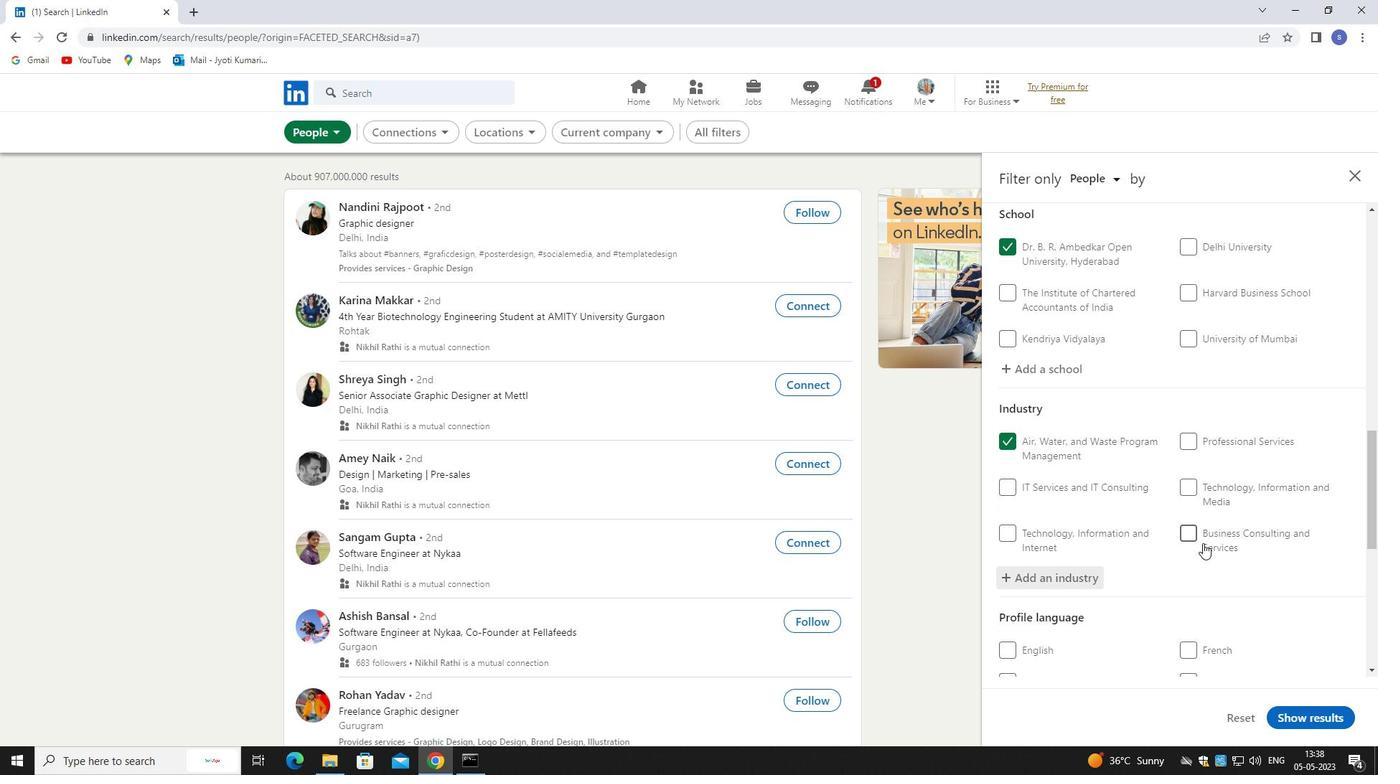 
Action: Mouse moved to (1225, 464)
Screenshot: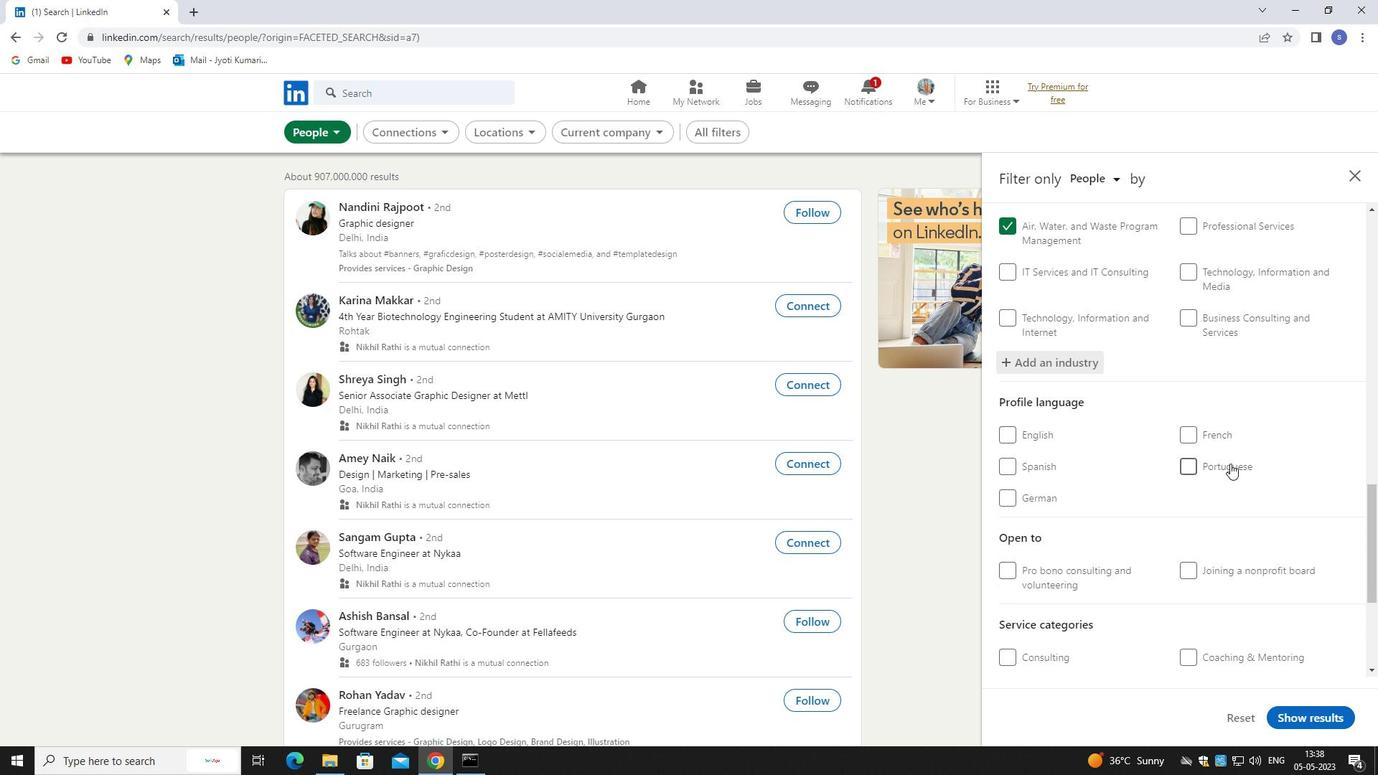 
Action: Mouse pressed left at (1225, 464)
Screenshot: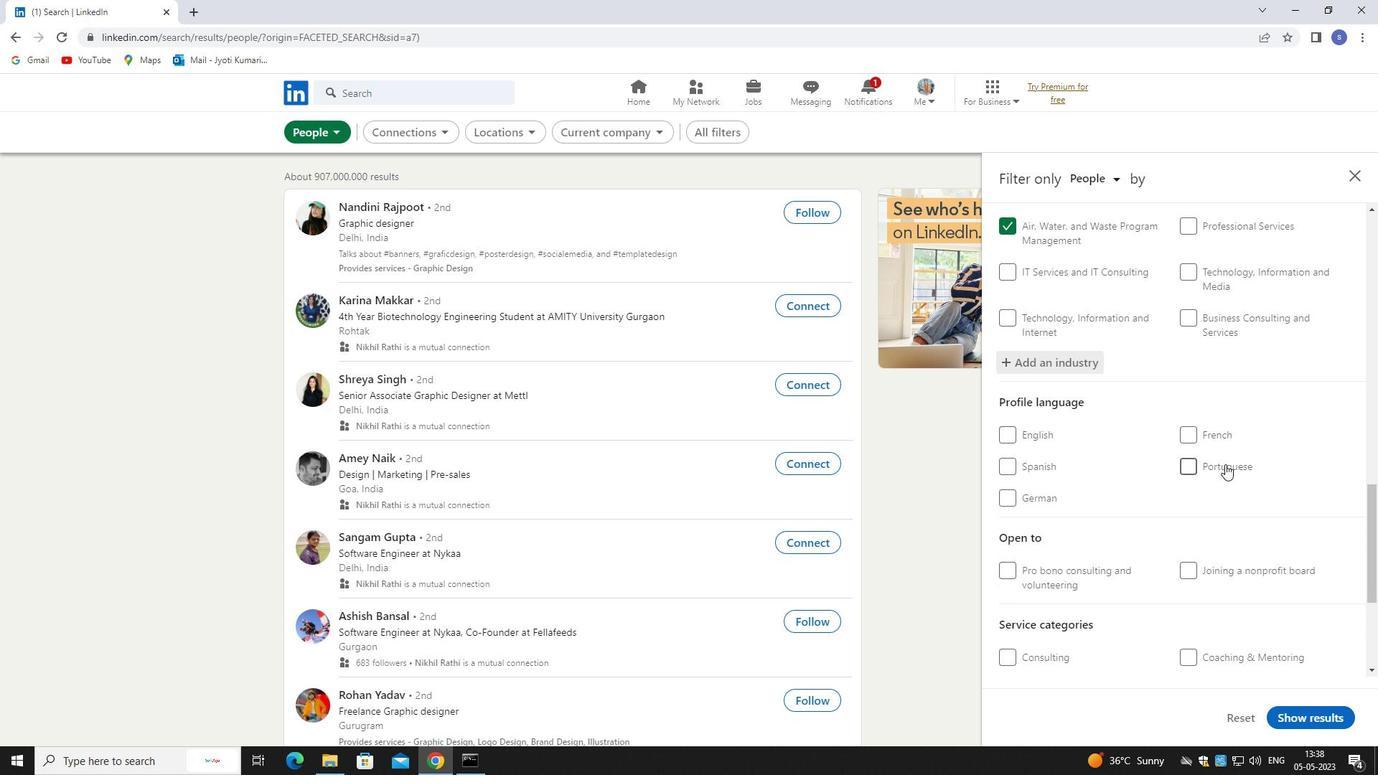 
Action: Mouse moved to (1221, 475)
Screenshot: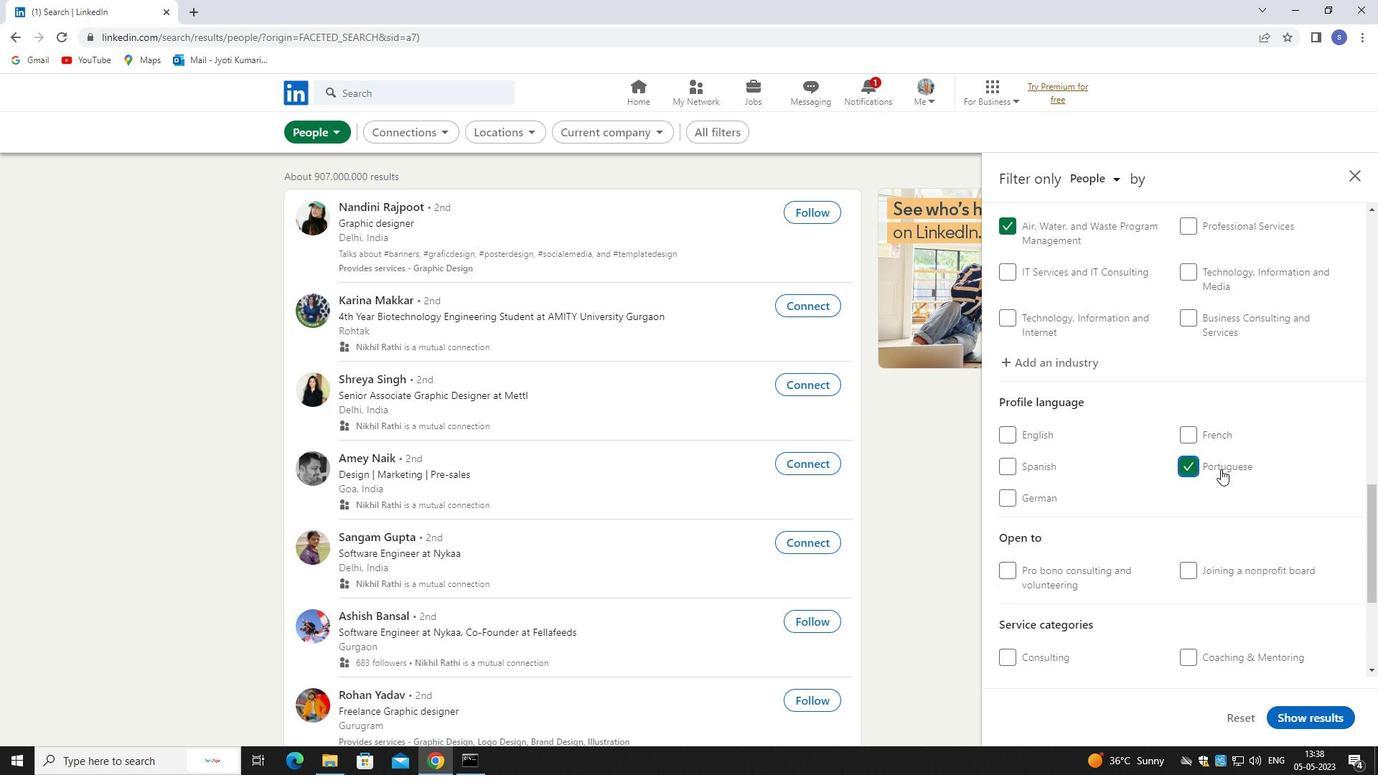 
Action: Mouse scrolled (1221, 475) with delta (0, 0)
Screenshot: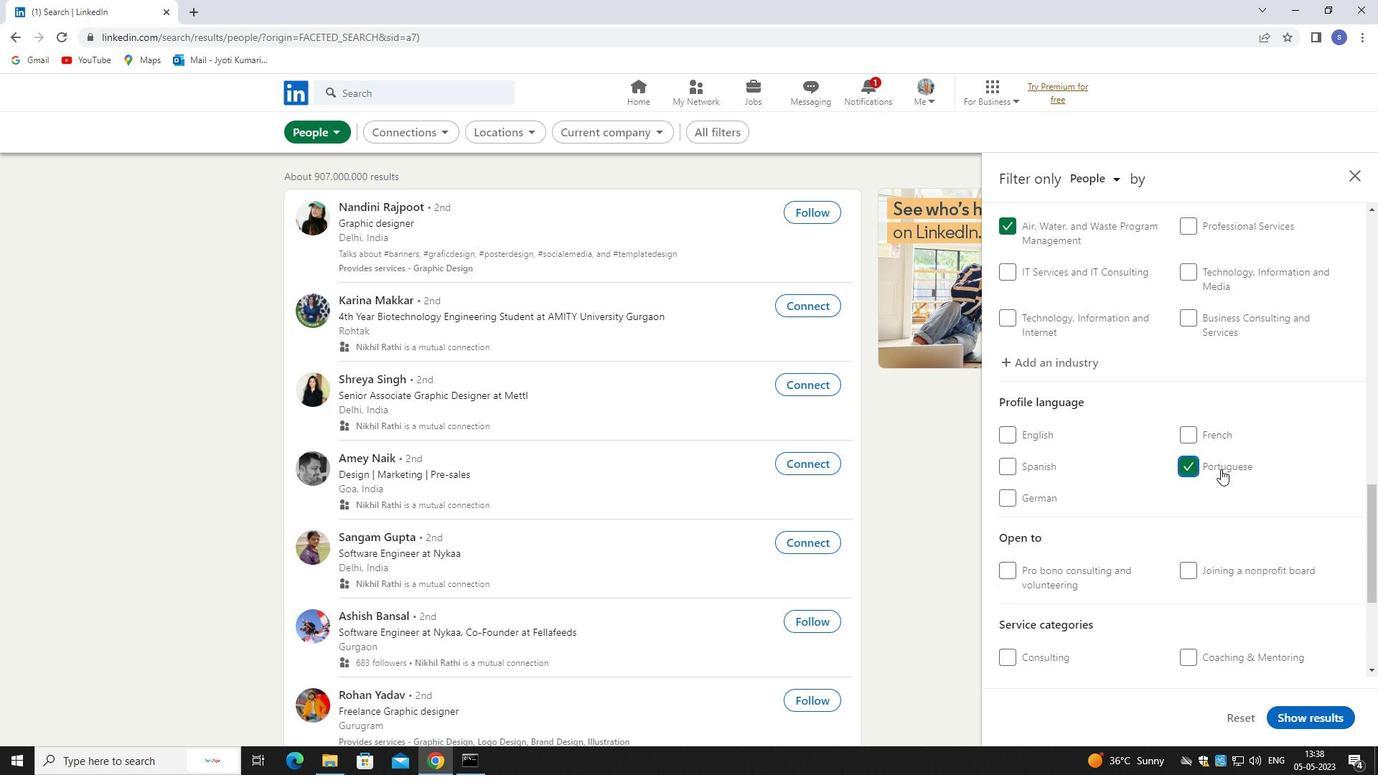 
Action: Mouse moved to (1221, 478)
Screenshot: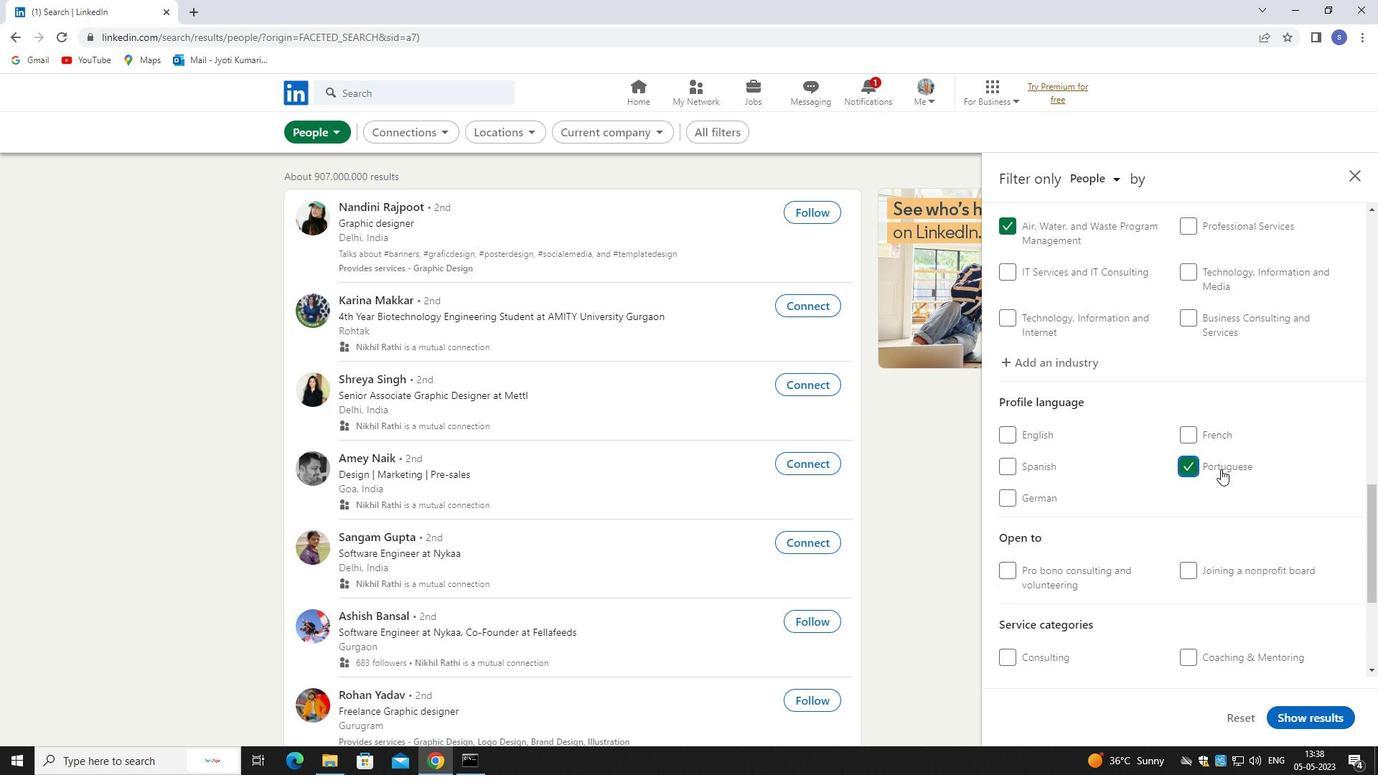 
Action: Mouse scrolled (1221, 478) with delta (0, 0)
Screenshot: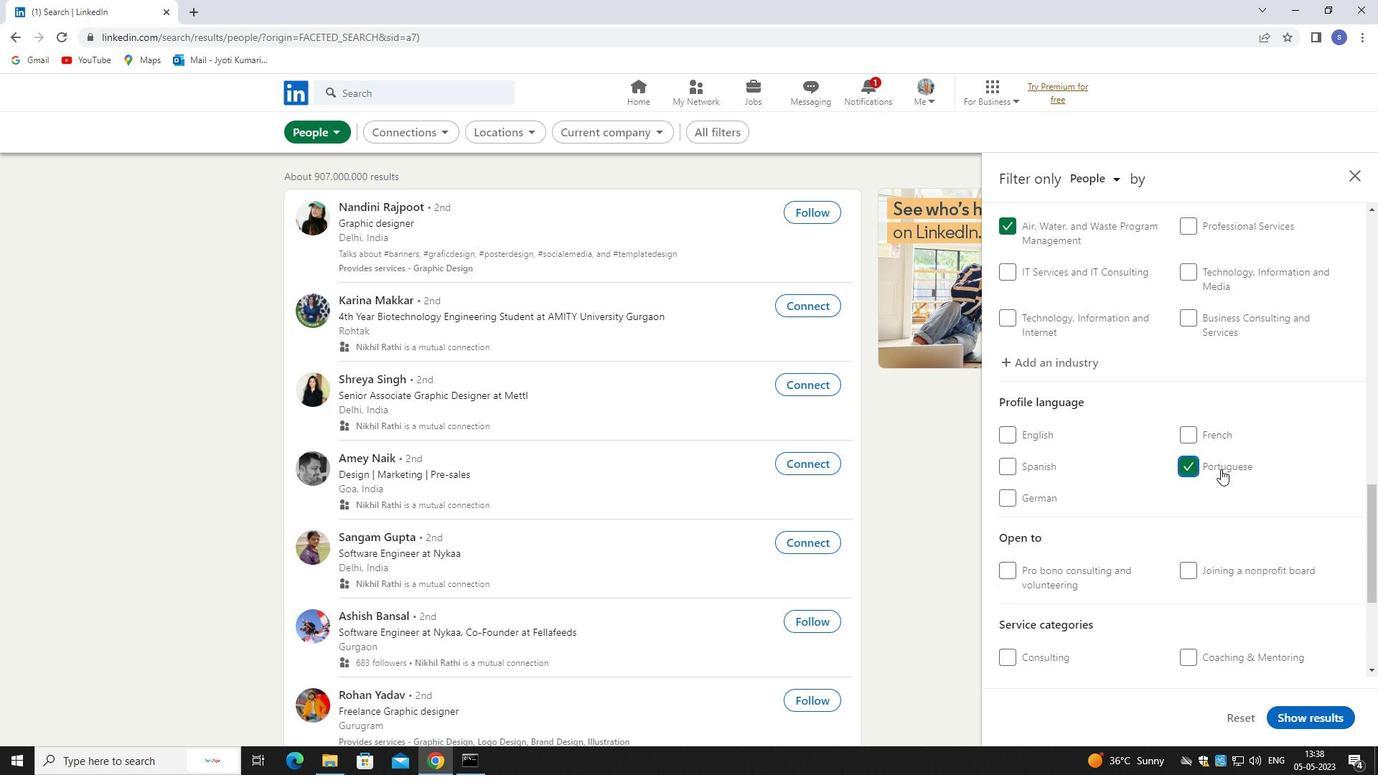 
Action: Mouse moved to (1221, 479)
Screenshot: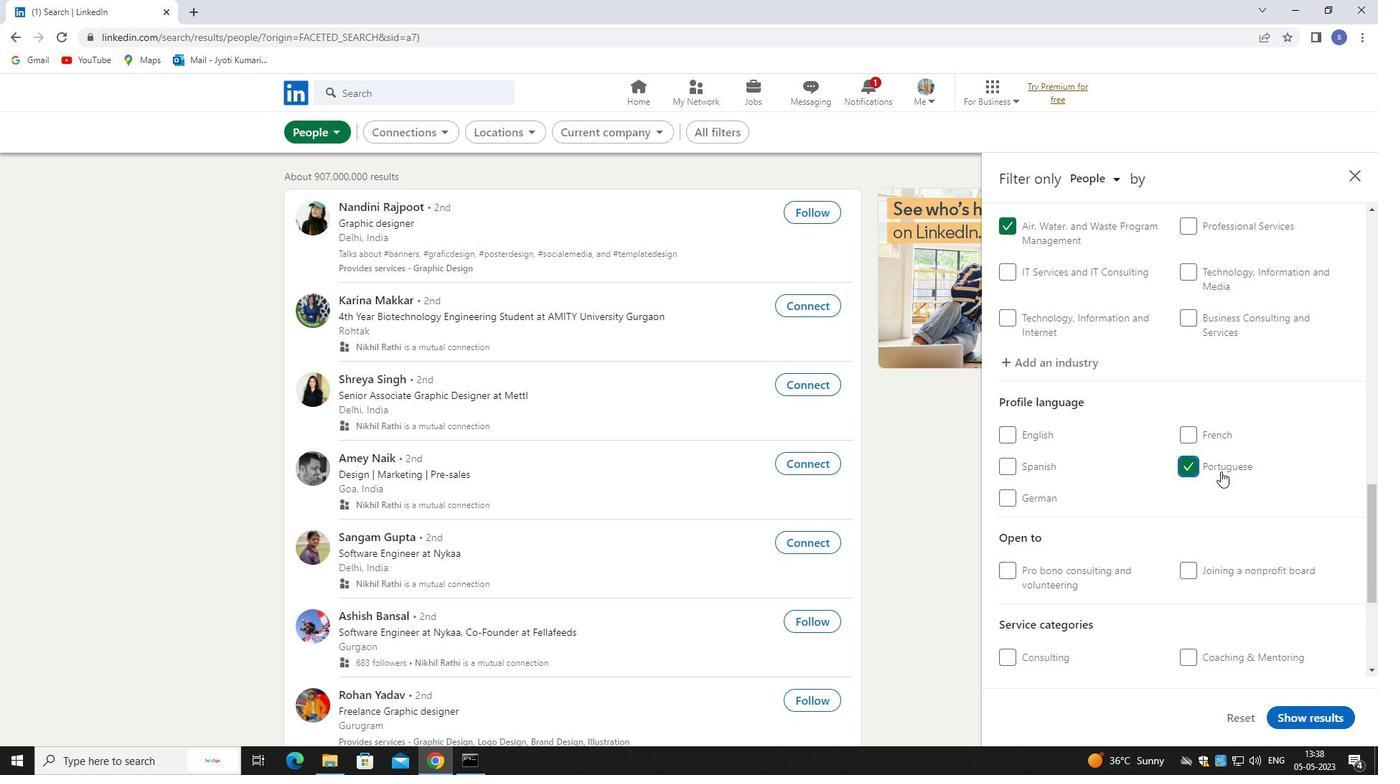 
Action: Mouse scrolled (1221, 478) with delta (0, 0)
Screenshot: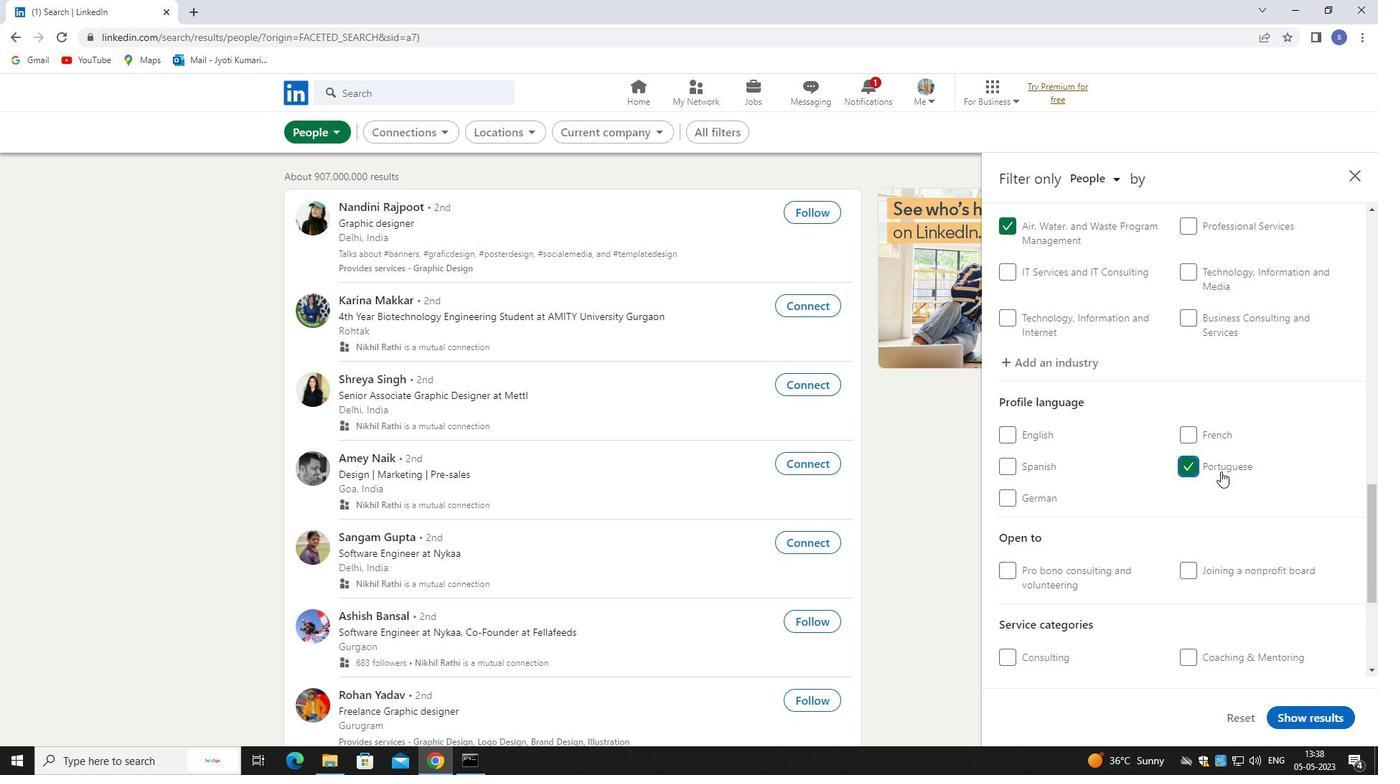 
Action: Mouse moved to (1205, 510)
Screenshot: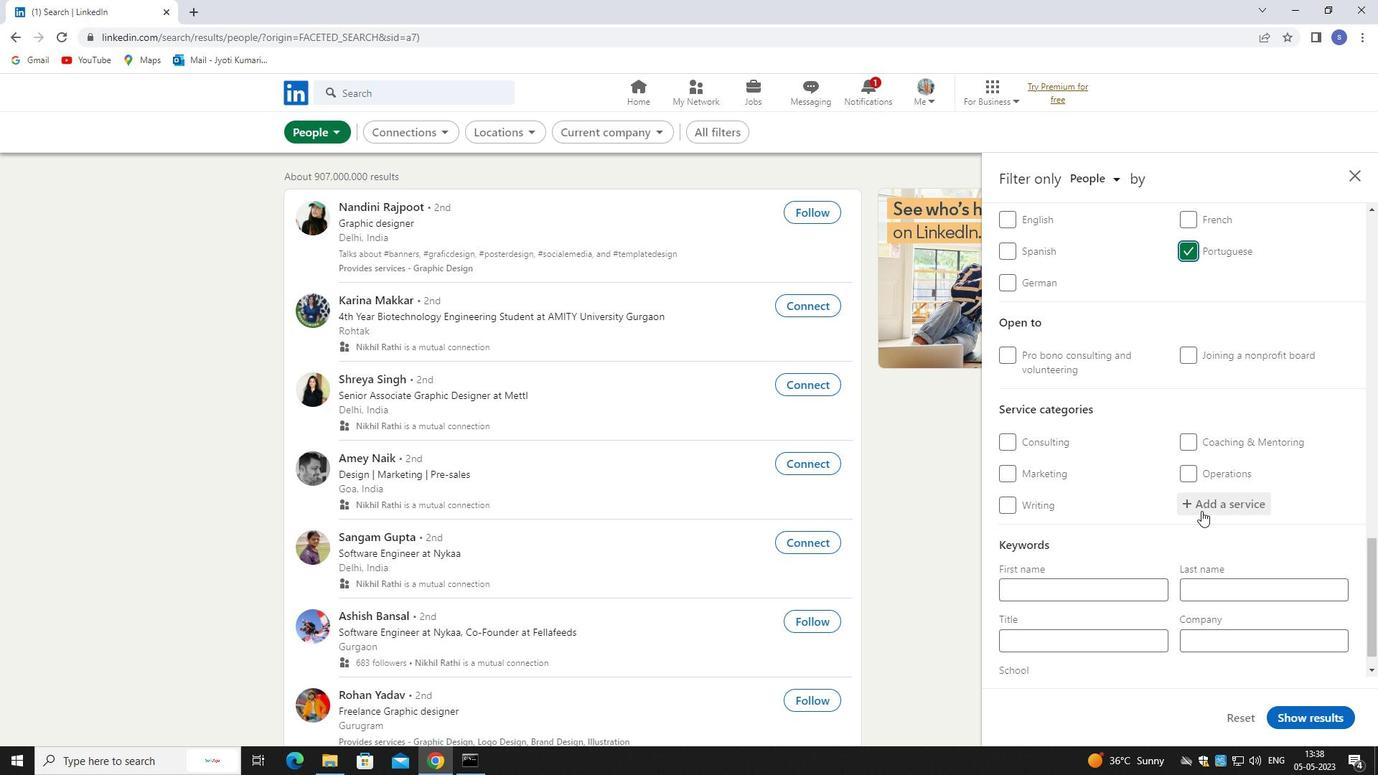 
Action: Mouse pressed left at (1205, 510)
Screenshot: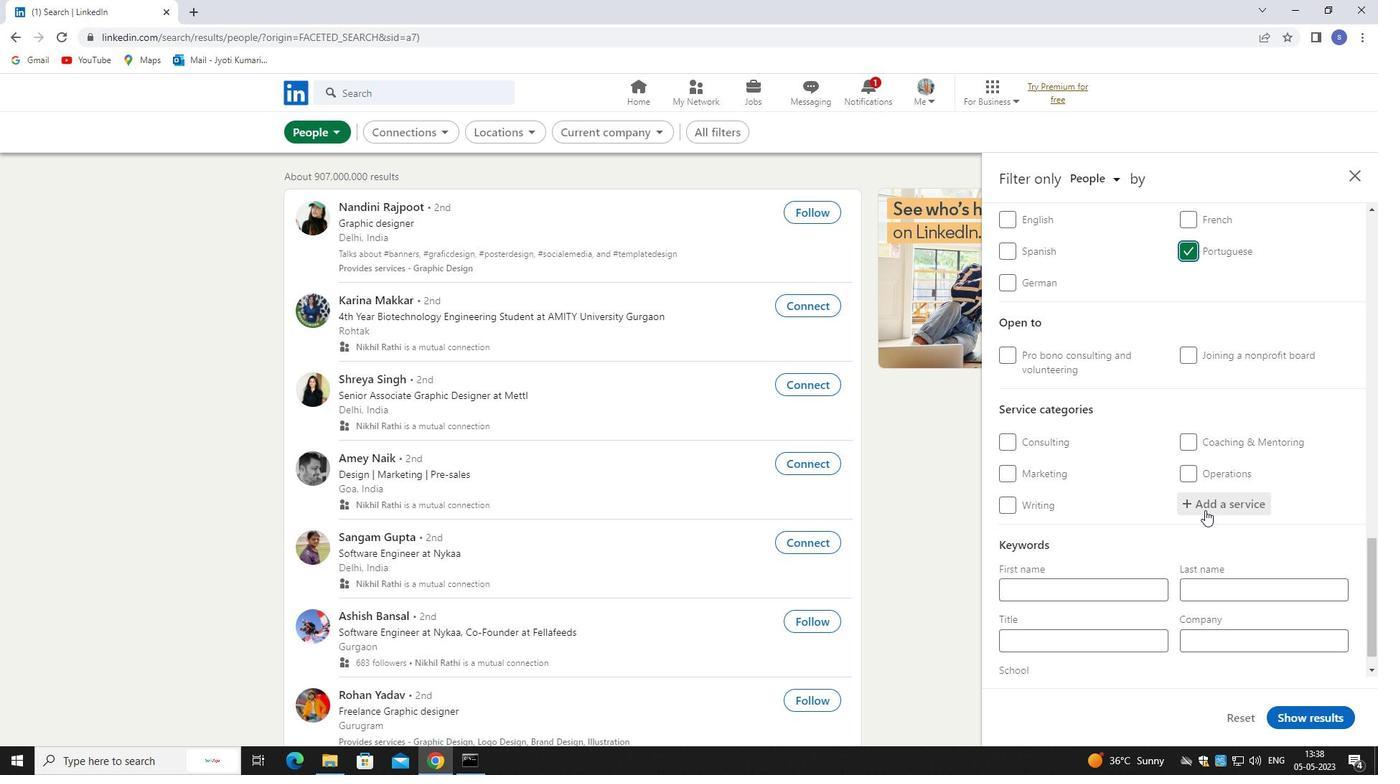 
Action: Mouse moved to (1203, 508)
Screenshot: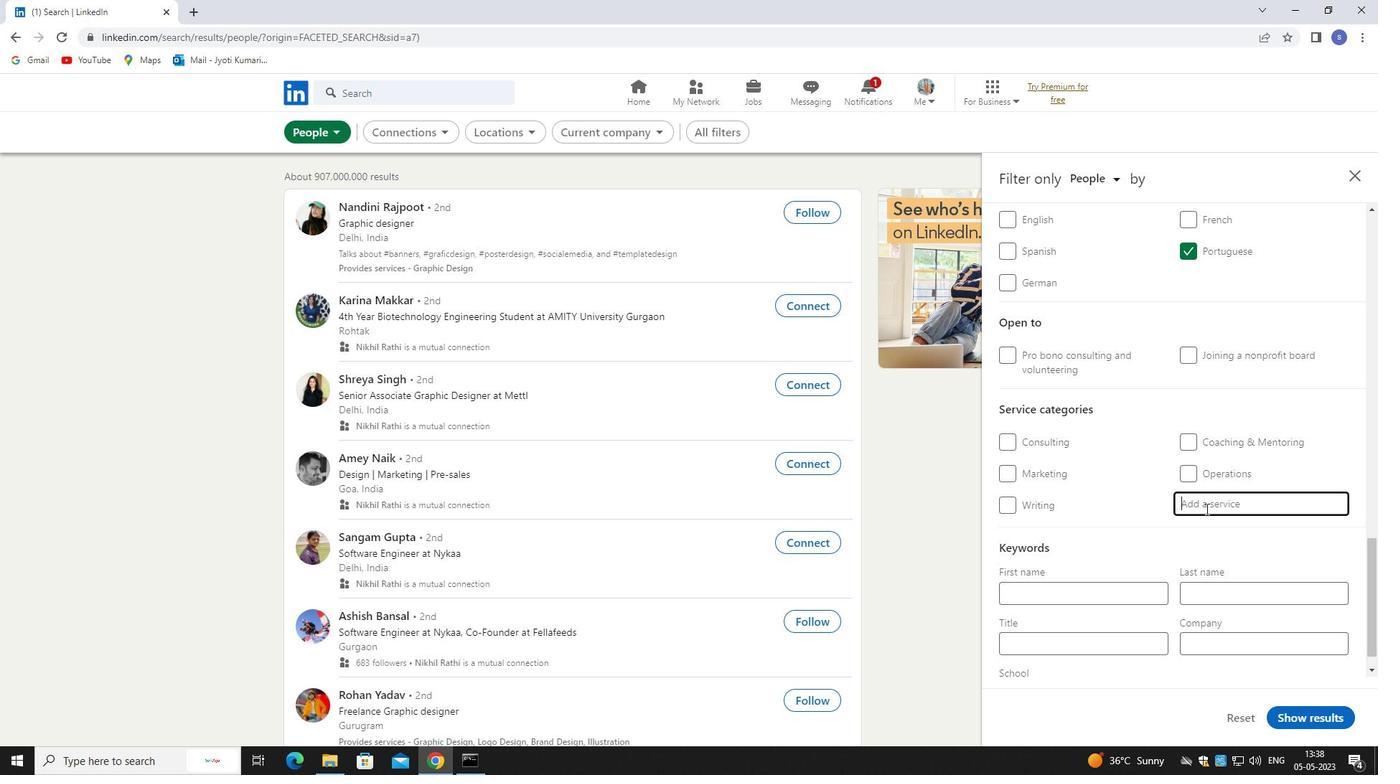 
Action: Key pressed den<Key.backspace>mand<Key.space>
Screenshot: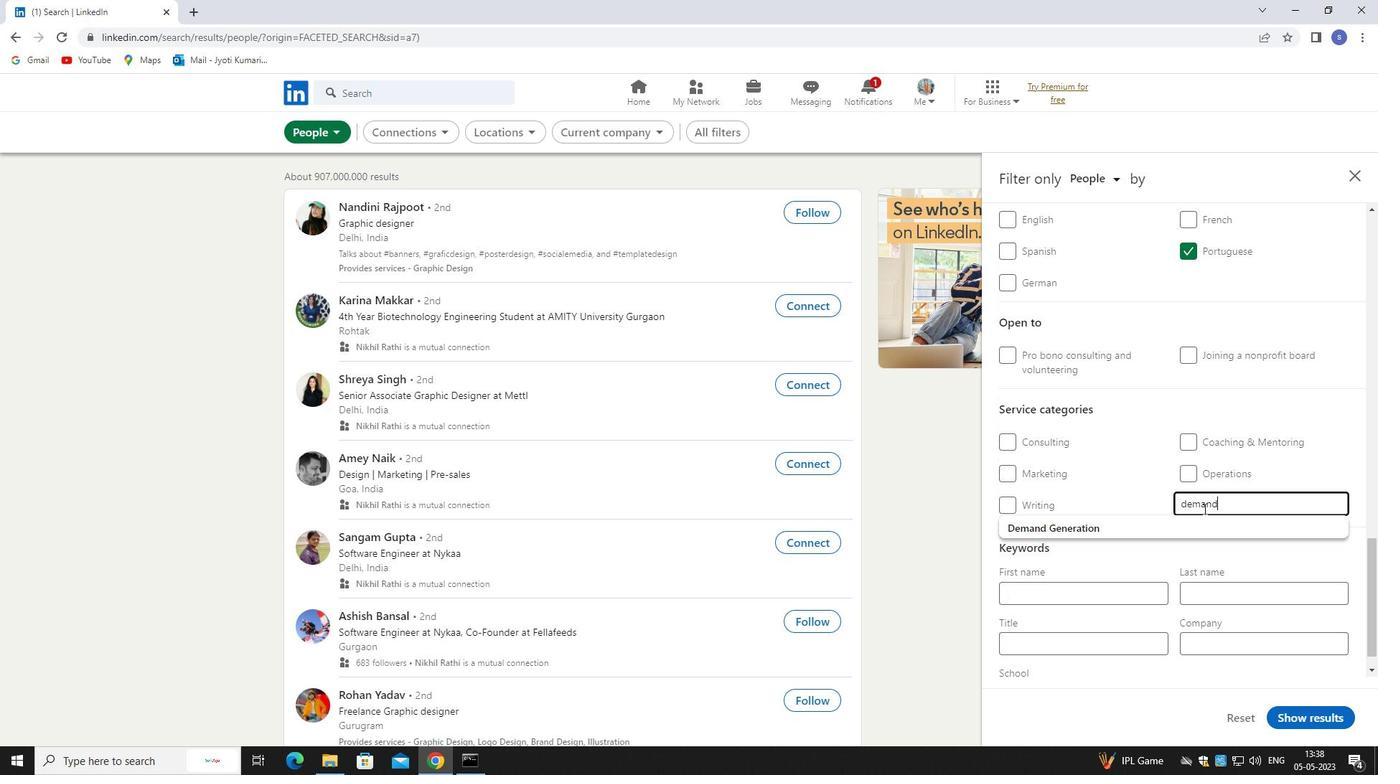 
Action: Mouse moved to (1200, 521)
Screenshot: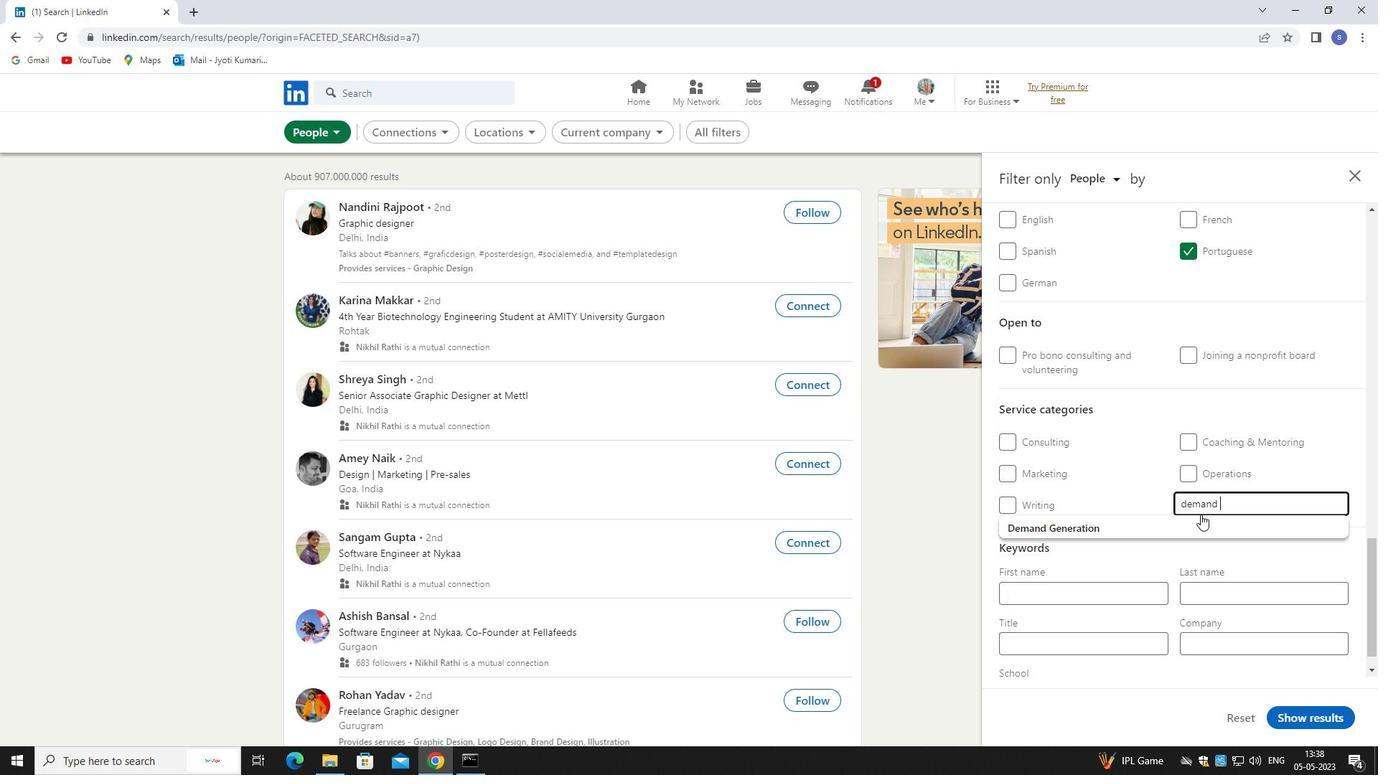 
Action: Mouse pressed left at (1200, 521)
Screenshot: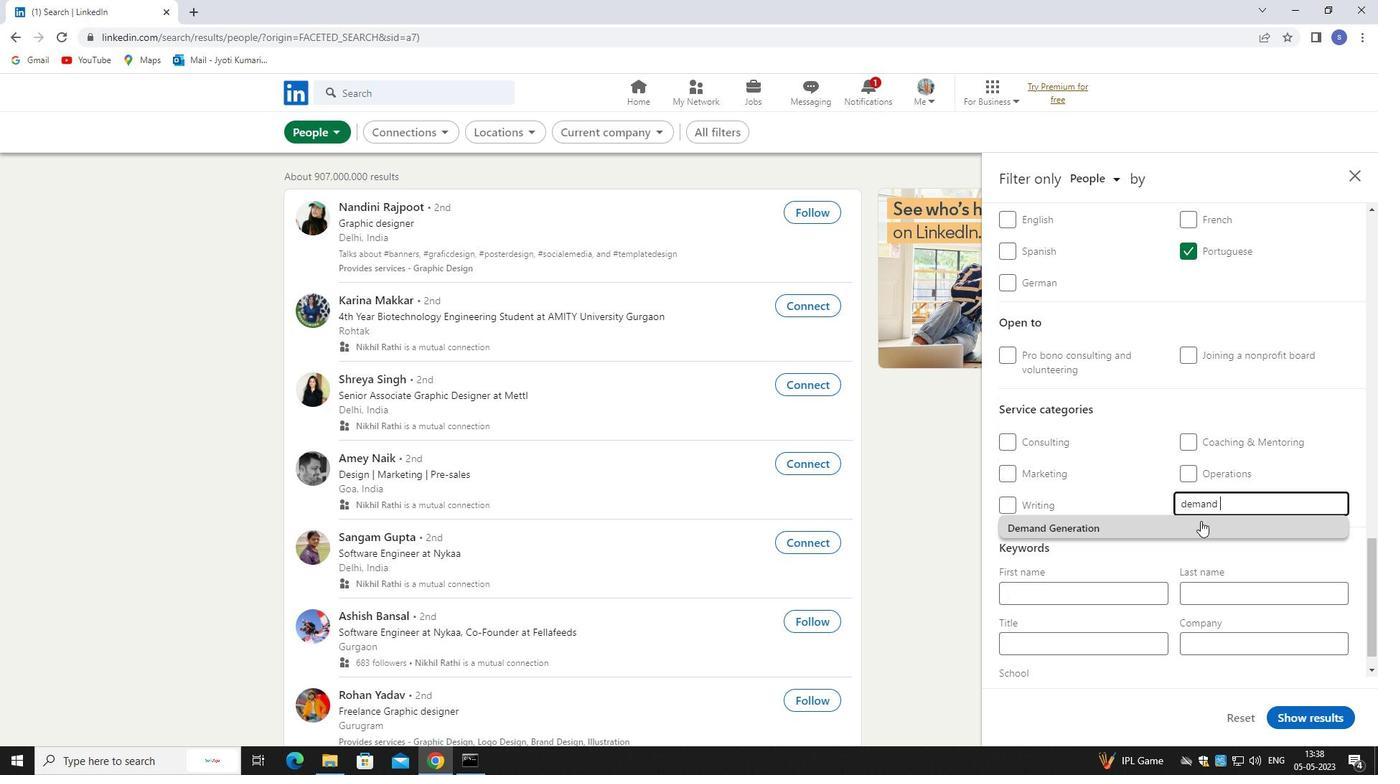 
Action: Mouse moved to (1200, 521)
Screenshot: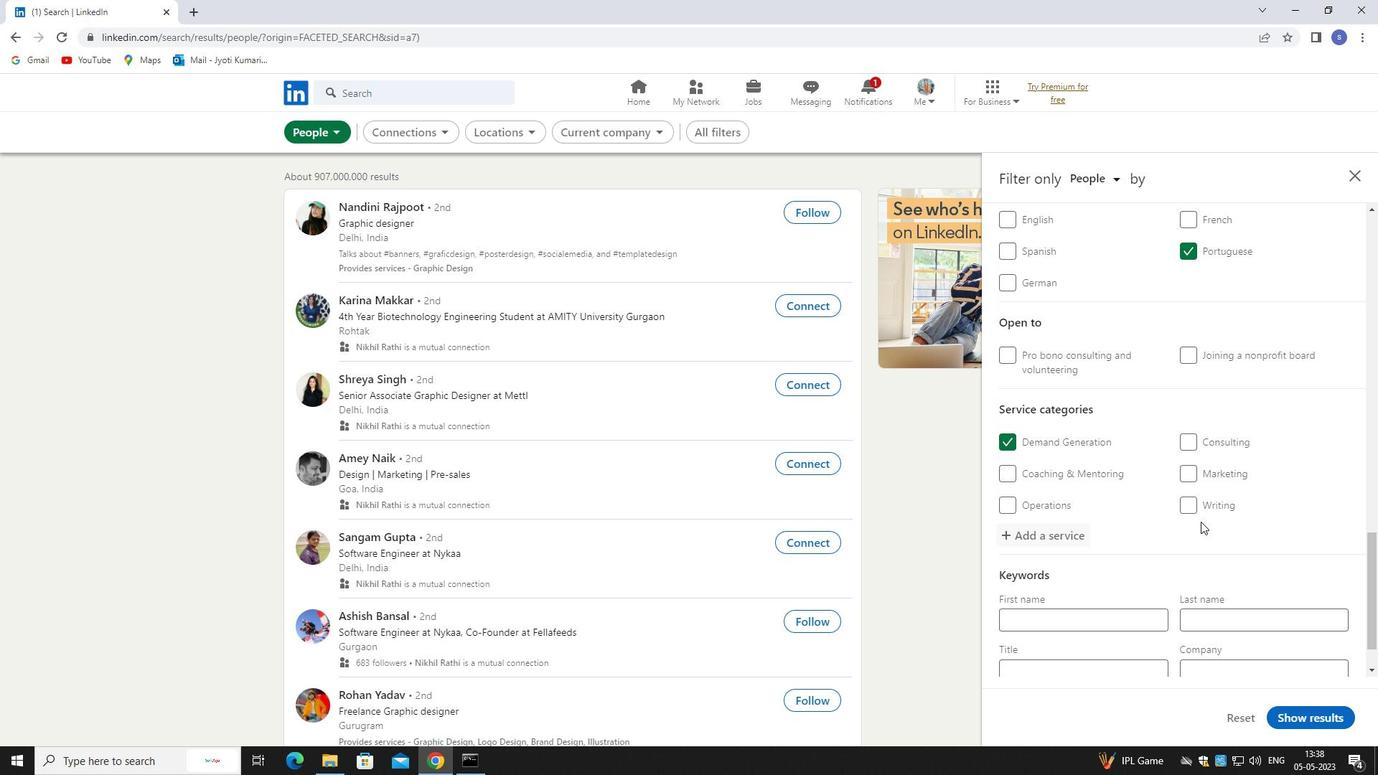 
Action: Mouse scrolled (1200, 521) with delta (0, 0)
Screenshot: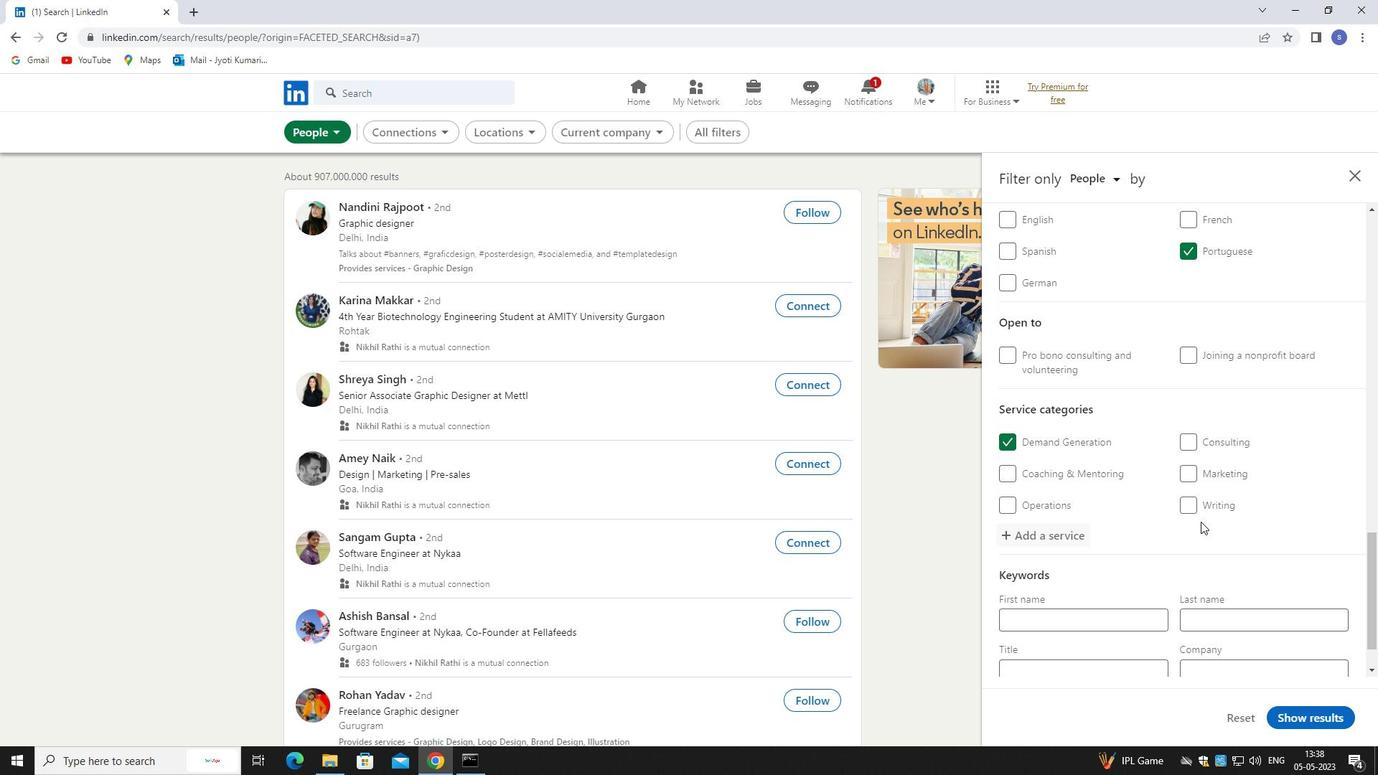 
Action: Mouse moved to (1200, 526)
Screenshot: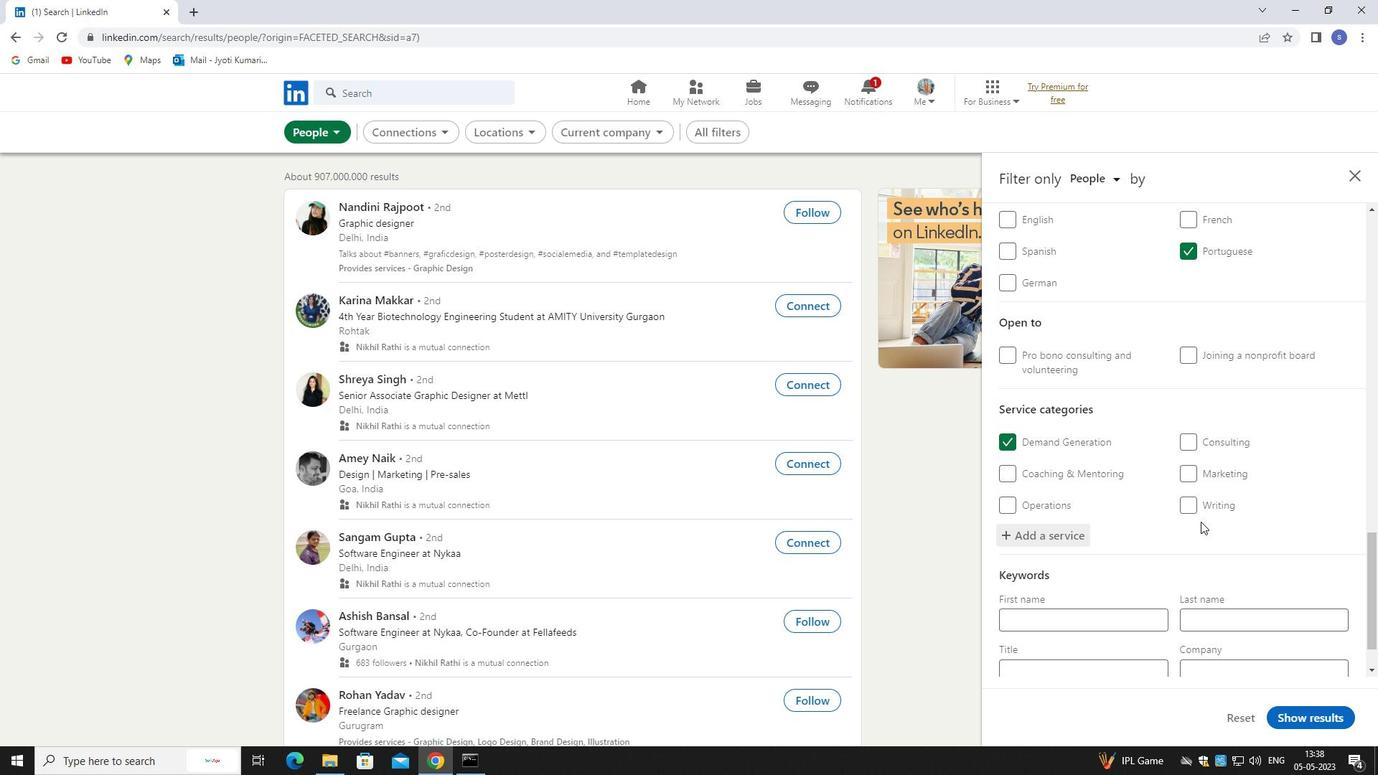 
Action: Mouse scrolled (1200, 526) with delta (0, 0)
Screenshot: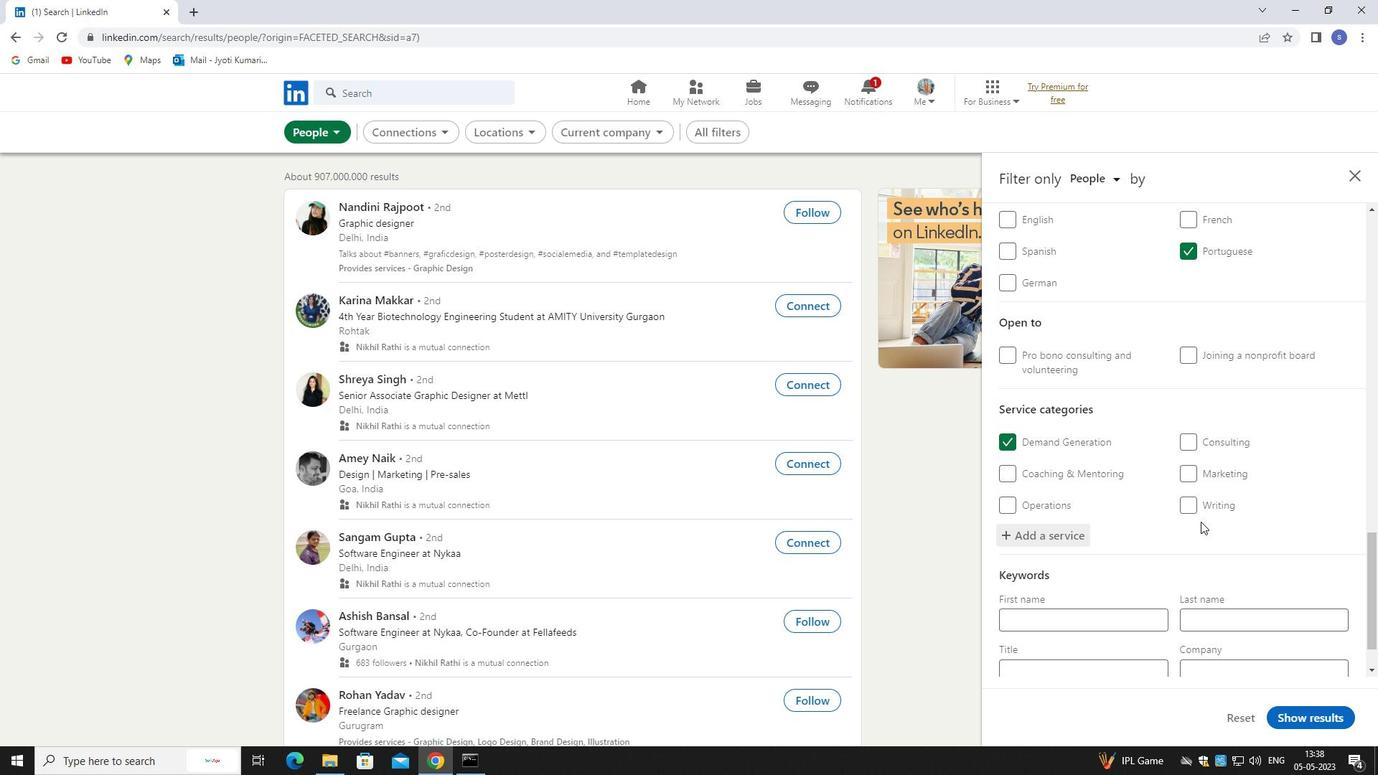 
Action: Mouse moved to (1095, 610)
Screenshot: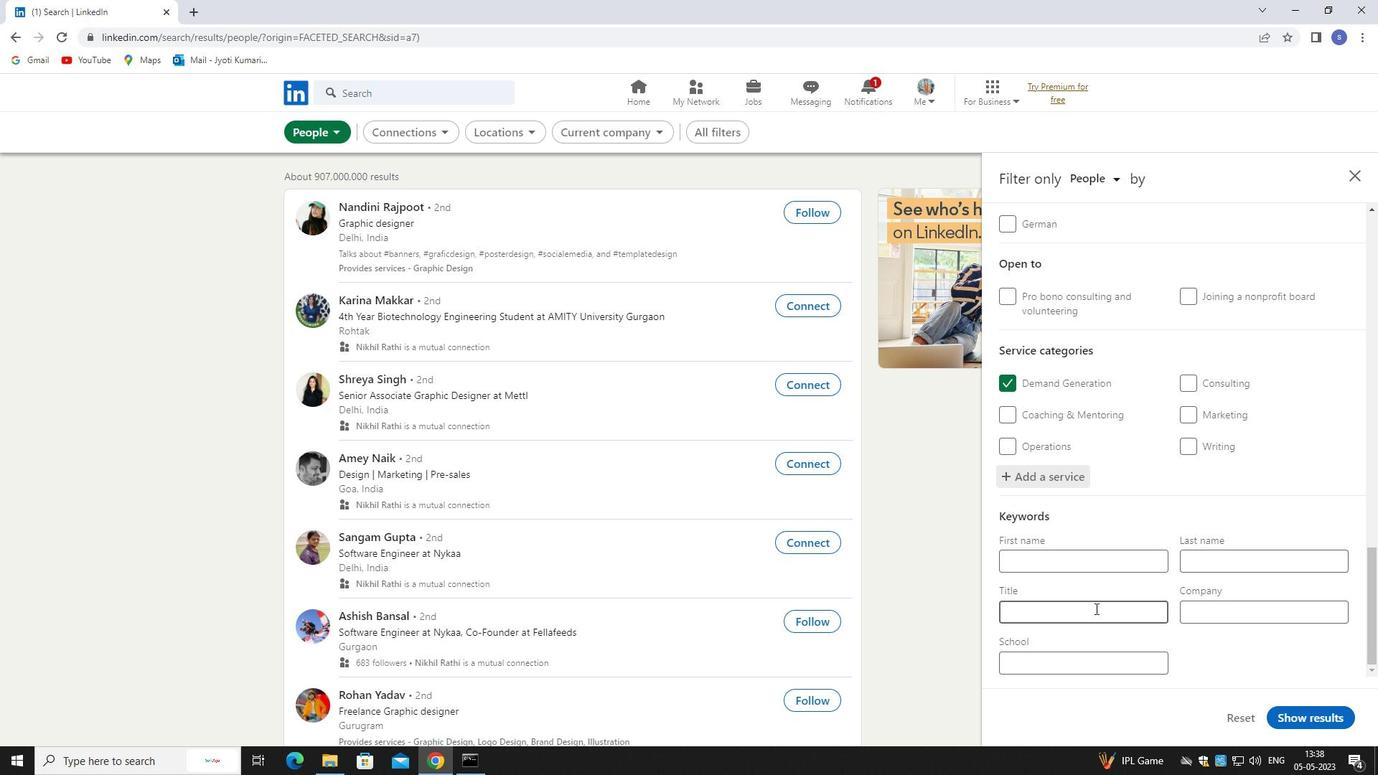 
Action: Mouse pressed left at (1095, 610)
Screenshot: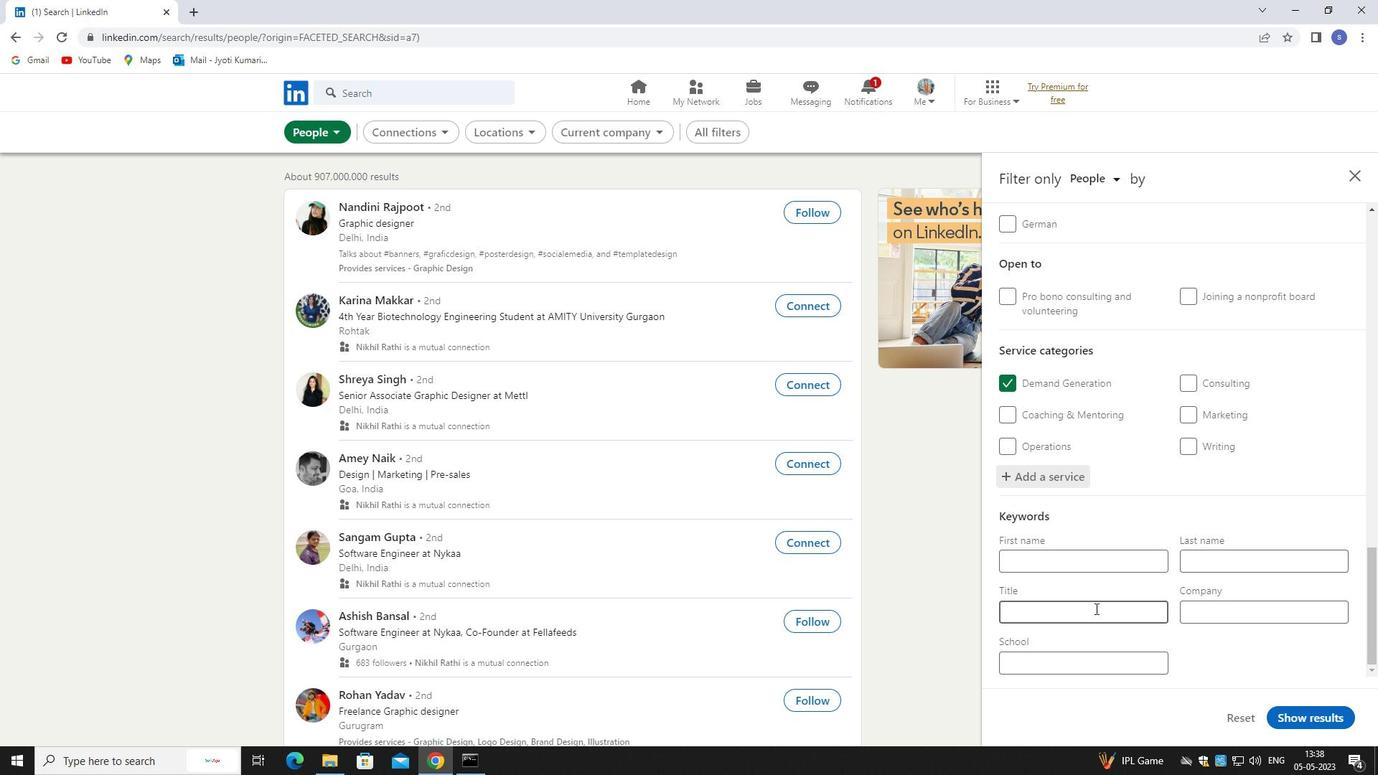 
Action: Mouse moved to (1095, 610)
Screenshot: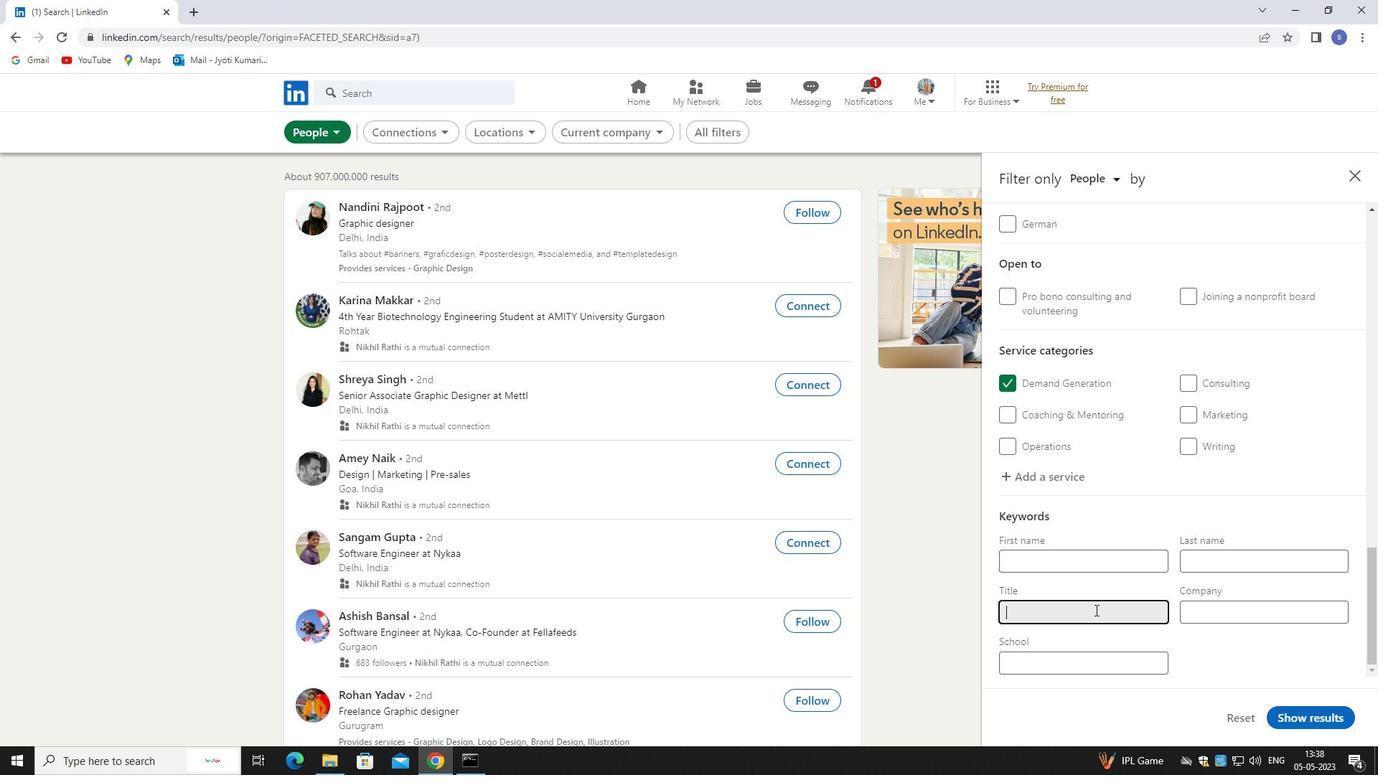 
Action: Key pressed <Key.shift>ACCOUNT<Key.space><Key.shift>EXCUTIVE<Key.left><Key.left><Key.left><Key.left><Key.left><Key.left>E<Key.right><Key.right><Key.right><Key.right><Key.right><Key.right><Key.right><Key.right><Key.right>
Screenshot: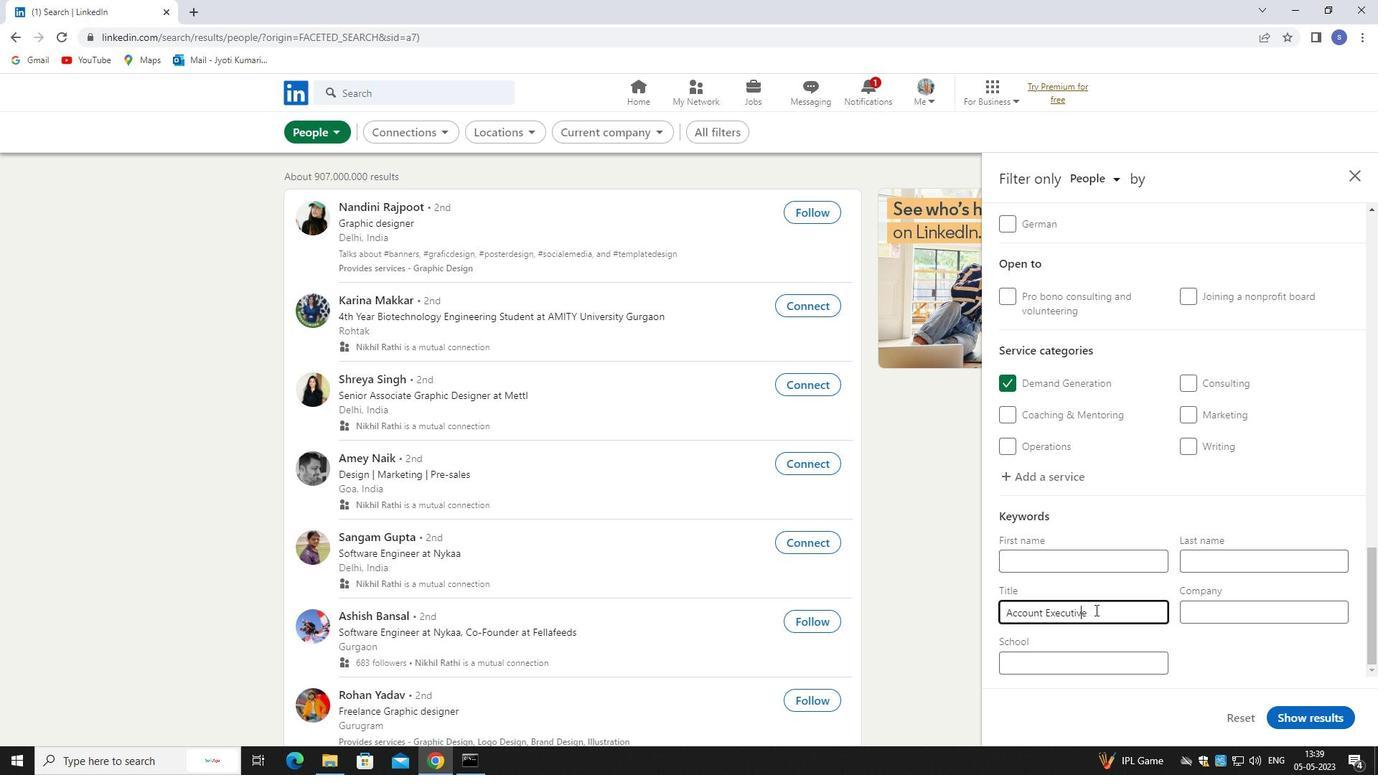 
Action: Mouse moved to (1289, 721)
Screenshot: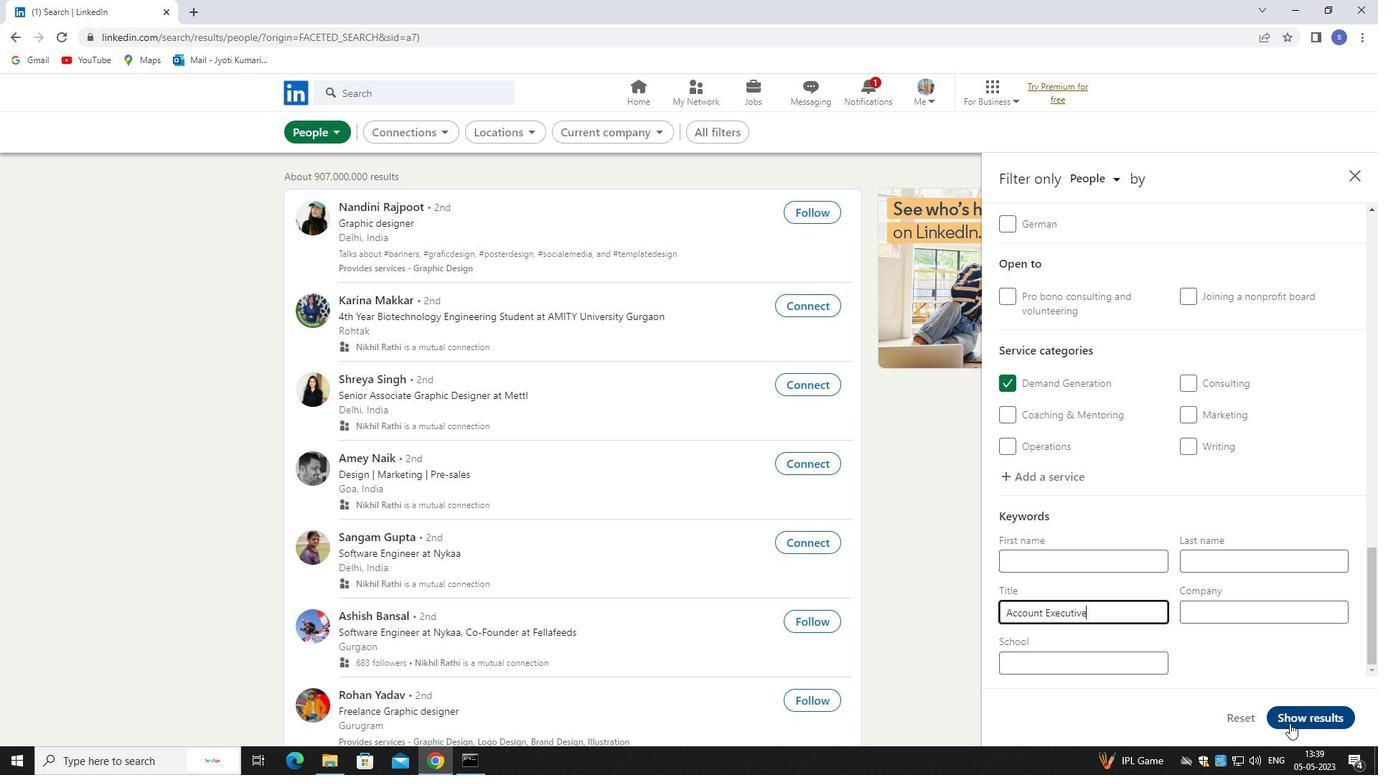 
Action: Mouse pressed left at (1289, 721)
Screenshot: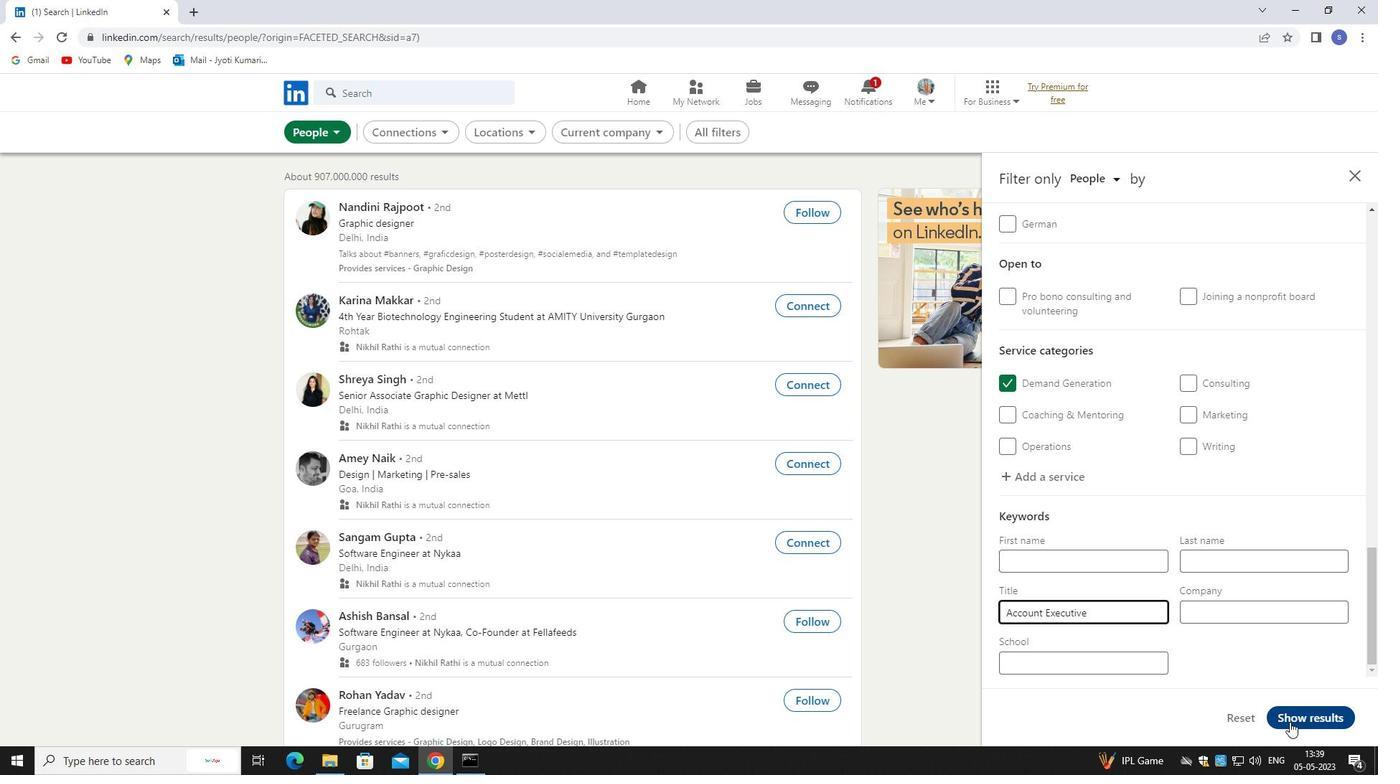 
Action: Mouse moved to (1307, 688)
Screenshot: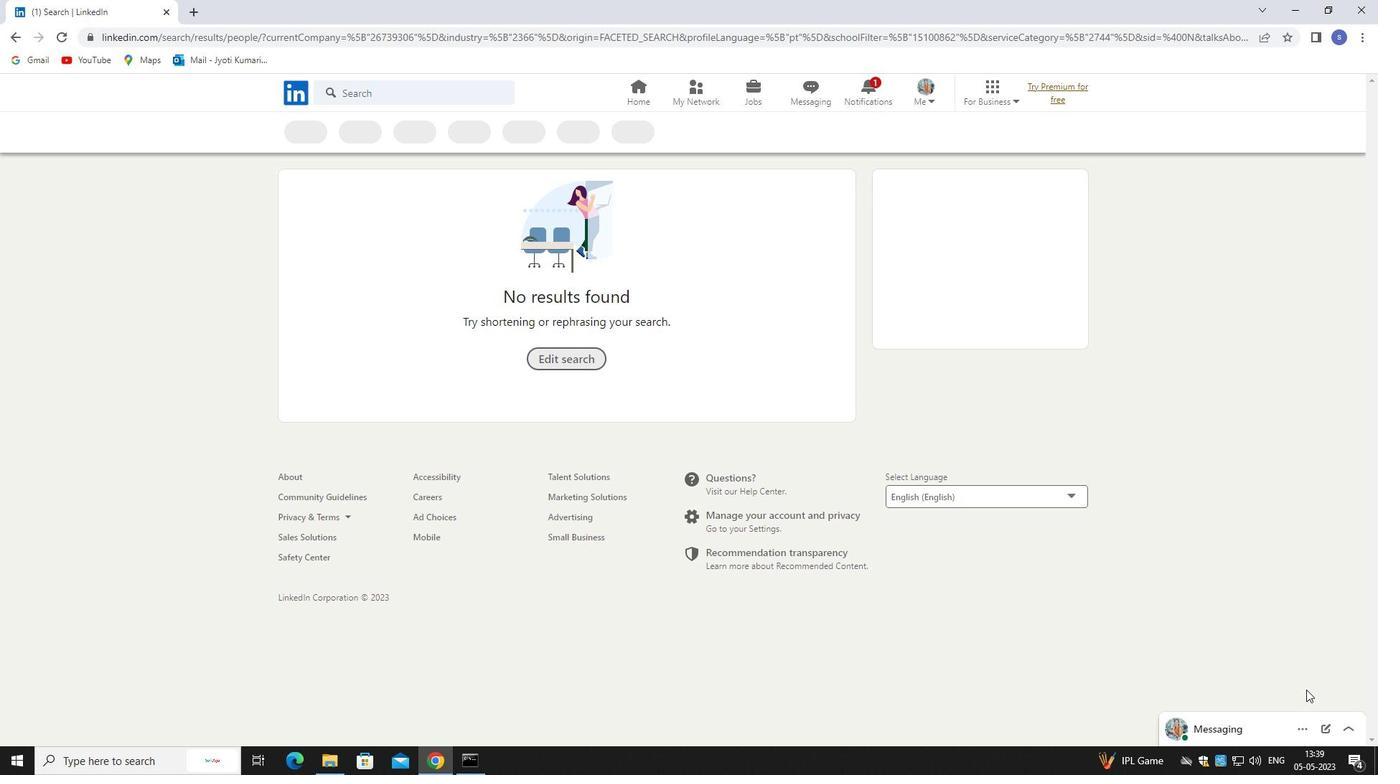 
